 Task: Open Card Homelessness Review in Board Employee Recognition and Rewards Programs to Workspace Accounting and Bookkeeping Services and add a team member Softage.2@softage.net, a label Blue, a checklist Motivational Speaking, an attachment from your google drive, a color Blue and finally, add a card description 'Plan and execute company team-building retreat with a focus on stress management and resilience' and a comment 'Let us approach this task with a sense of enthusiasm and passion, embracing the challenge and the opportunity it presents.'. Add a start date 'Jan 02, 1900' with a due date 'Jan 09, 1900'
Action: Mouse moved to (435, 266)
Screenshot: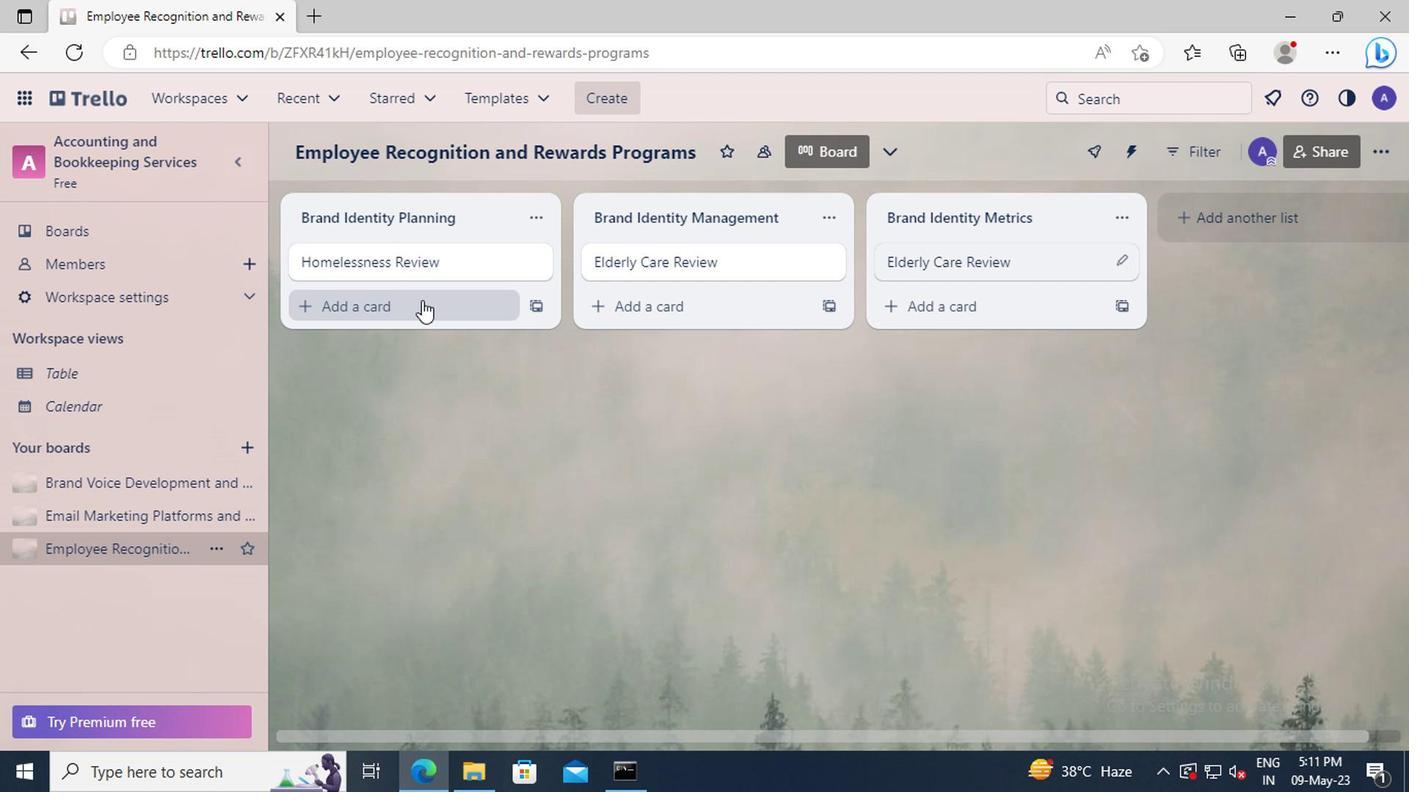 
Action: Mouse pressed left at (435, 266)
Screenshot: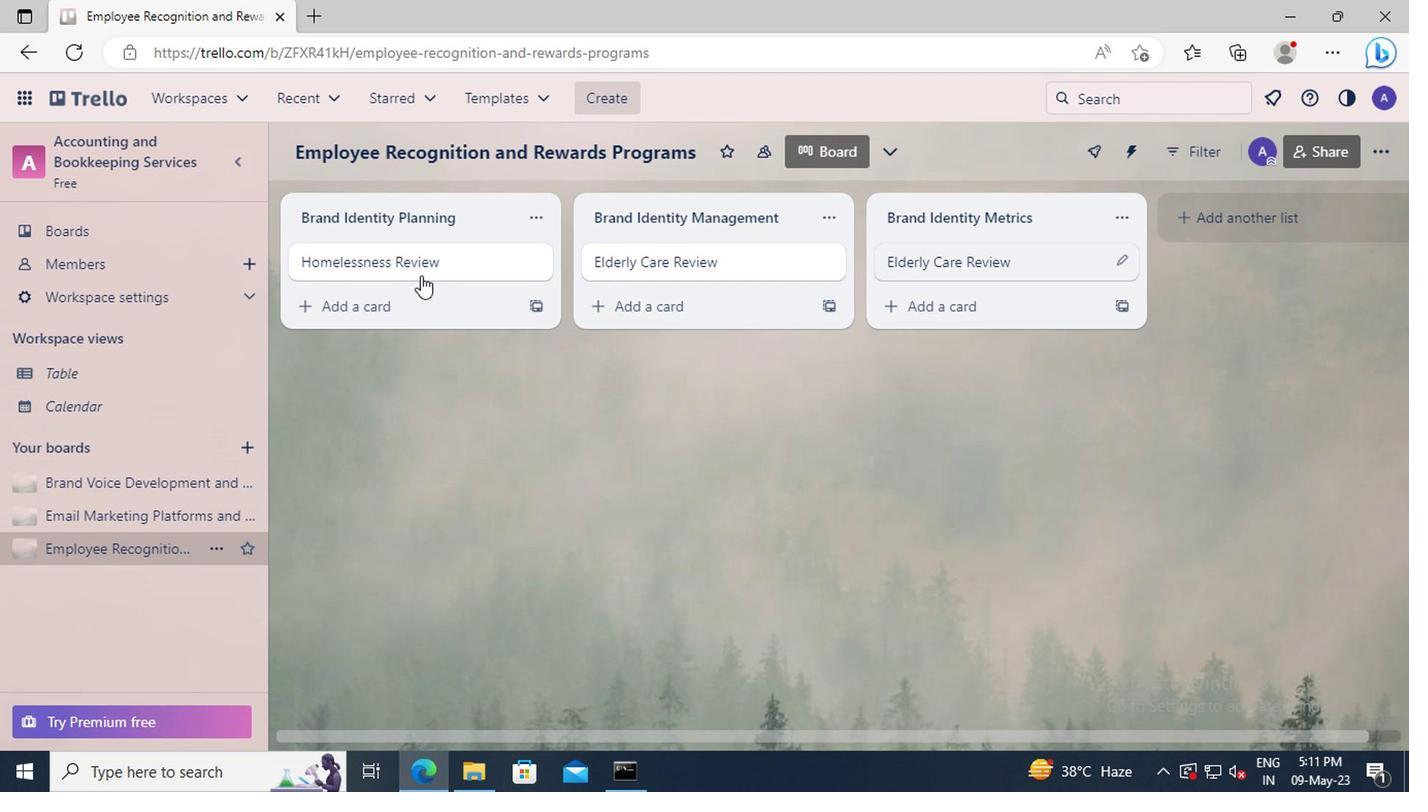 
Action: Mouse moved to (960, 261)
Screenshot: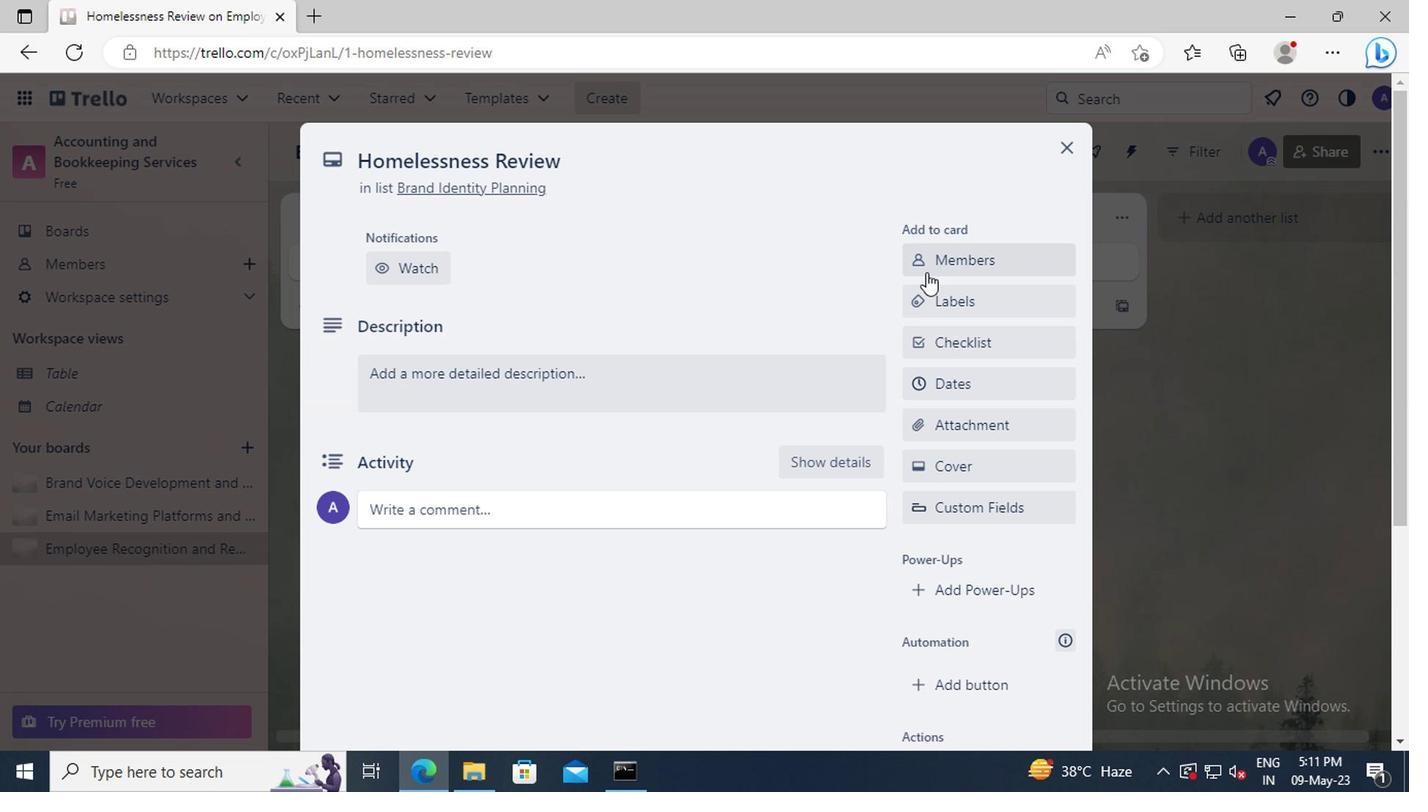 
Action: Mouse pressed left at (960, 261)
Screenshot: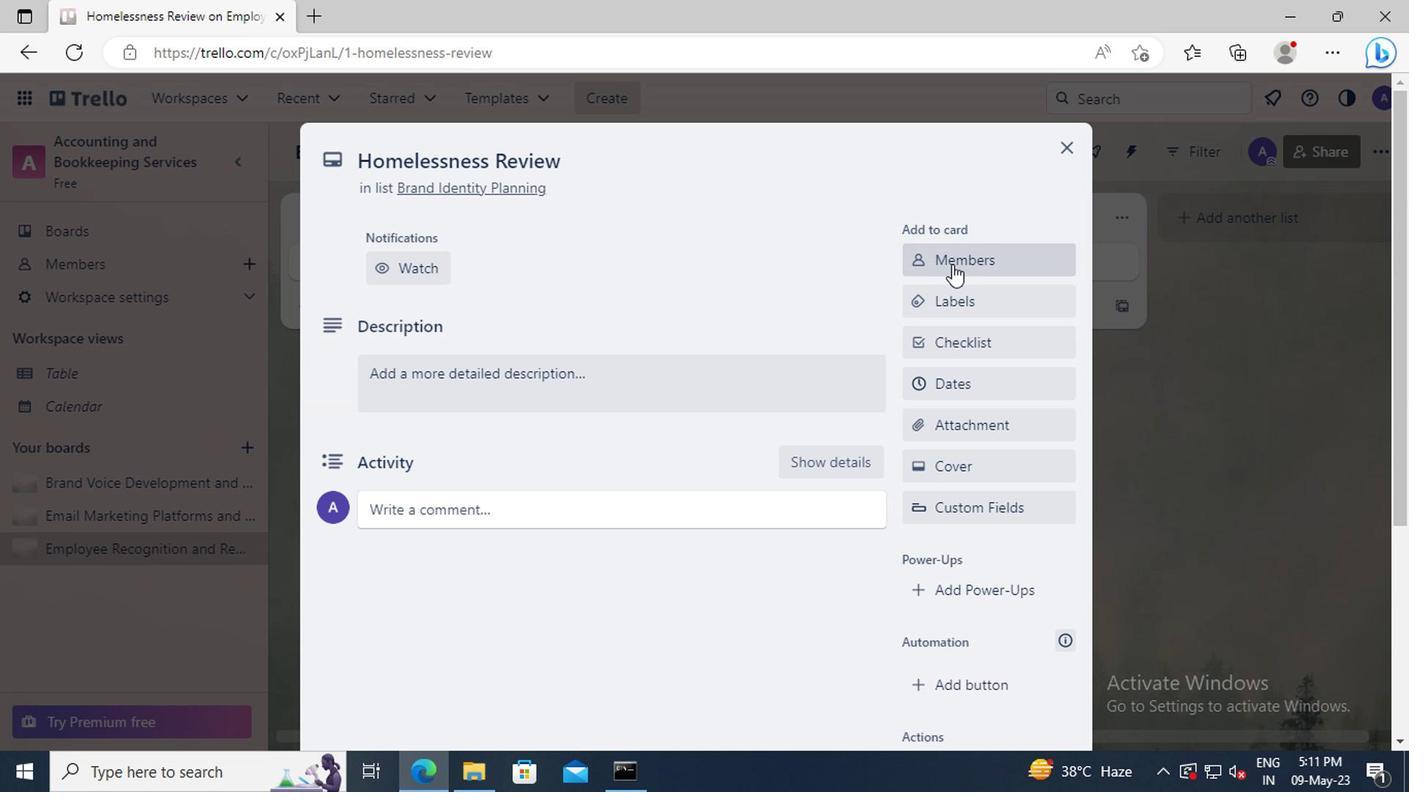
Action: Mouse moved to (967, 361)
Screenshot: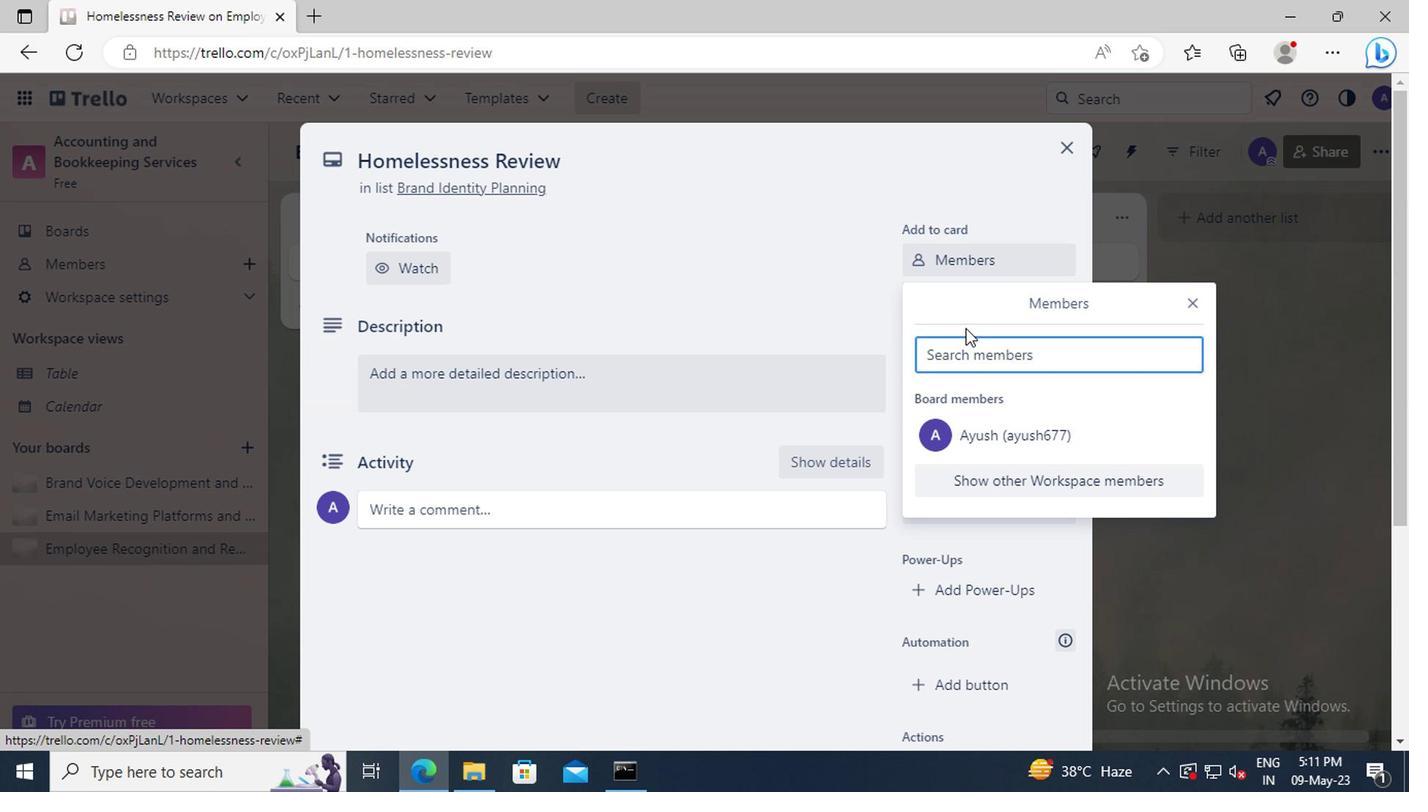 
Action: Mouse pressed left at (967, 361)
Screenshot: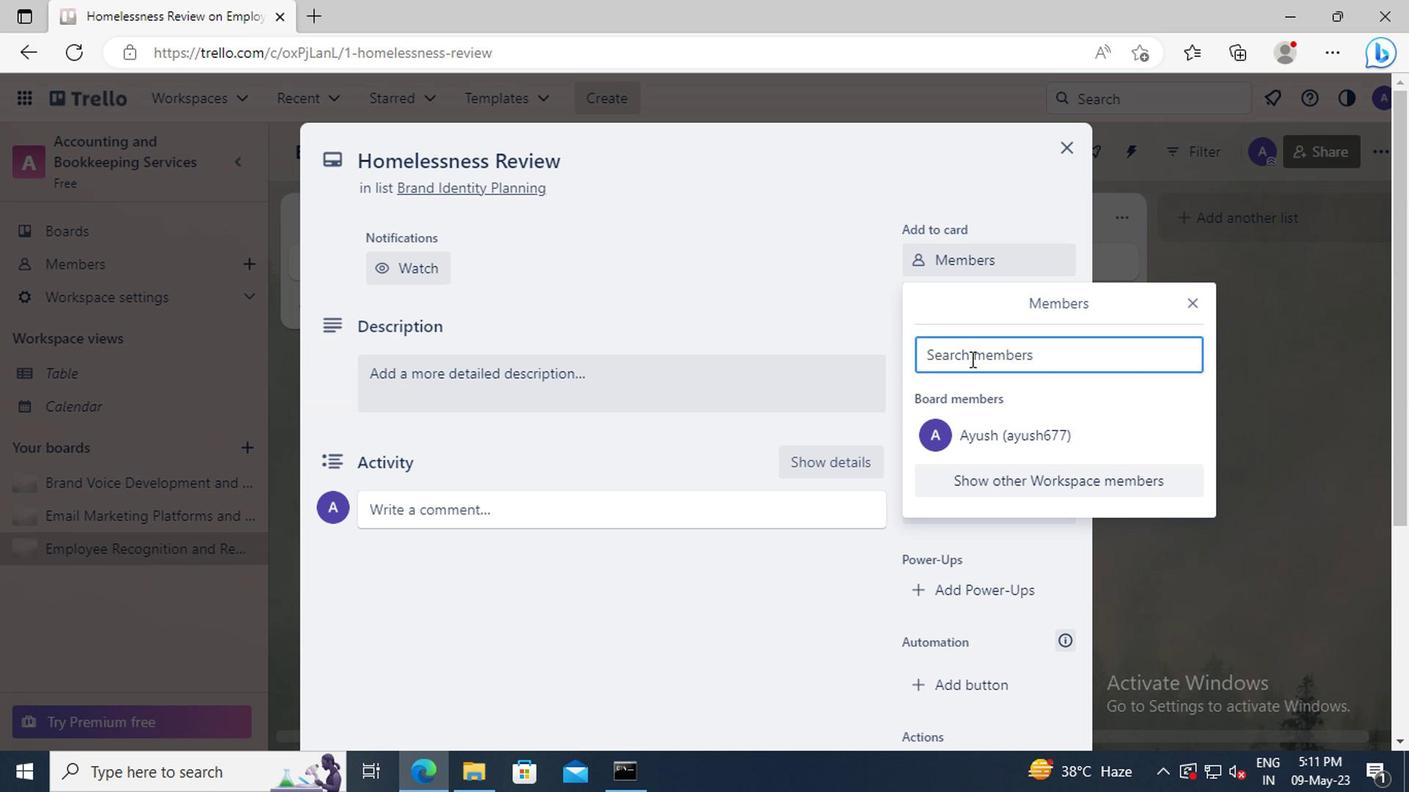 
Action: Key pressed <Key.shift>SOFTAGE.2
Screenshot: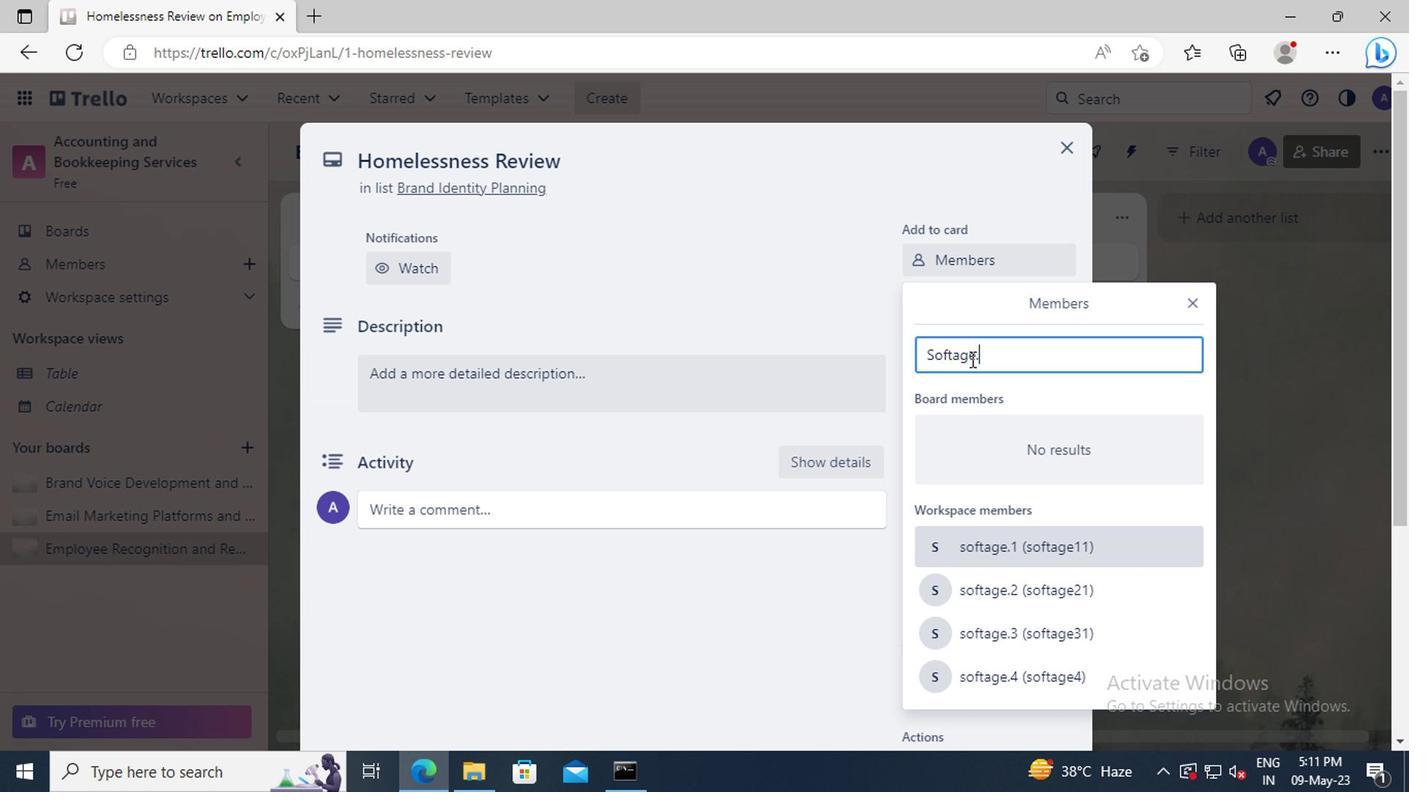 
Action: Mouse moved to (996, 548)
Screenshot: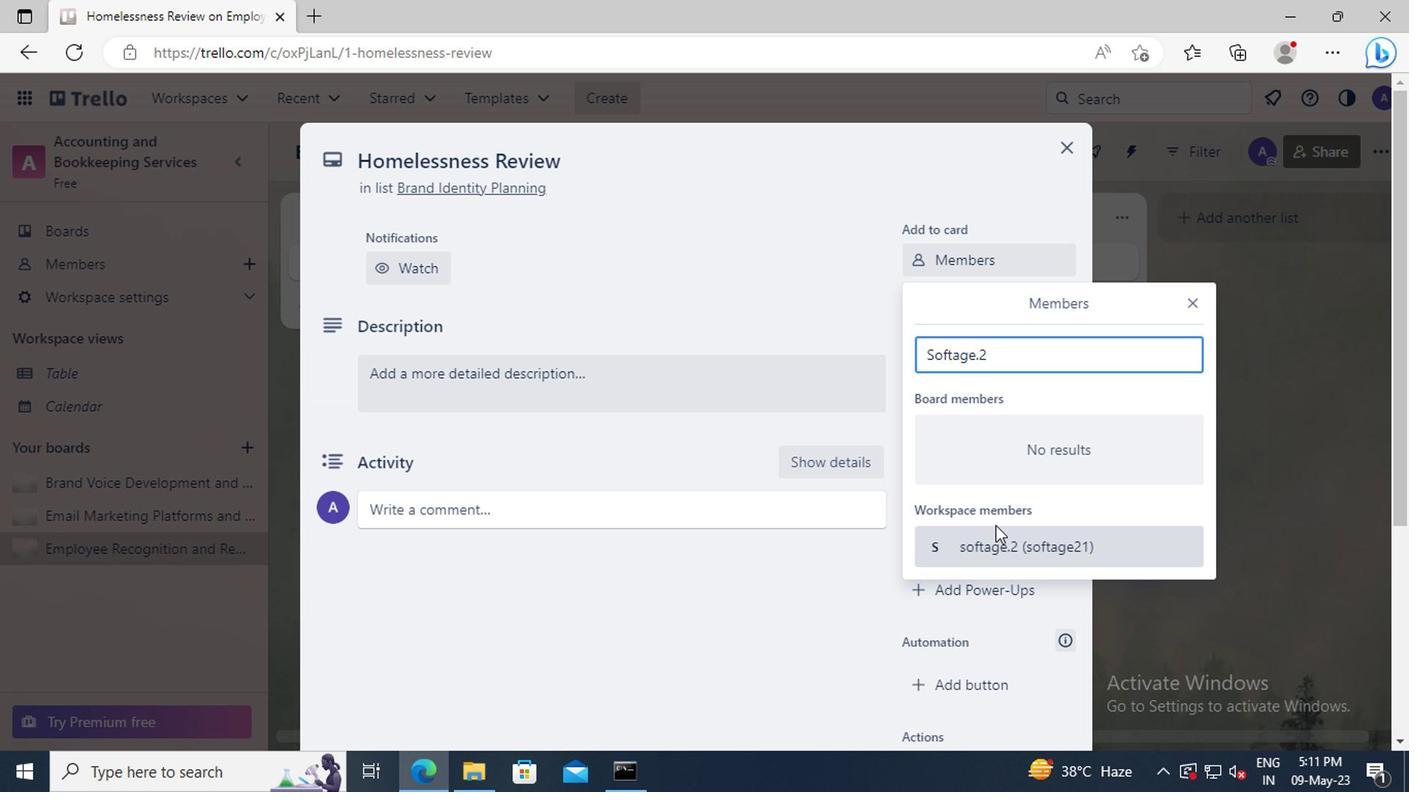 
Action: Mouse pressed left at (996, 548)
Screenshot: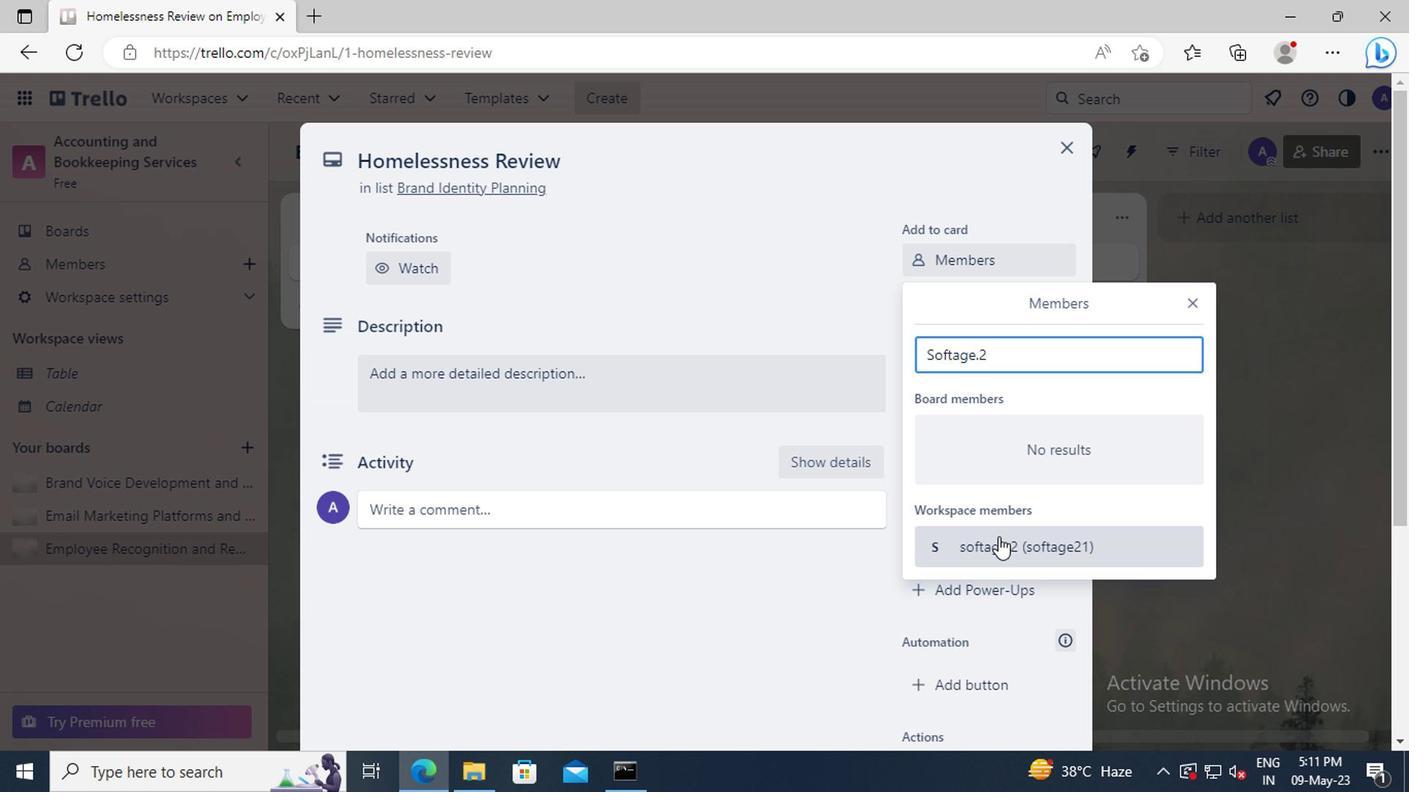 
Action: Mouse moved to (1177, 303)
Screenshot: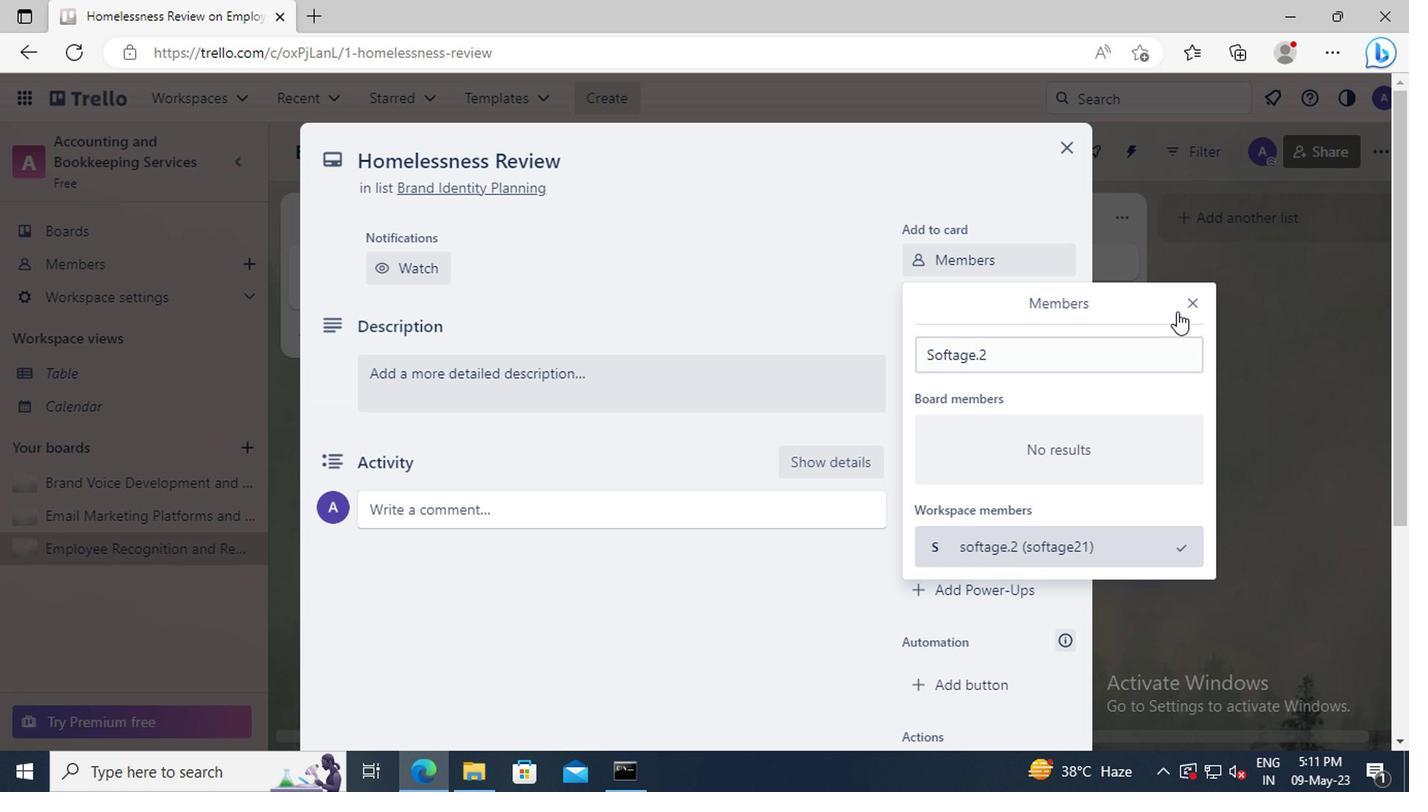 
Action: Mouse pressed left at (1177, 303)
Screenshot: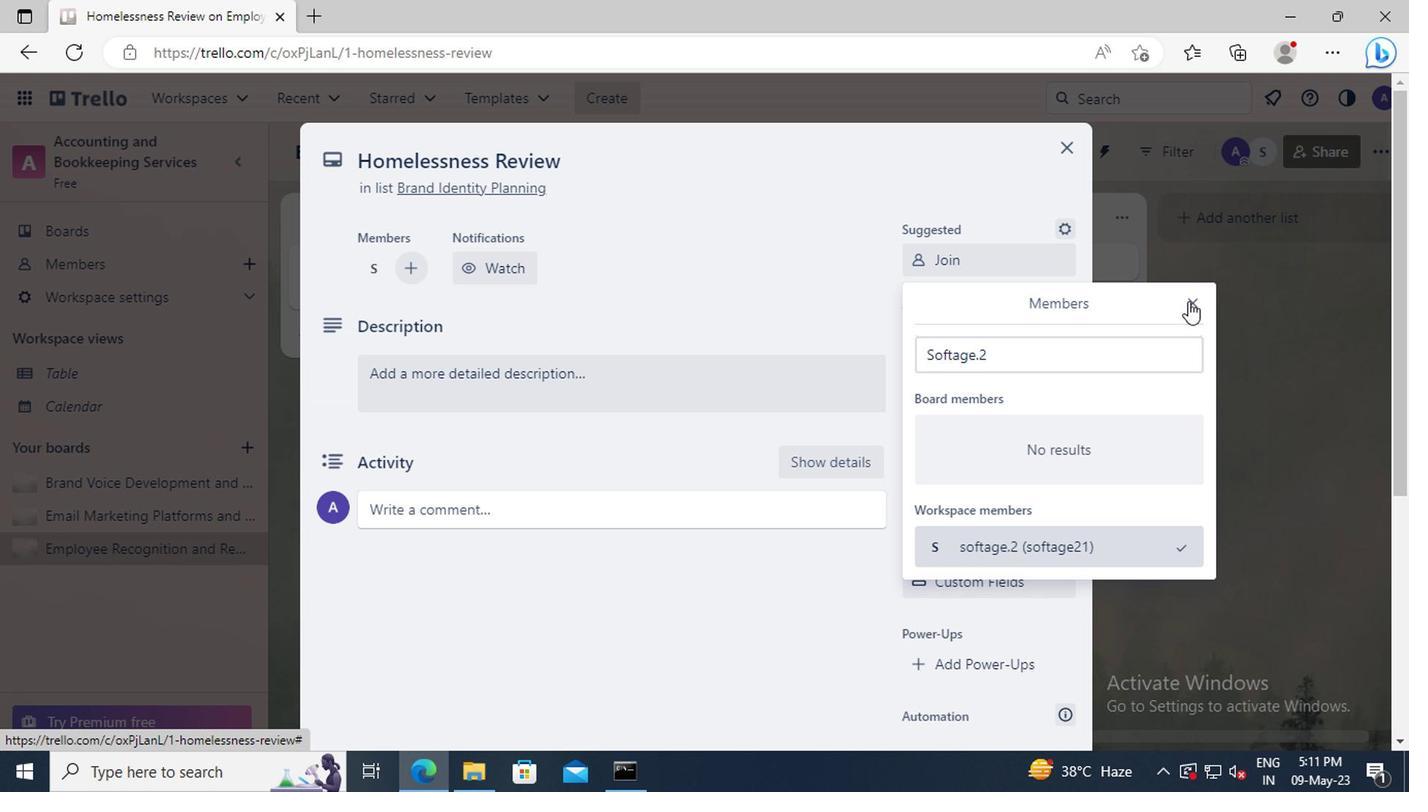 
Action: Mouse moved to (1007, 383)
Screenshot: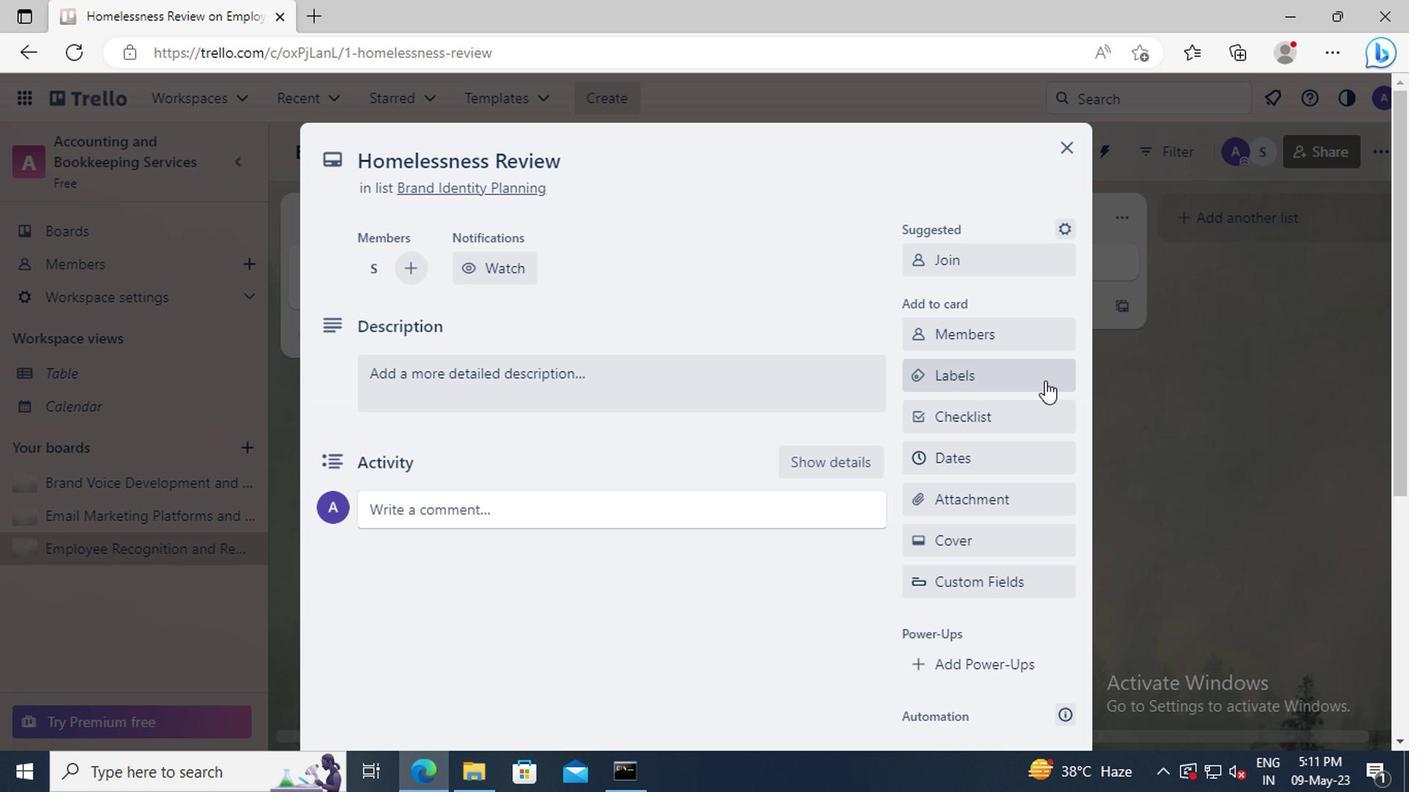 
Action: Mouse pressed left at (1007, 383)
Screenshot: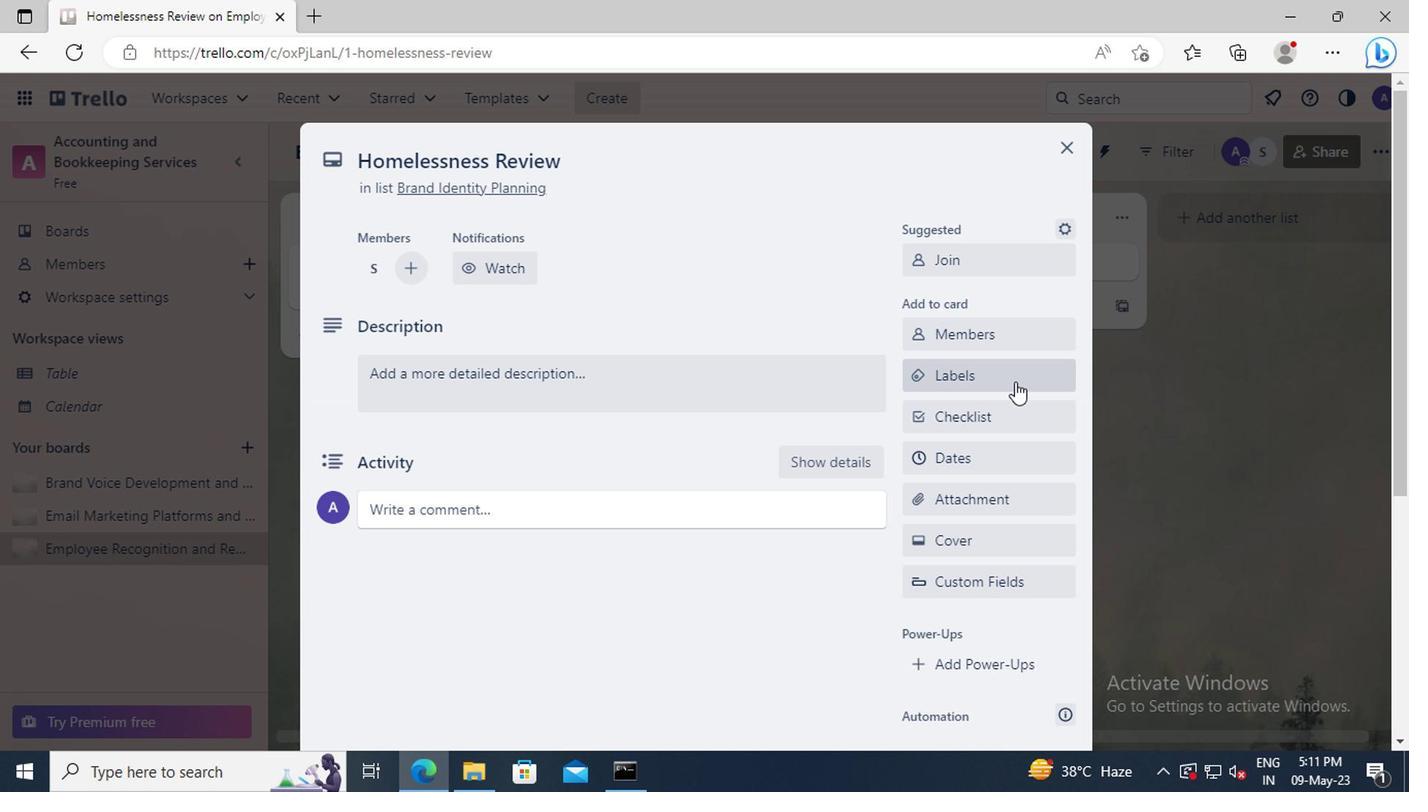 
Action: Mouse moved to (1037, 513)
Screenshot: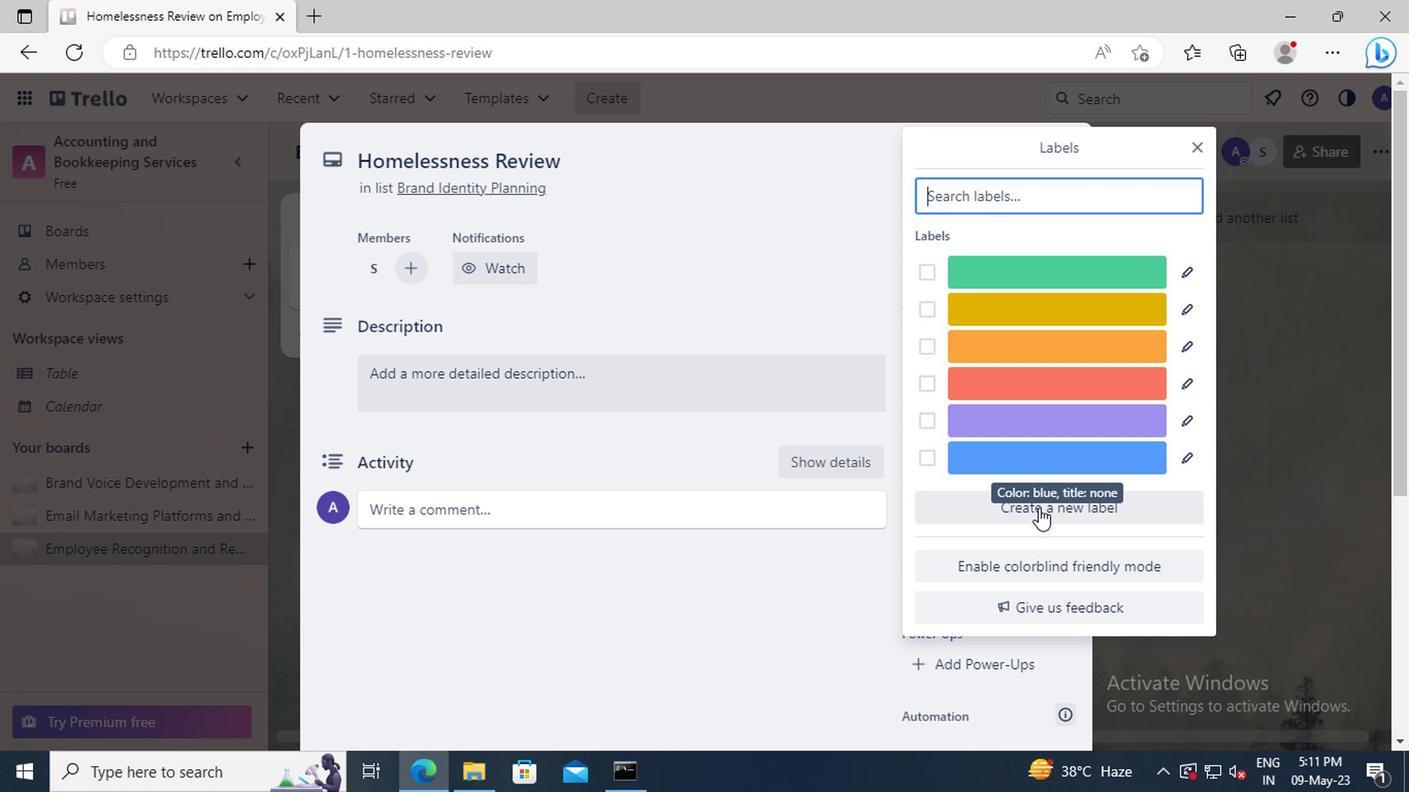 
Action: Mouse pressed left at (1037, 513)
Screenshot: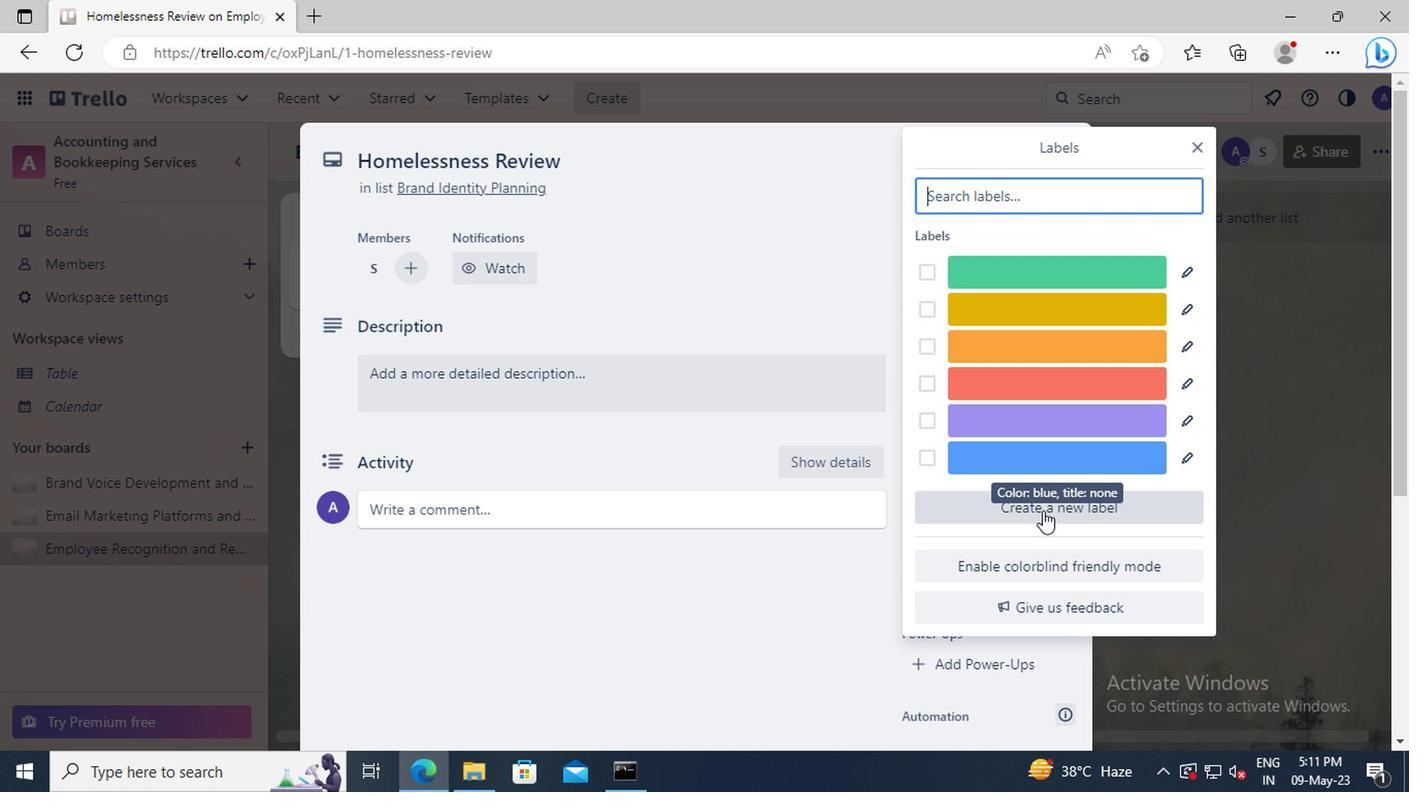 
Action: Mouse moved to (946, 560)
Screenshot: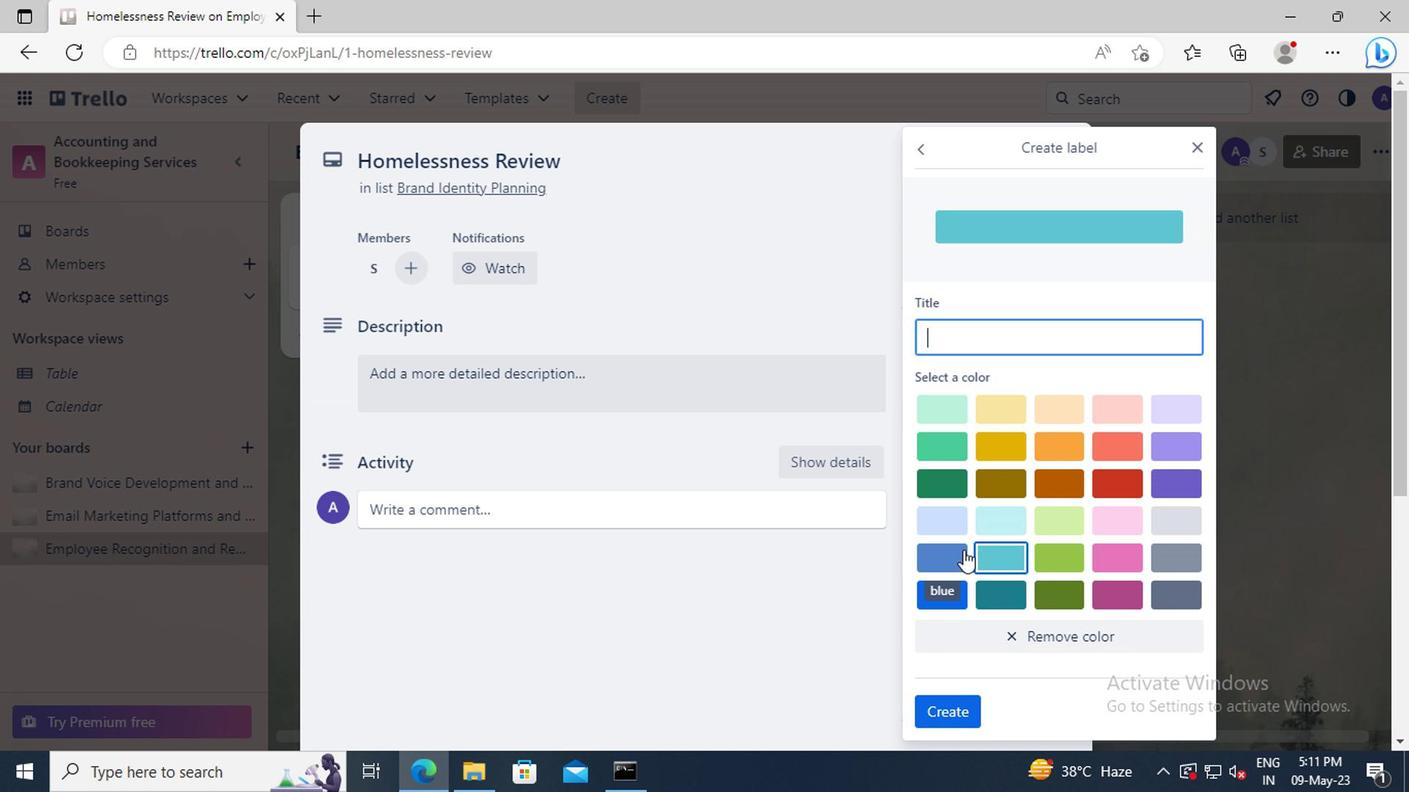 
Action: Mouse pressed left at (946, 560)
Screenshot: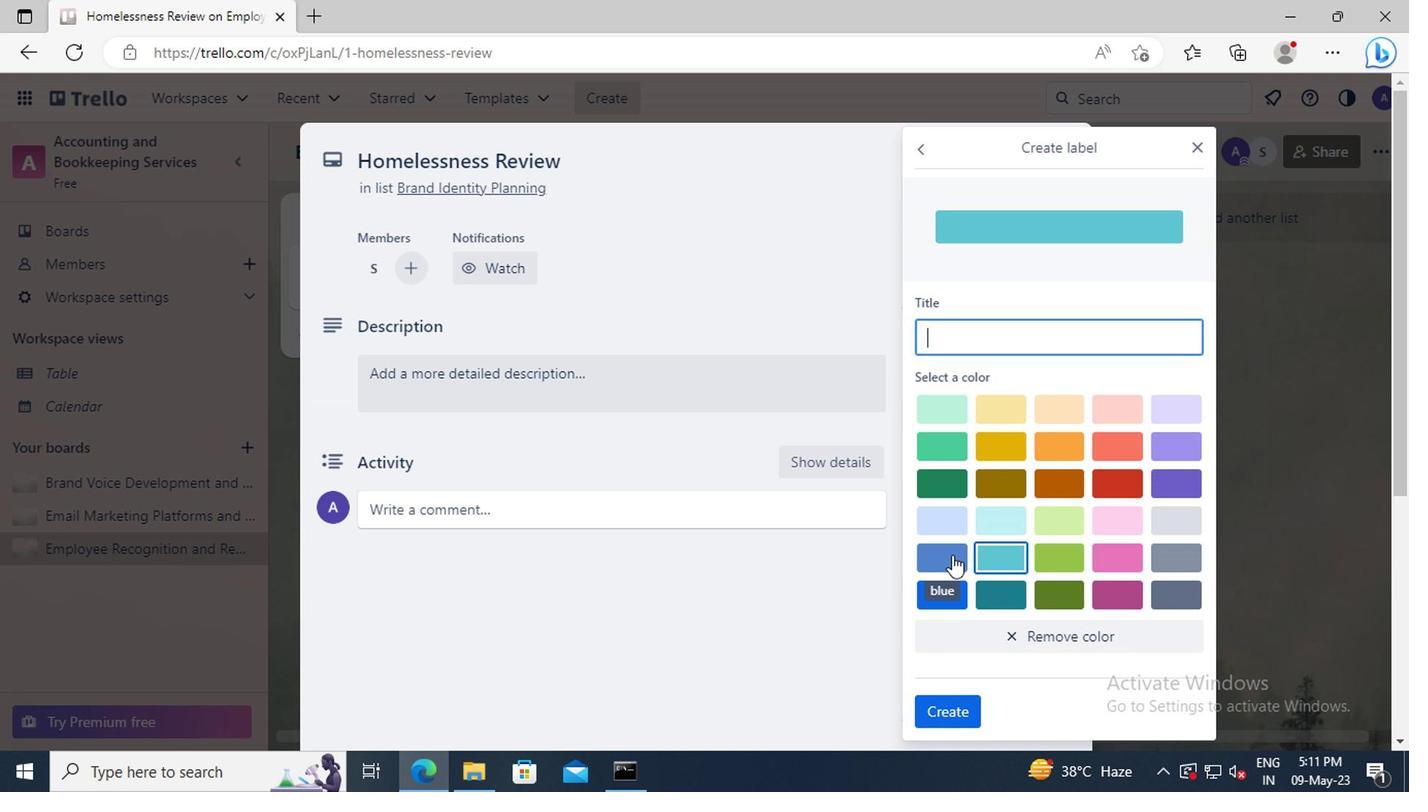 
Action: Mouse moved to (962, 711)
Screenshot: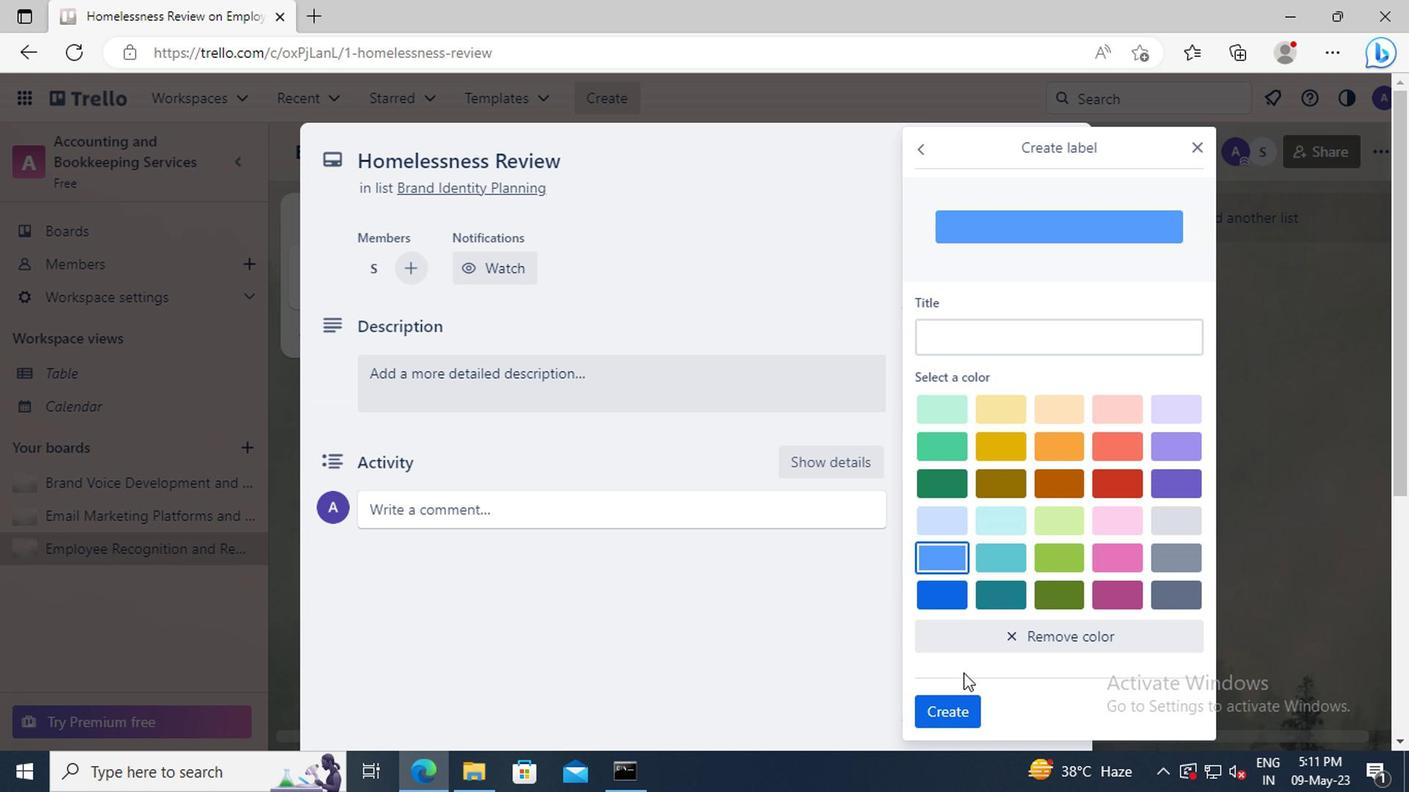 
Action: Mouse pressed left at (962, 711)
Screenshot: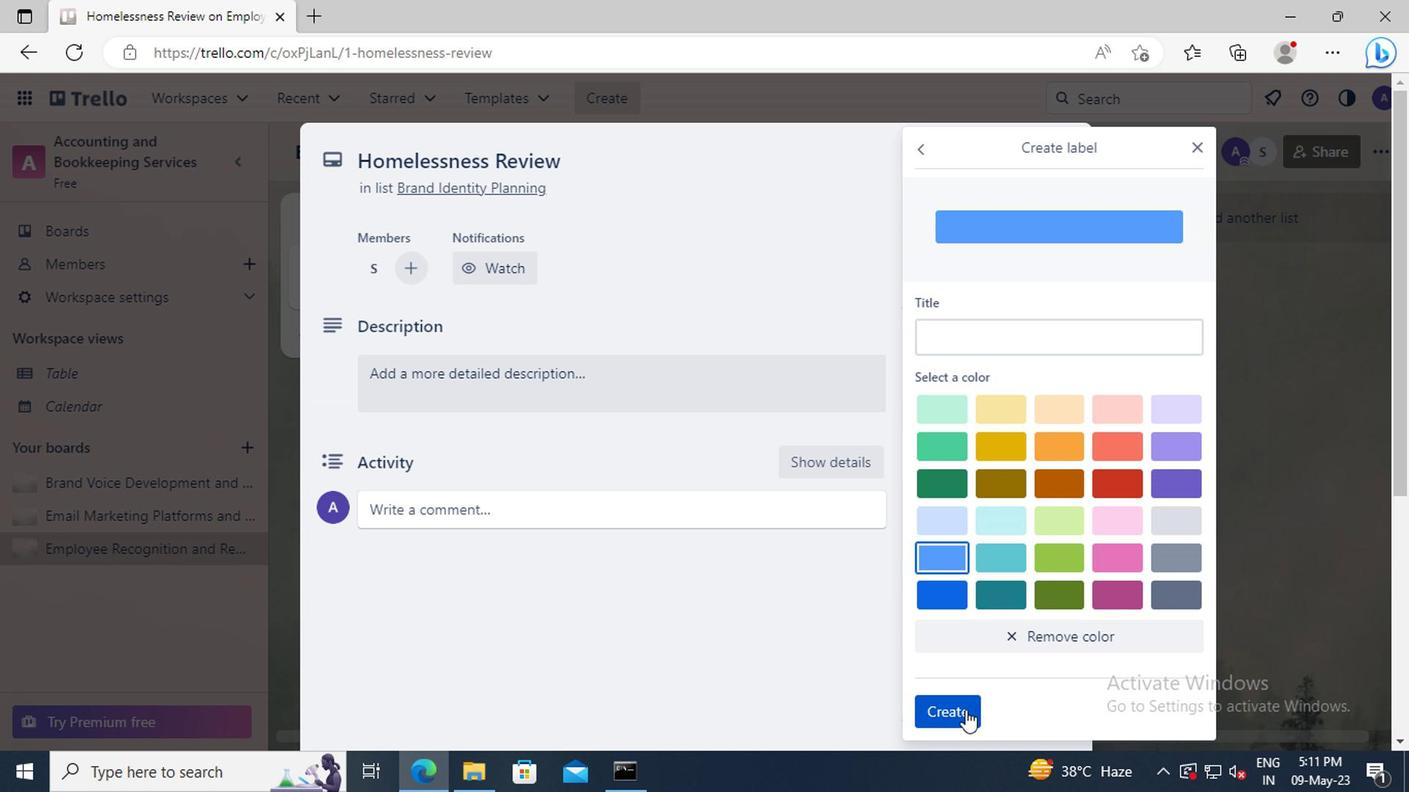 
Action: Mouse moved to (1184, 153)
Screenshot: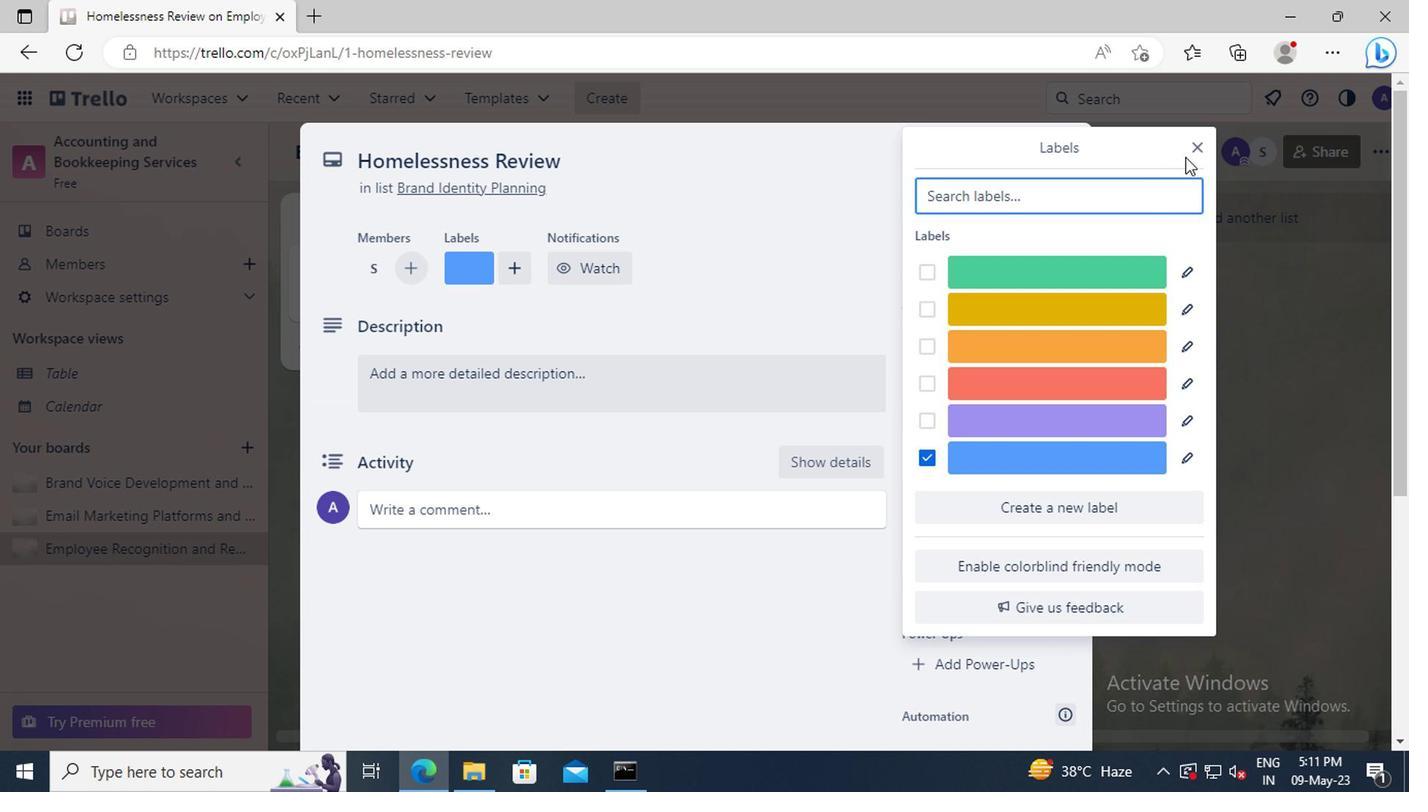
Action: Mouse pressed left at (1184, 153)
Screenshot: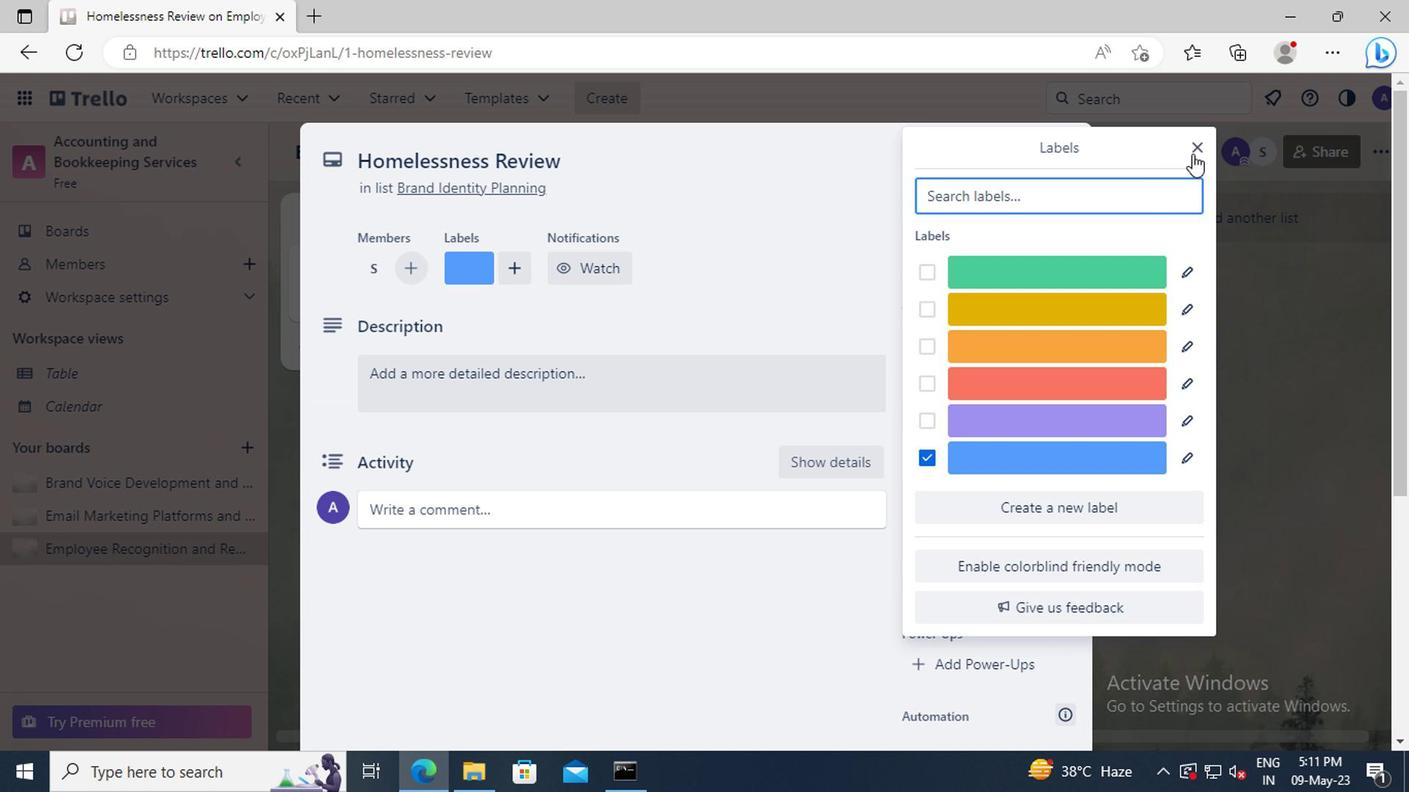 
Action: Mouse moved to (1001, 416)
Screenshot: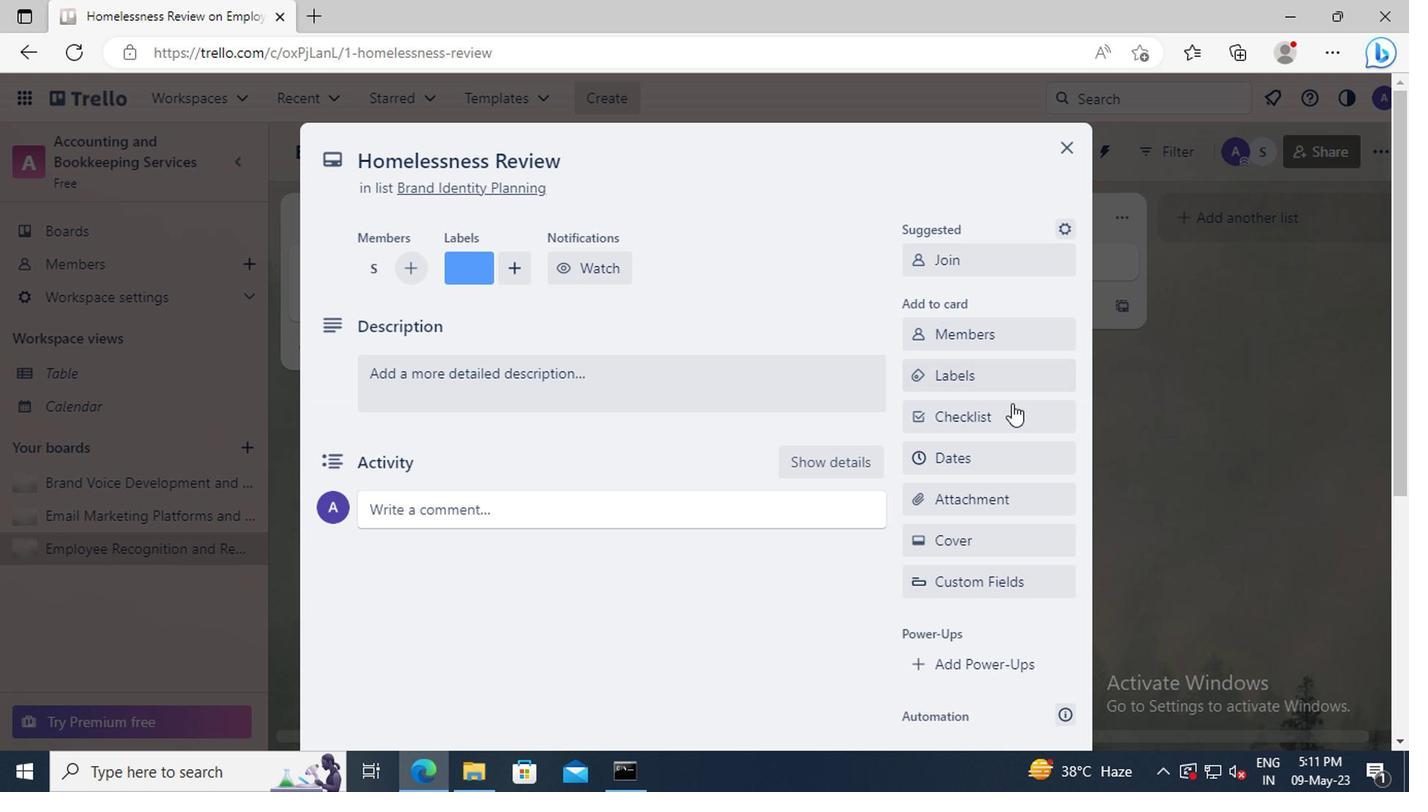 
Action: Mouse pressed left at (1001, 416)
Screenshot: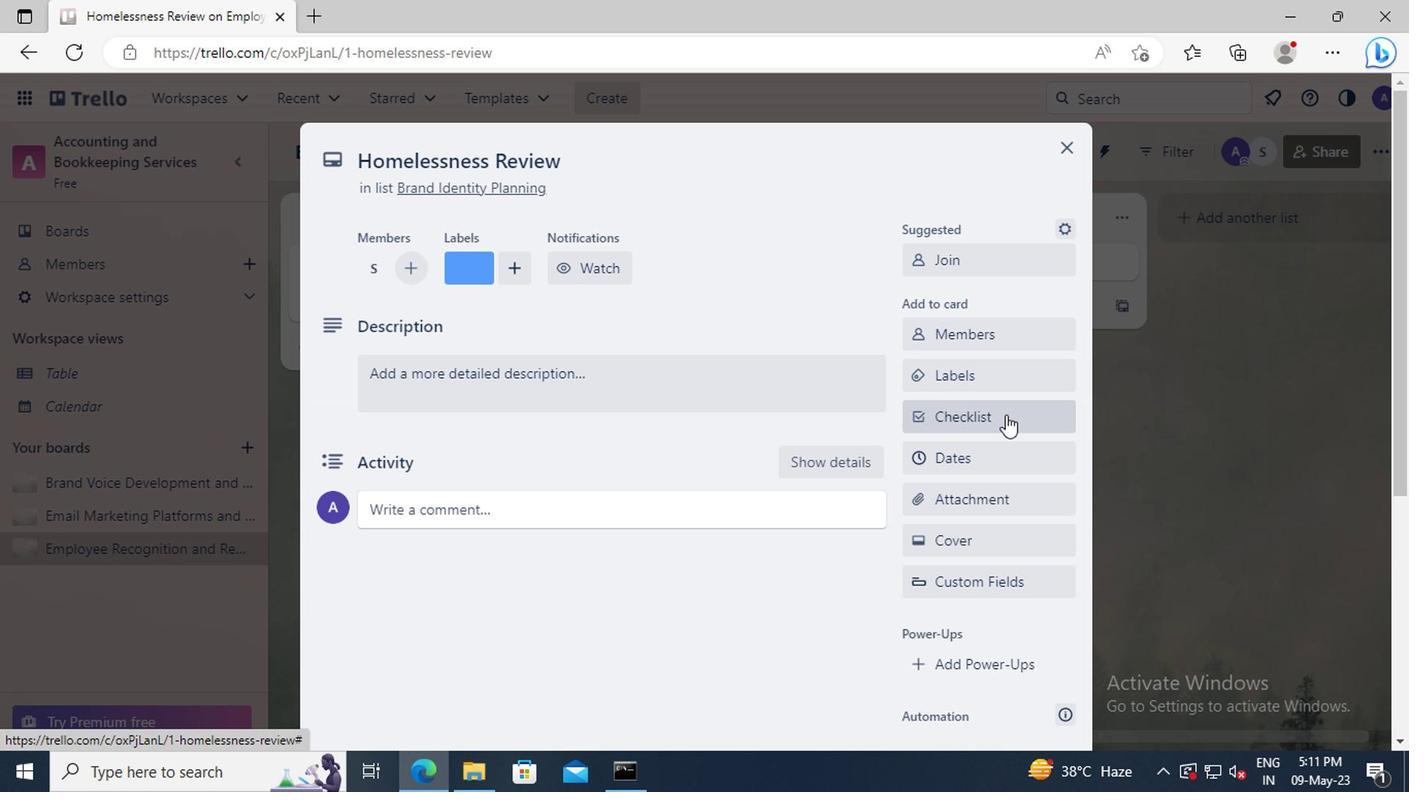 
Action: Key pressed <Key.shift>MOTIVATIONAL<Key.space><Key.shift>SPEAKING
Screenshot: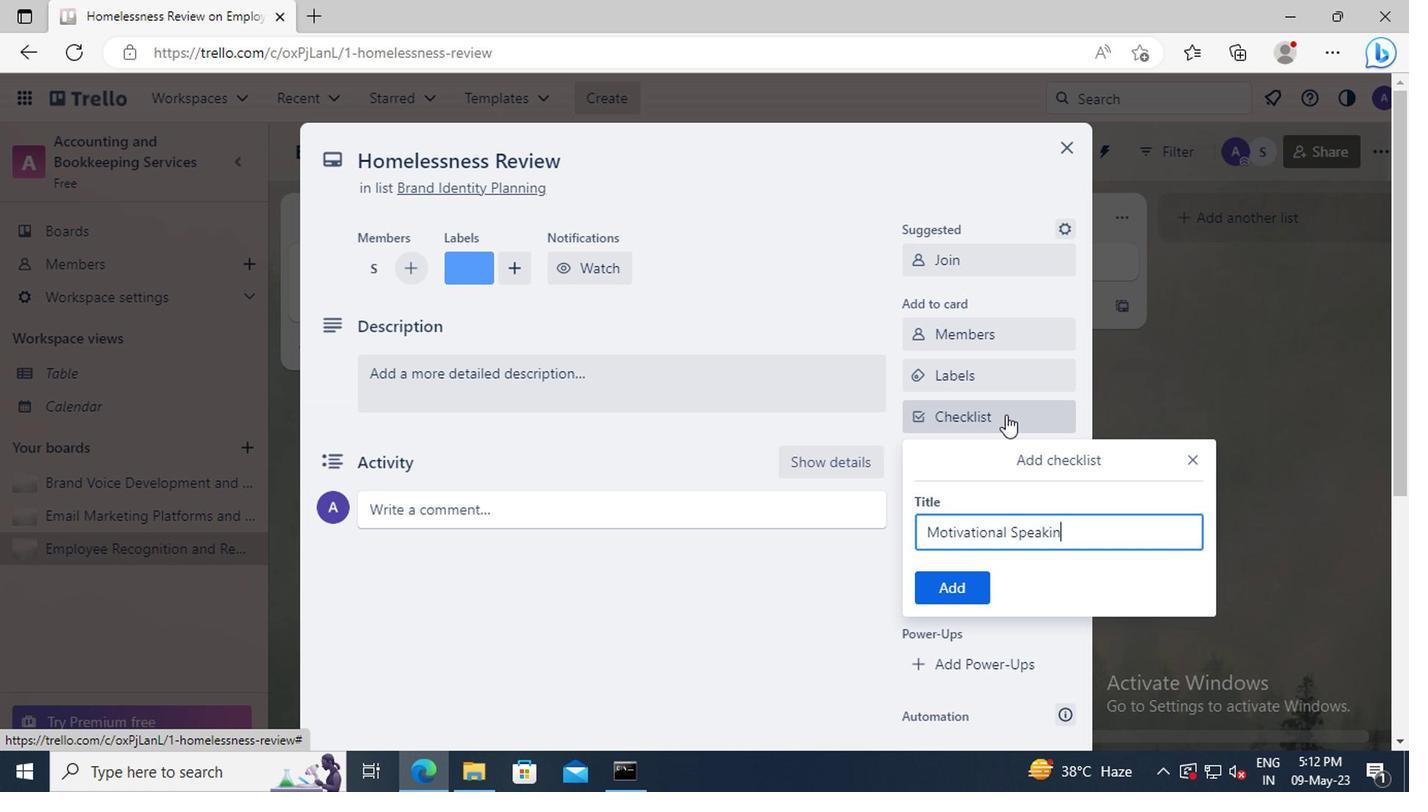 
Action: Mouse moved to (966, 579)
Screenshot: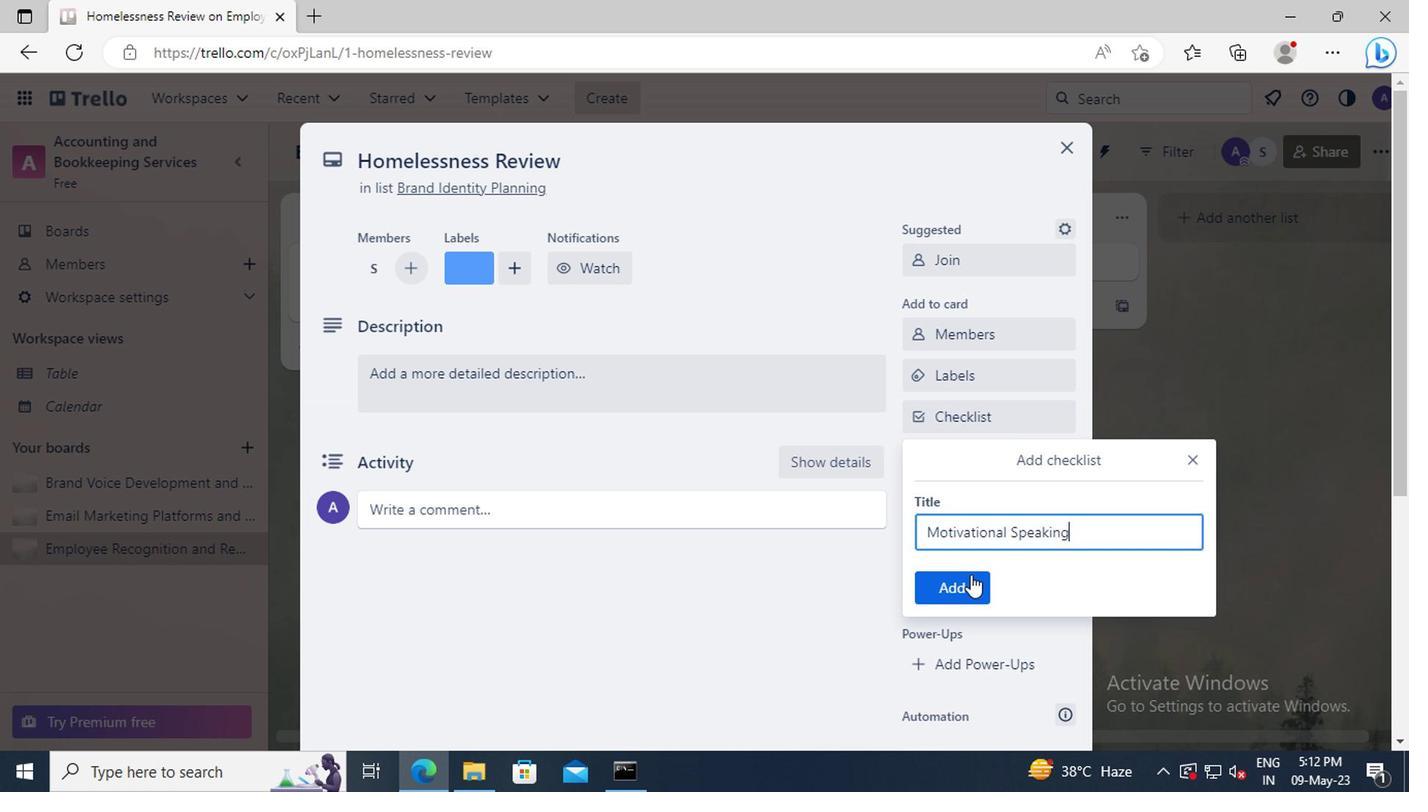 
Action: Mouse pressed left at (966, 579)
Screenshot: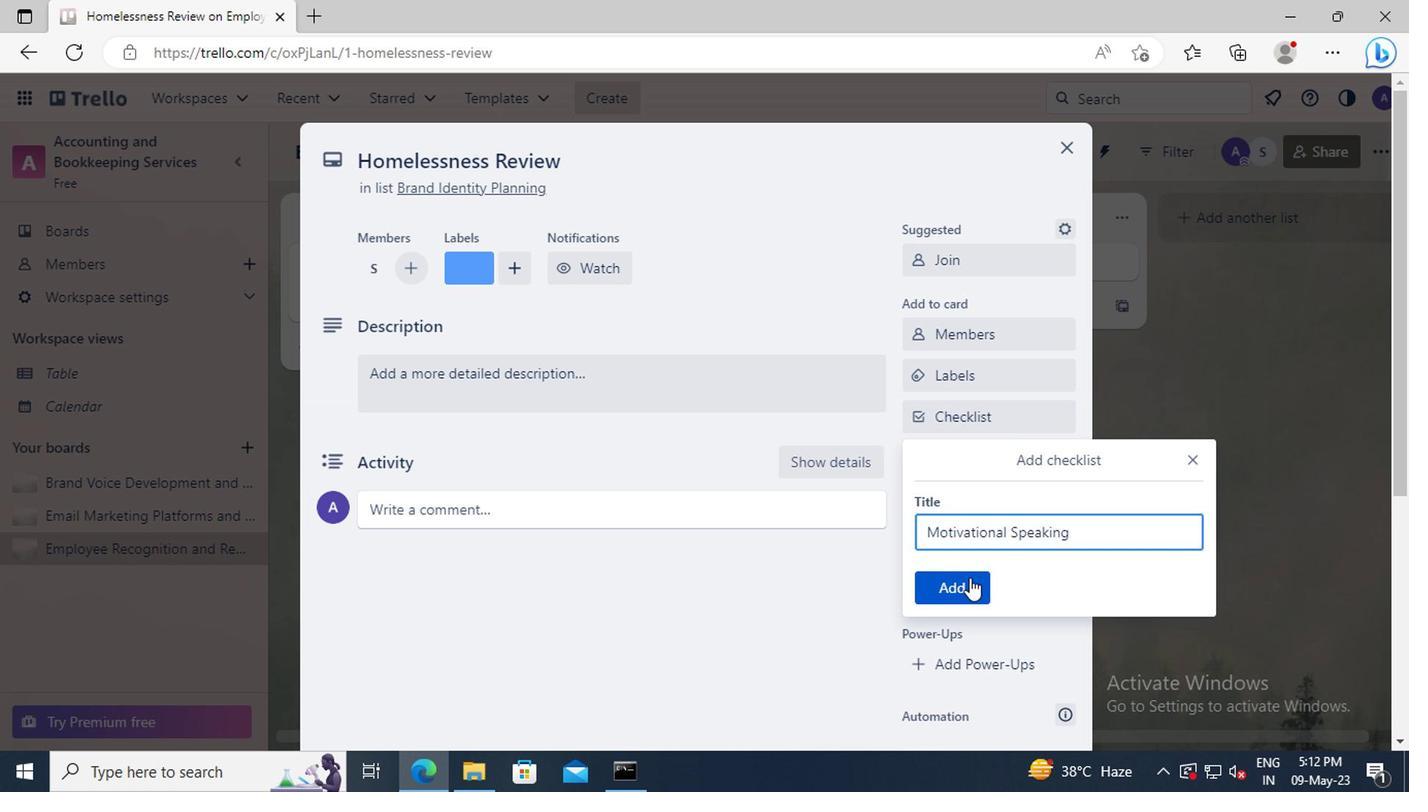 
Action: Mouse moved to (966, 509)
Screenshot: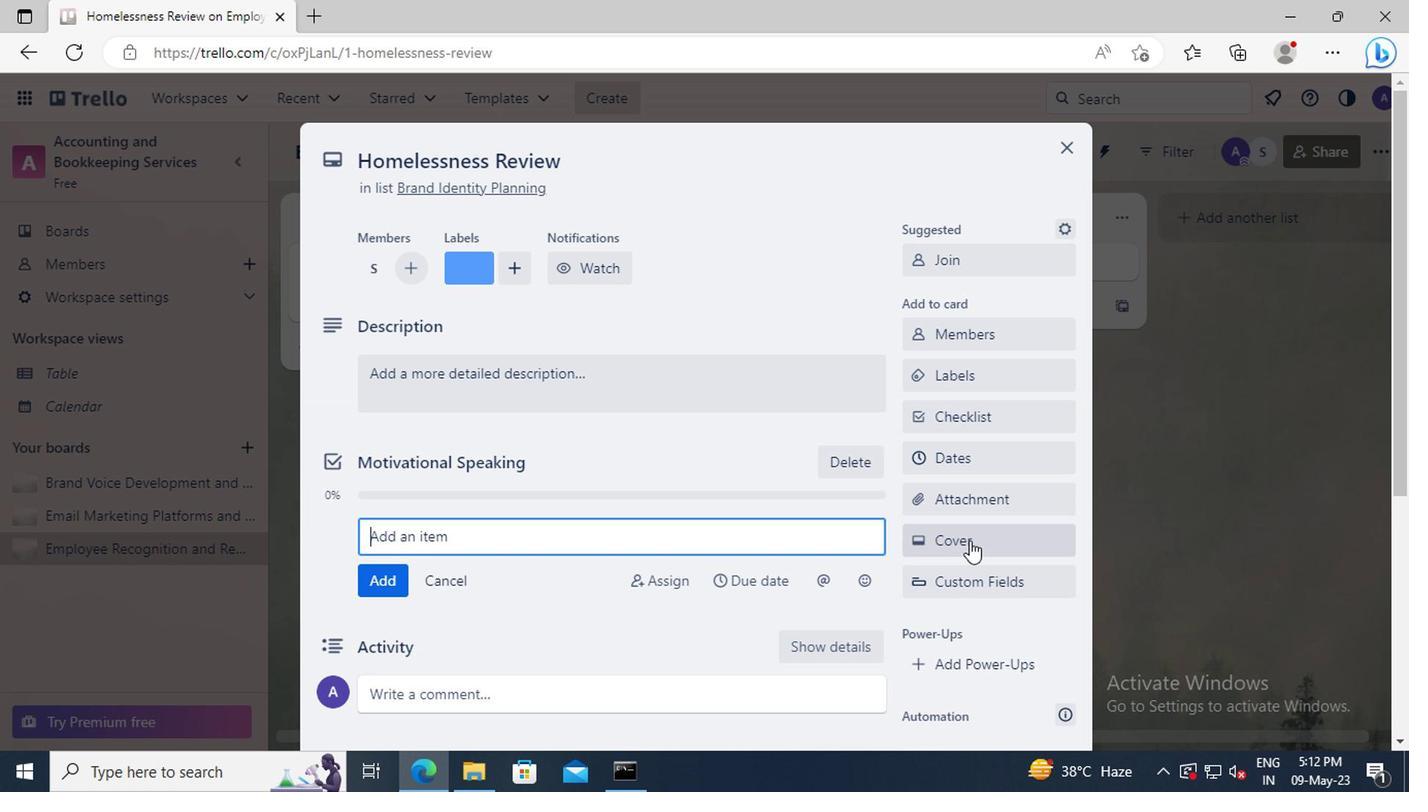 
Action: Mouse pressed left at (966, 509)
Screenshot: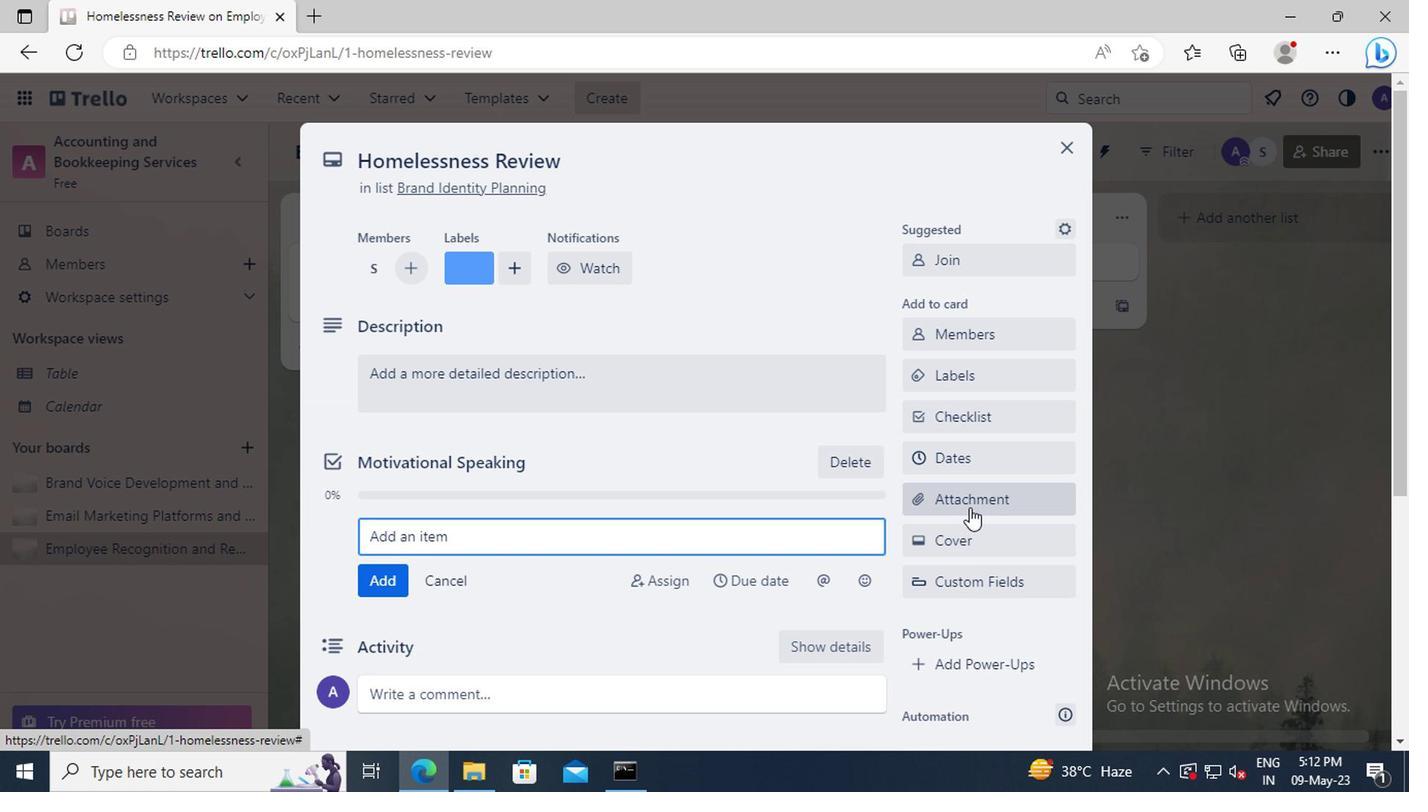 
Action: Mouse moved to (960, 258)
Screenshot: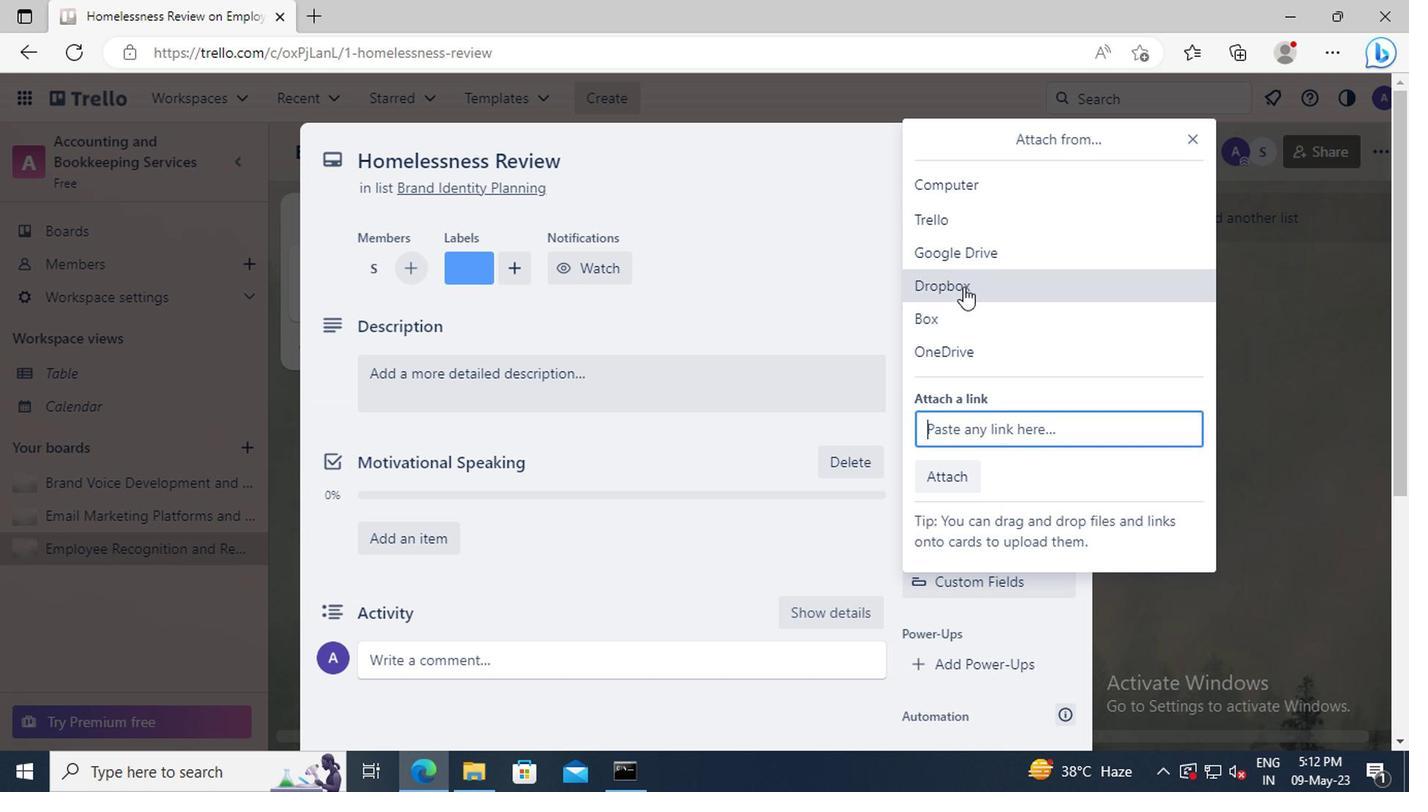 
Action: Mouse pressed left at (960, 258)
Screenshot: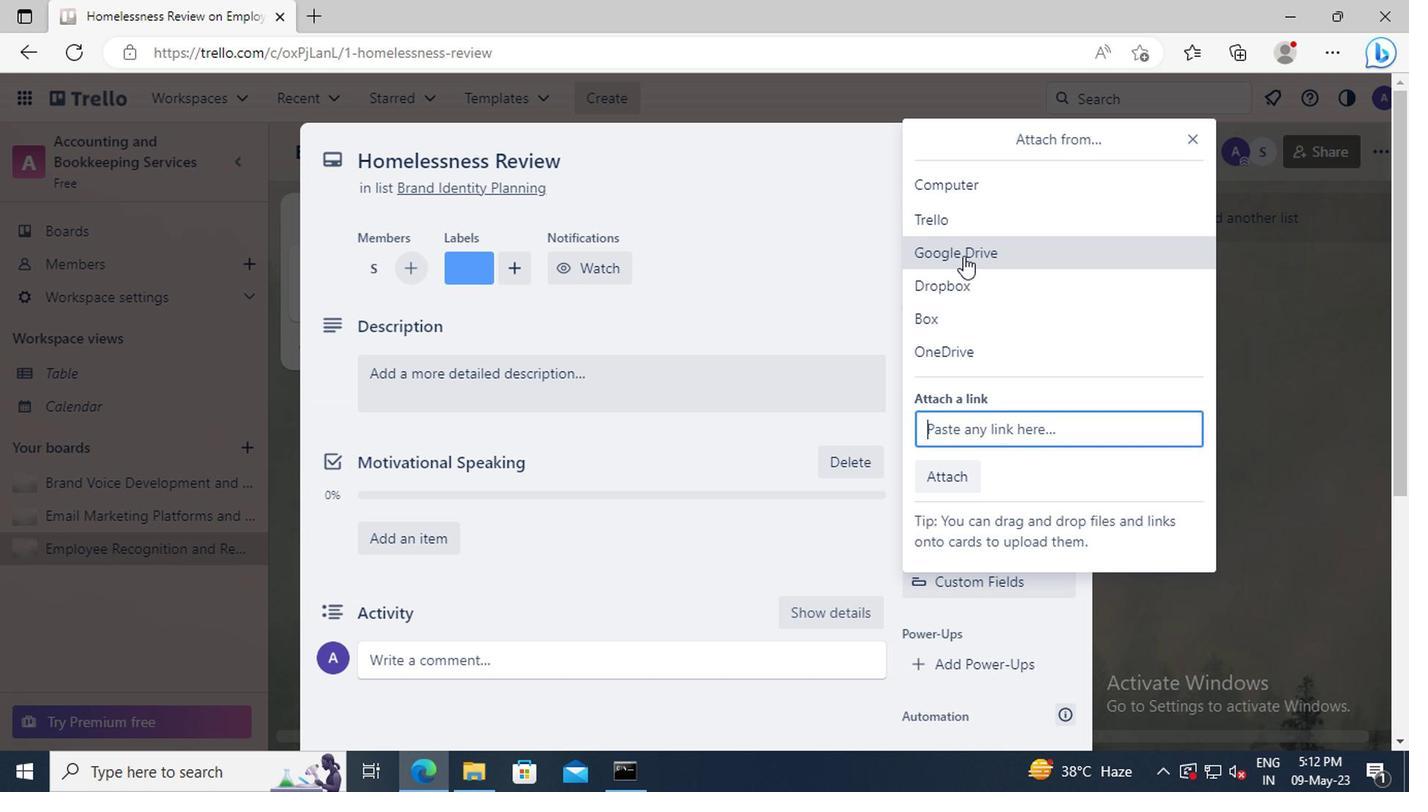 
Action: Mouse moved to (433, 472)
Screenshot: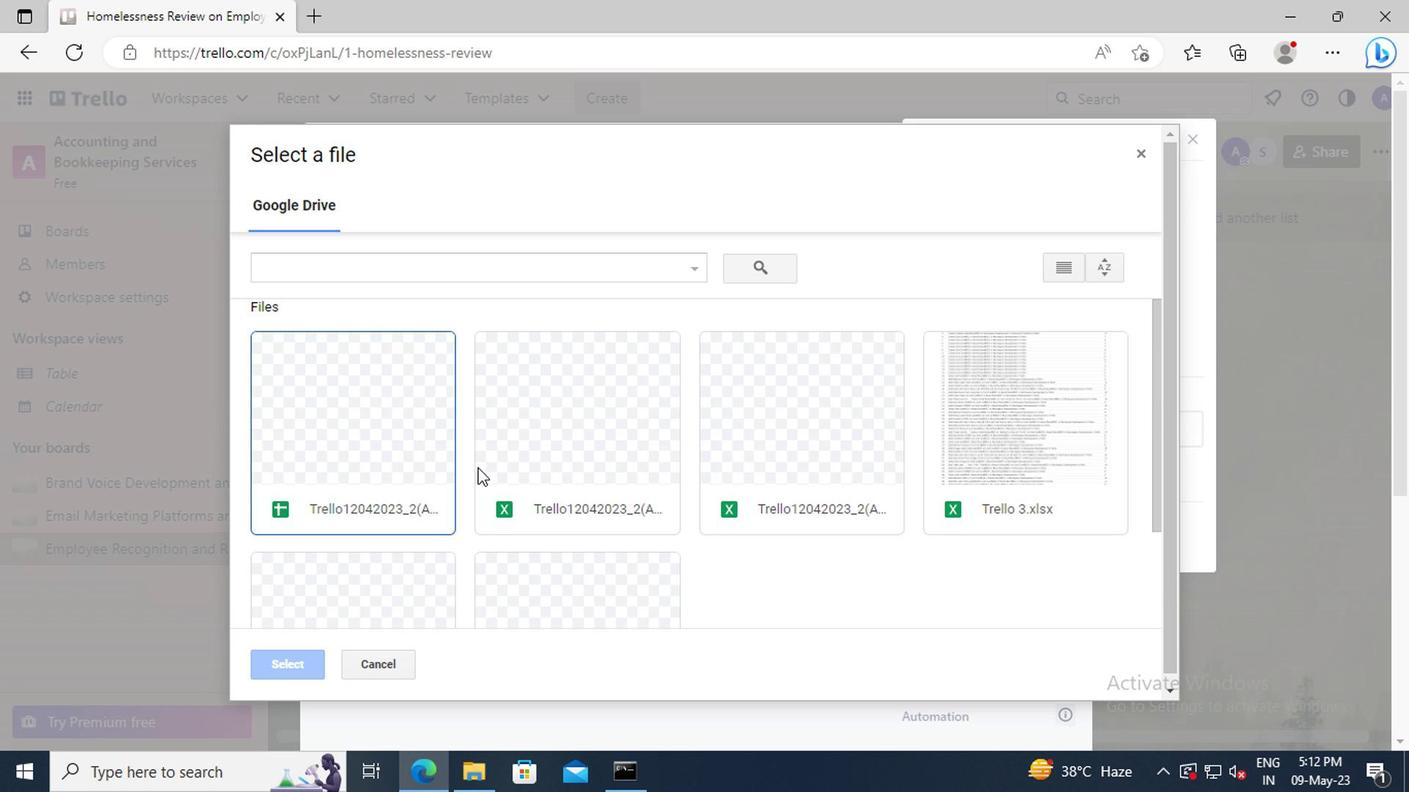 
Action: Mouse pressed left at (433, 472)
Screenshot: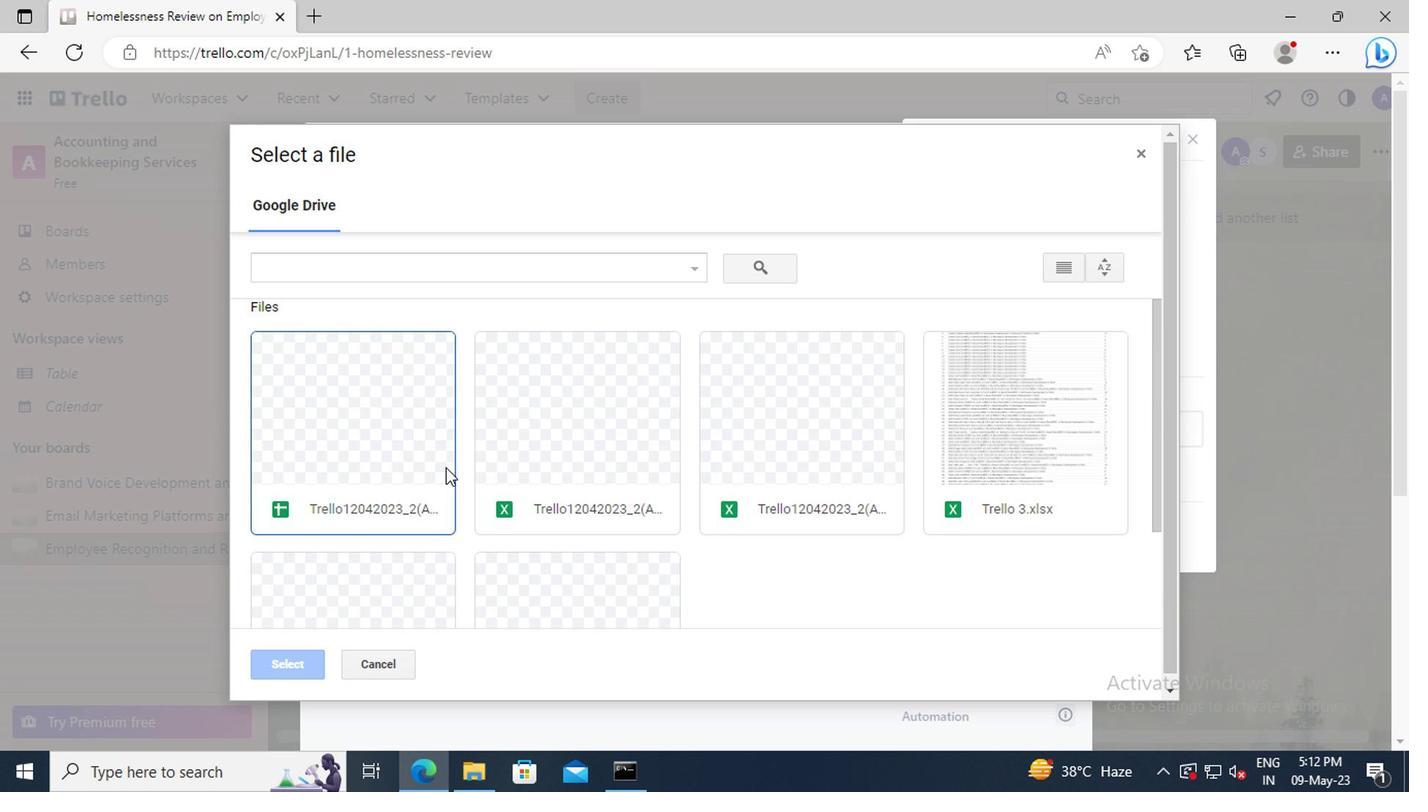 
Action: Mouse moved to (319, 676)
Screenshot: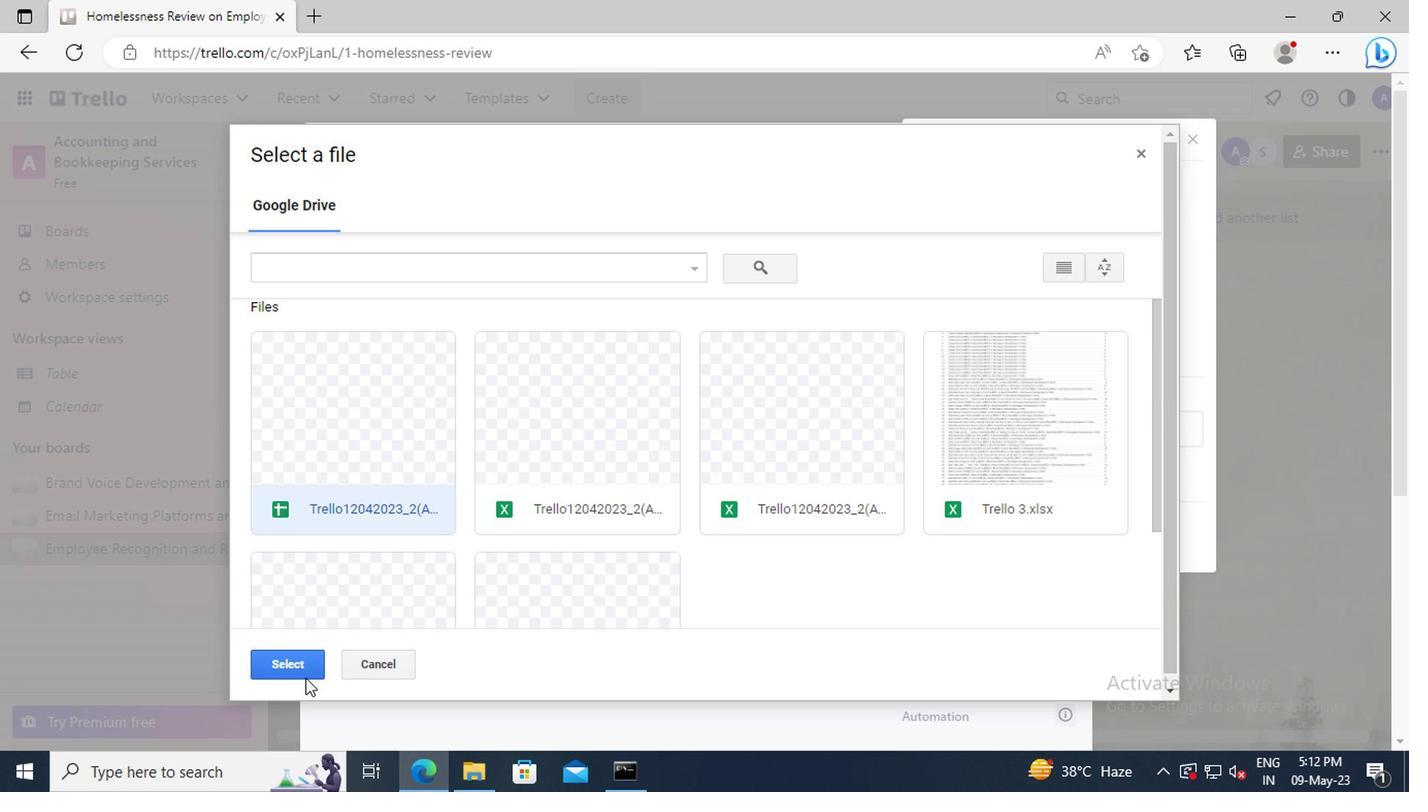 
Action: Mouse pressed left at (319, 676)
Screenshot: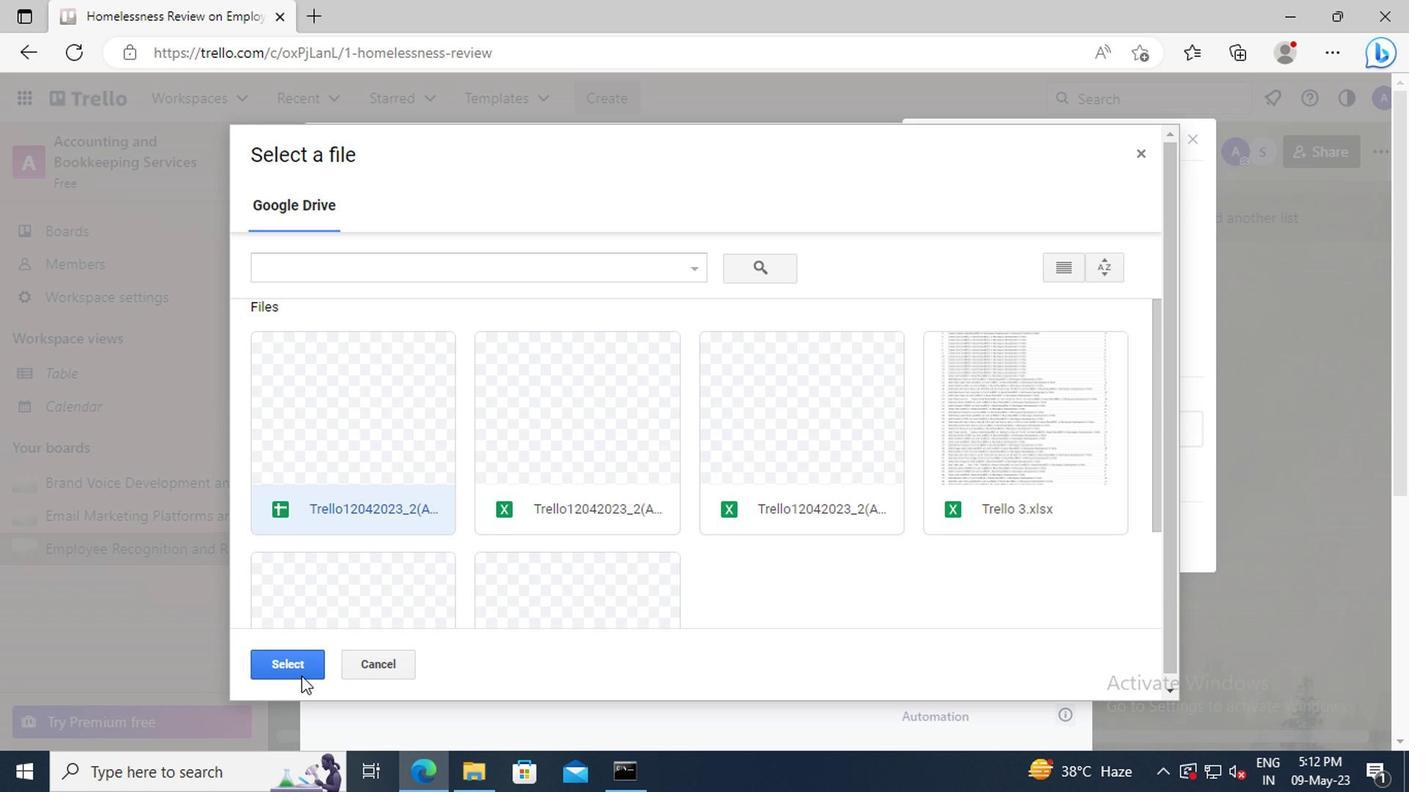 
Action: Mouse moved to (957, 548)
Screenshot: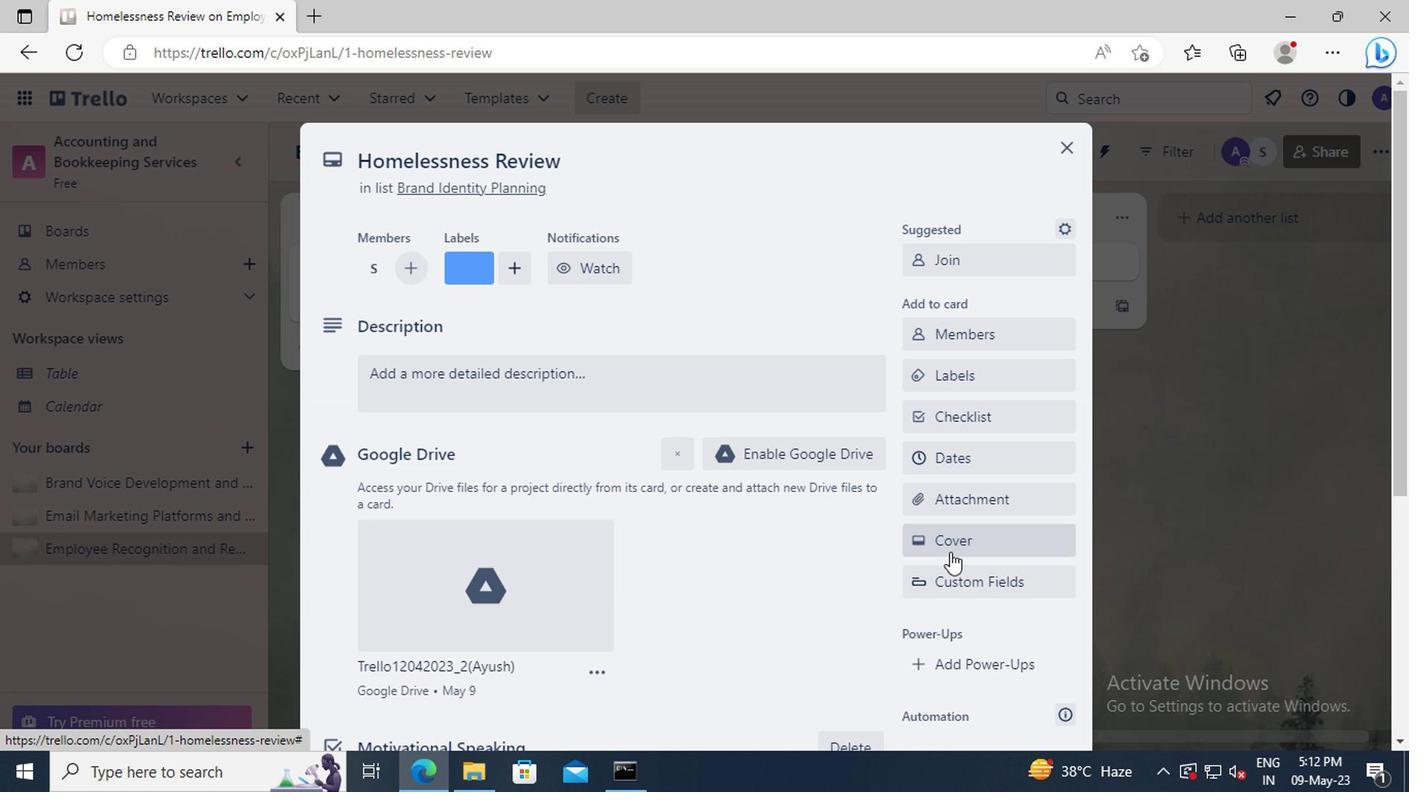 
Action: Mouse pressed left at (957, 548)
Screenshot: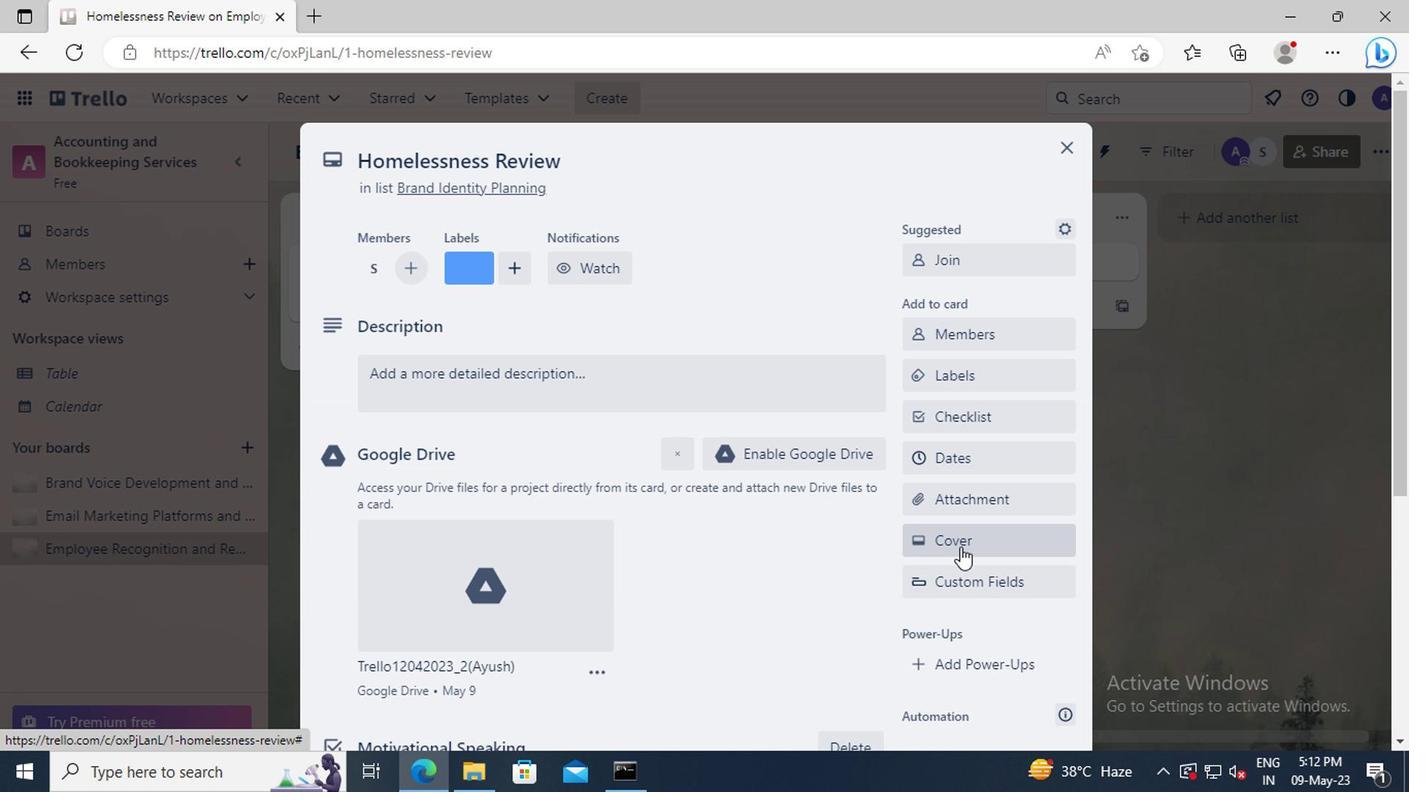 
Action: Mouse moved to (946, 391)
Screenshot: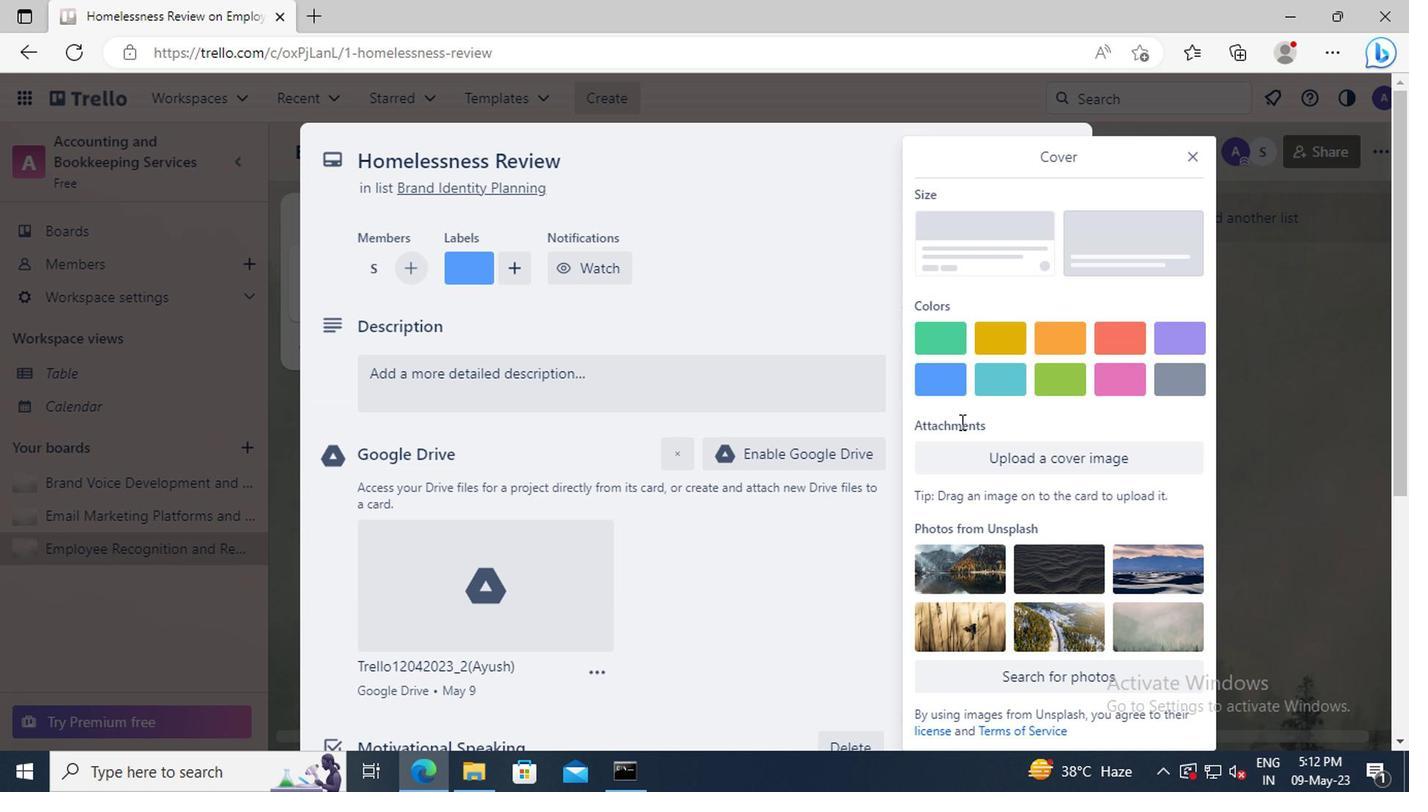 
Action: Mouse pressed left at (946, 391)
Screenshot: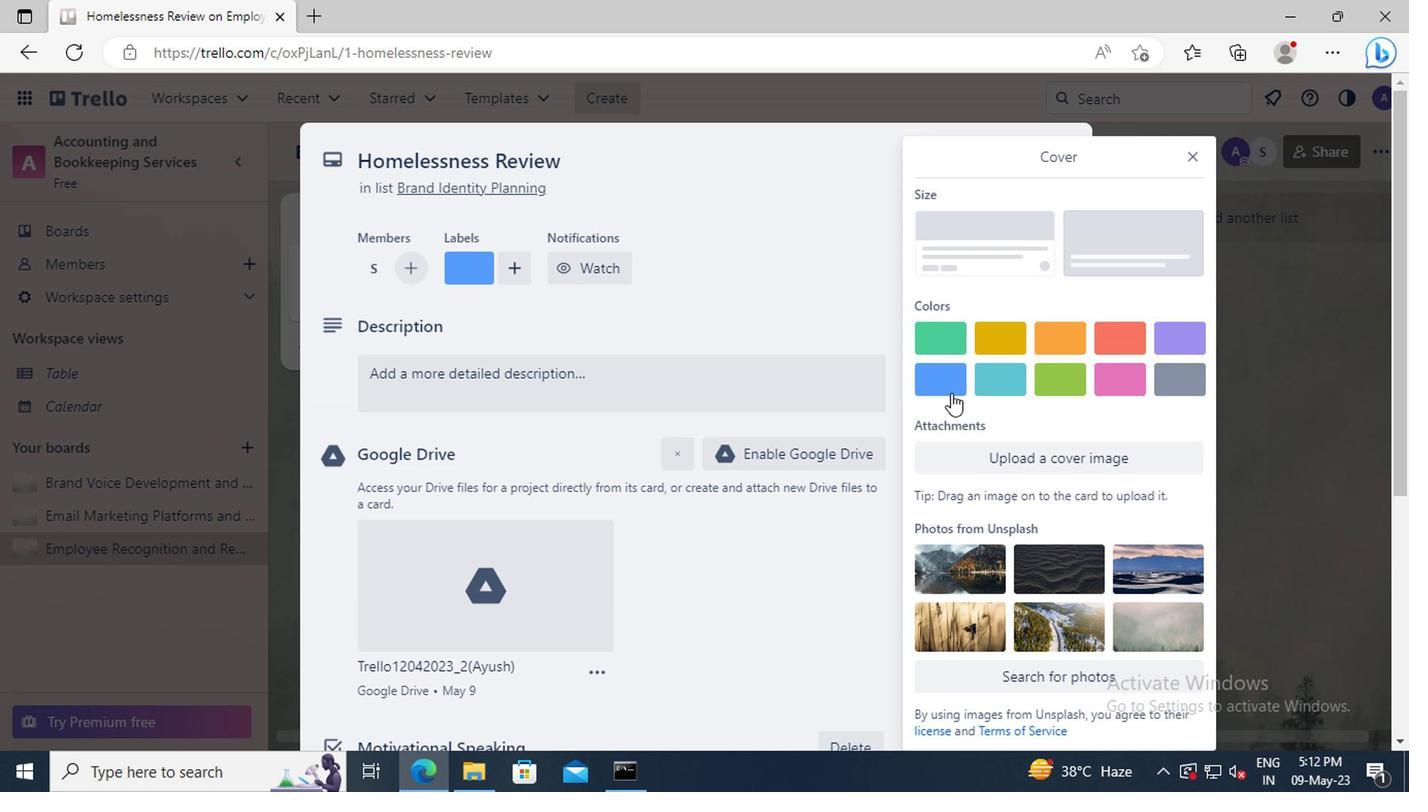 
Action: Mouse moved to (1181, 149)
Screenshot: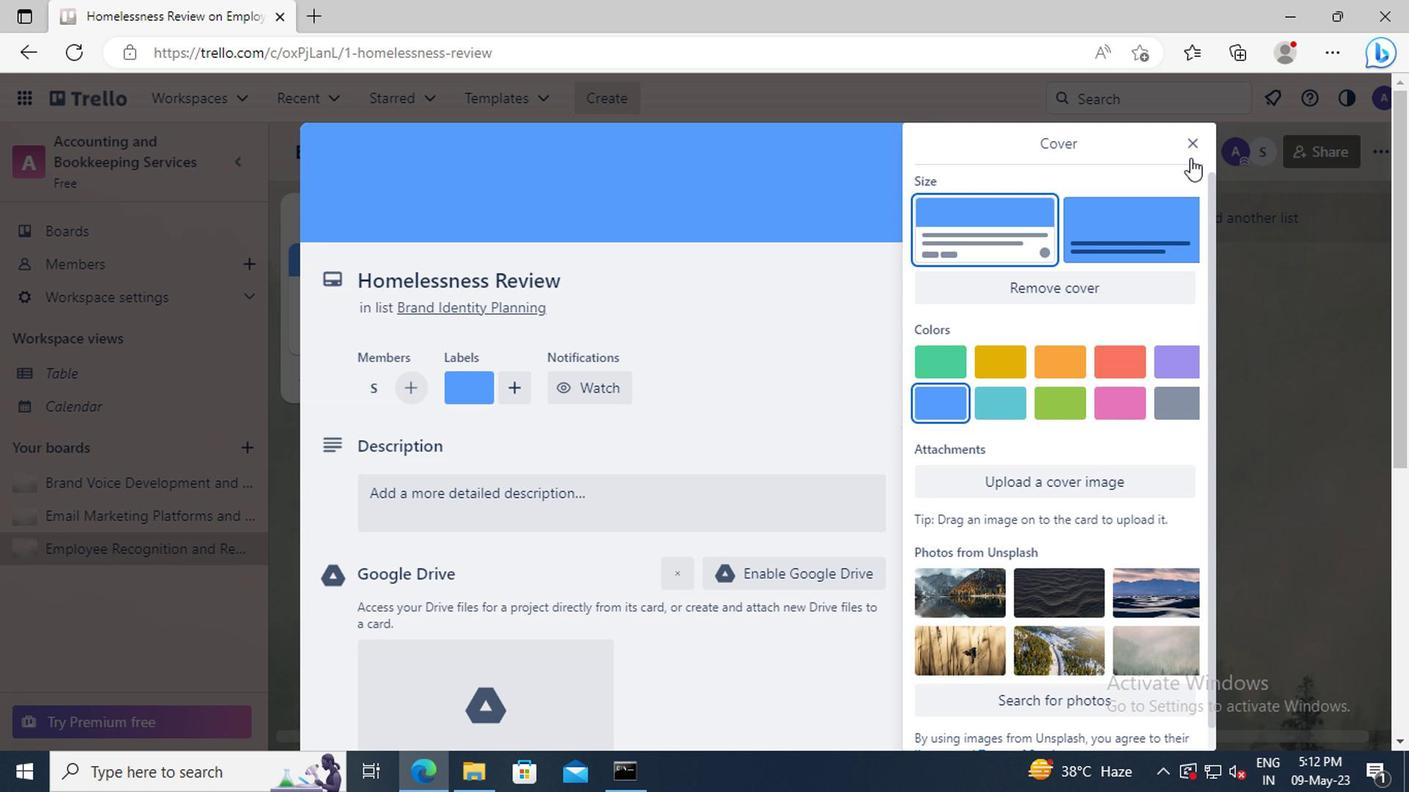 
Action: Mouse pressed left at (1181, 149)
Screenshot: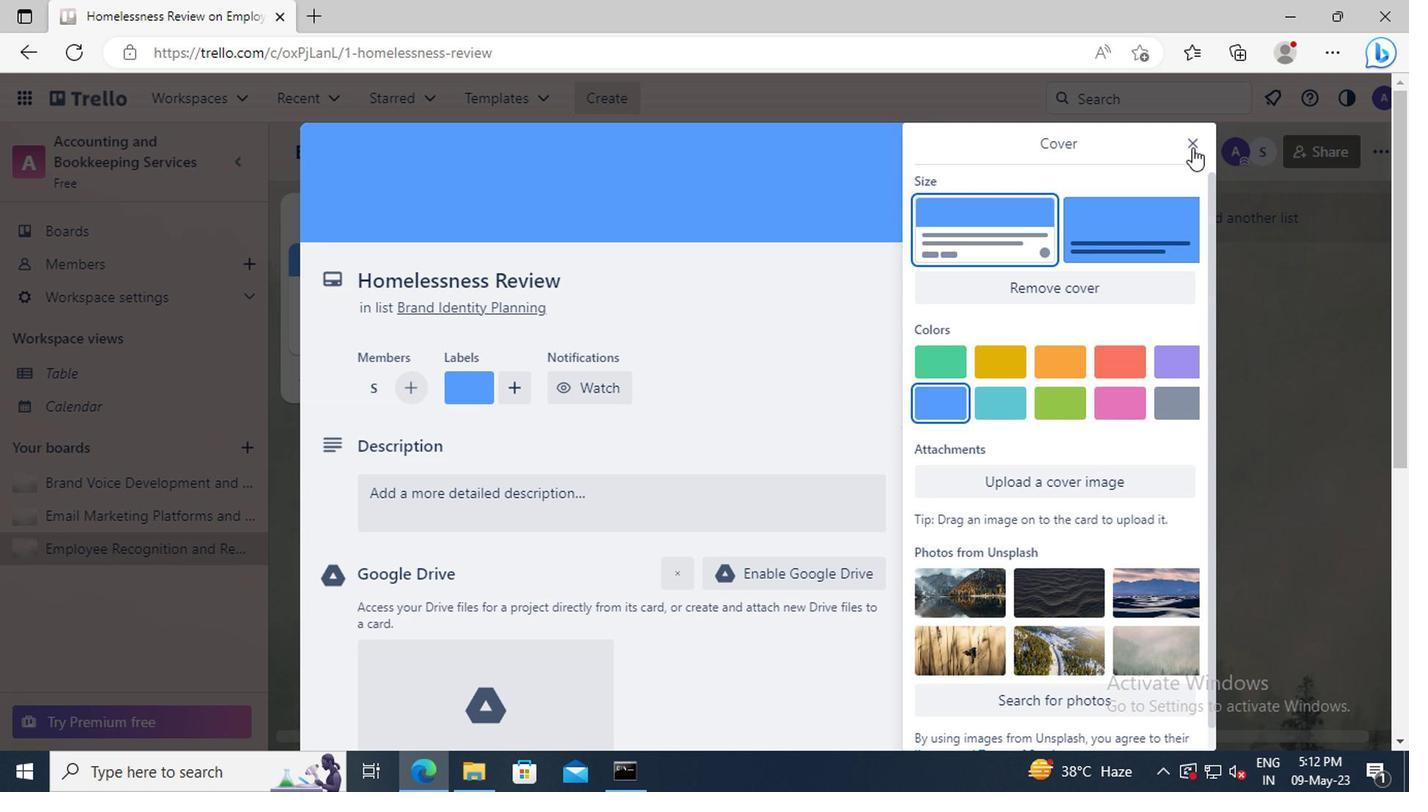
Action: Mouse moved to (488, 504)
Screenshot: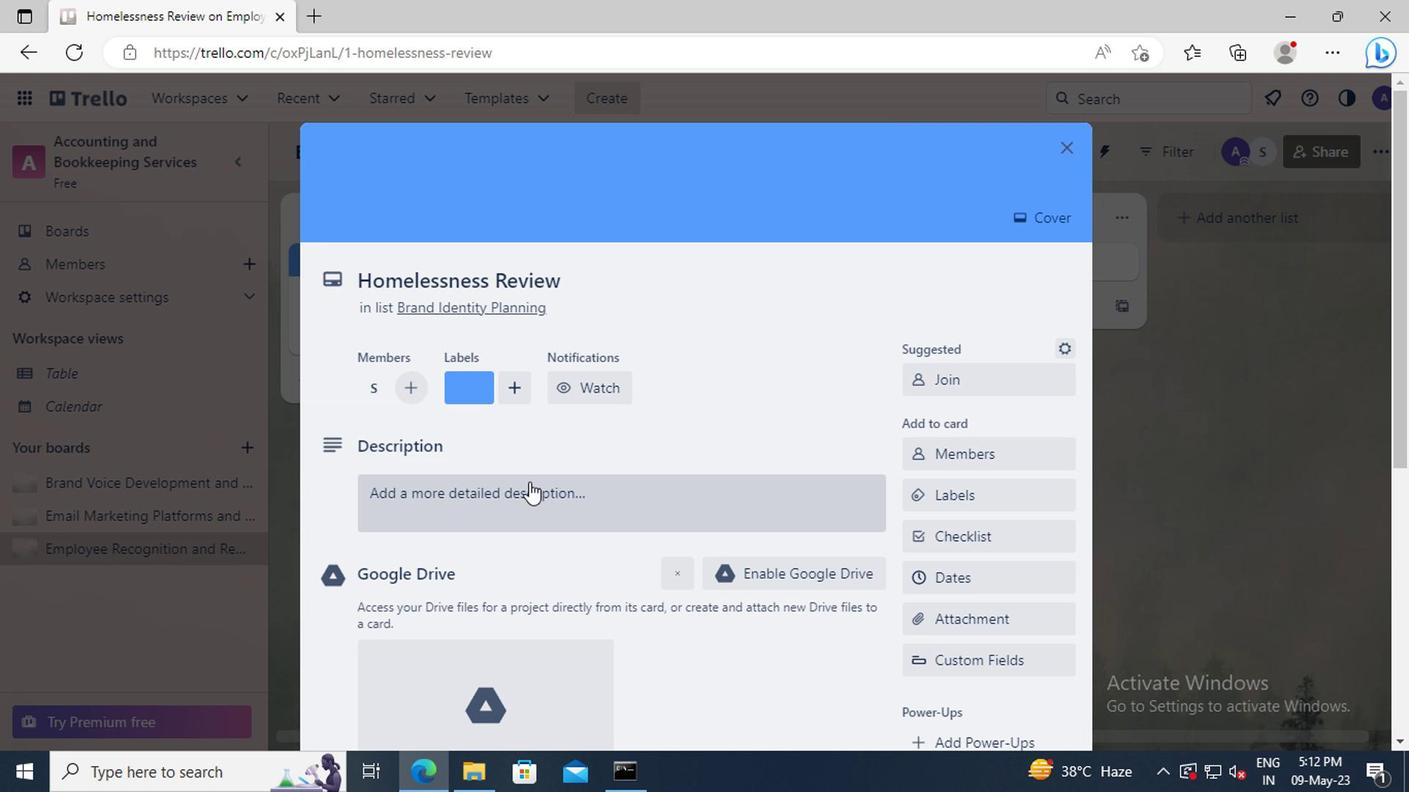
Action: Mouse pressed left at (488, 504)
Screenshot: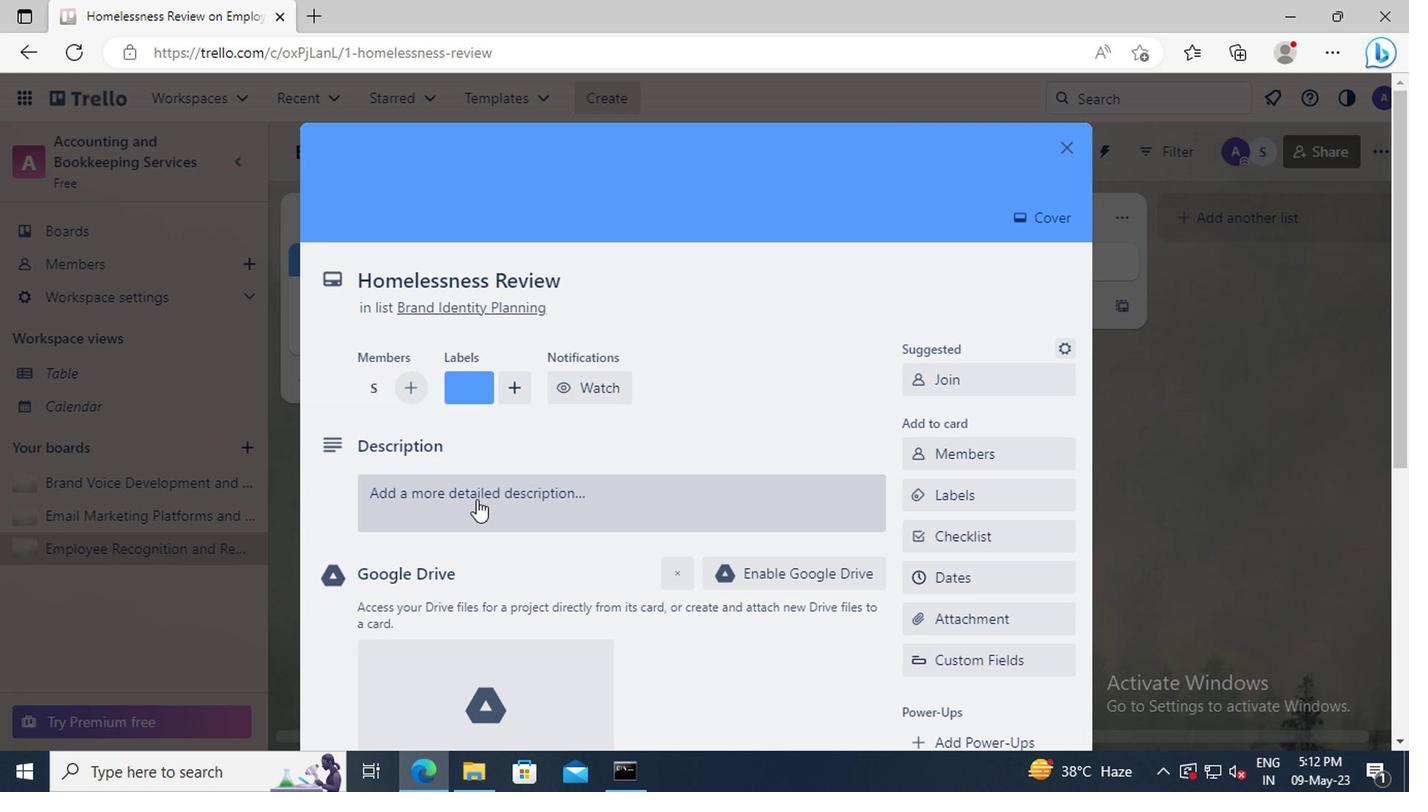 
Action: Key pressed <Key.shift>PLAN<Key.space>AND<Key.space>EXECUTE<Key.space>COMPANY<Key.space>TEAM-BUILDING<Key.space>RETREAT<Key.space>WITH<Key.space>A<Key.space>FOCUS<Key.space>ON<Key.space>STRESS<Key.space>MANAGEMENT<Key.space>RESILIENCE
Screenshot: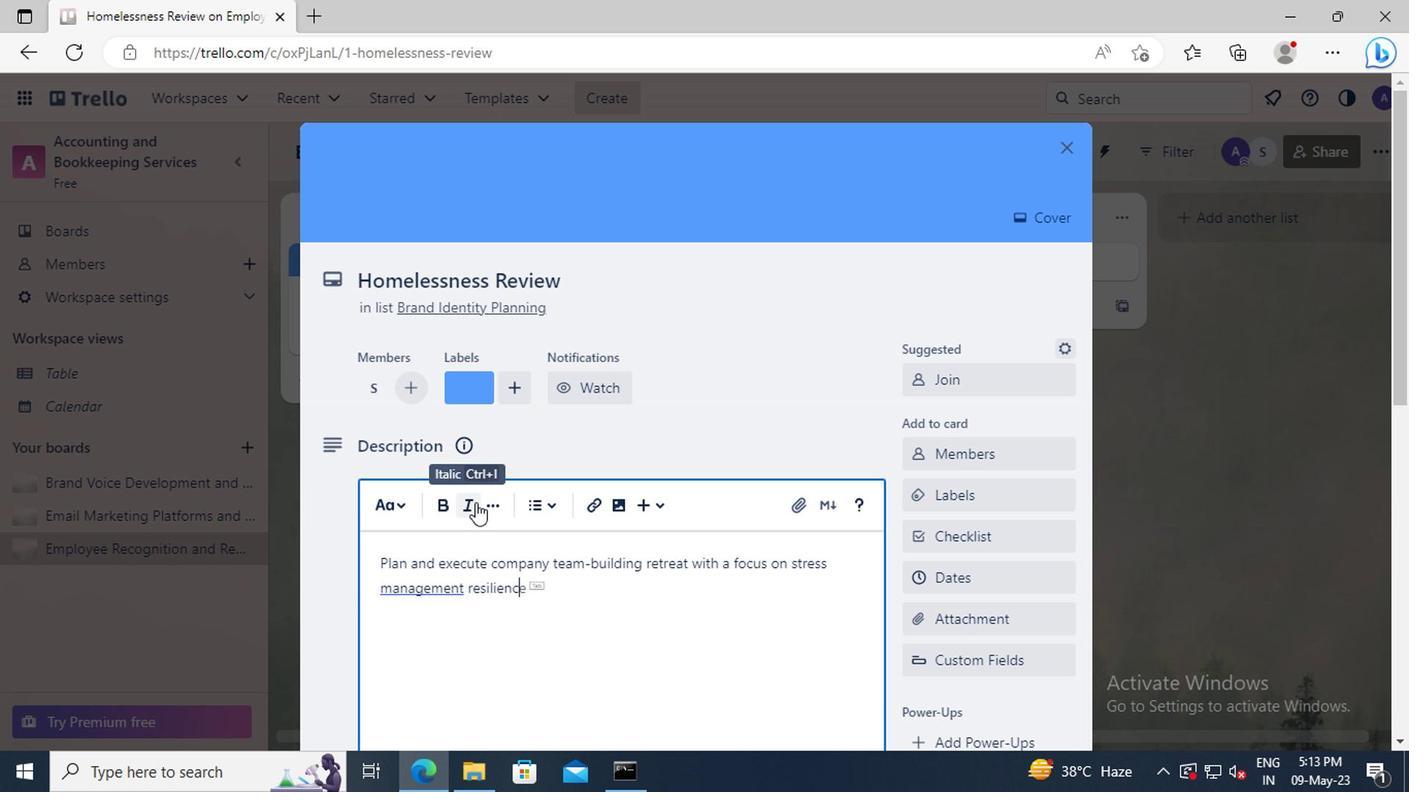 
Action: Mouse scrolled (488, 502) with delta (0, -1)
Screenshot: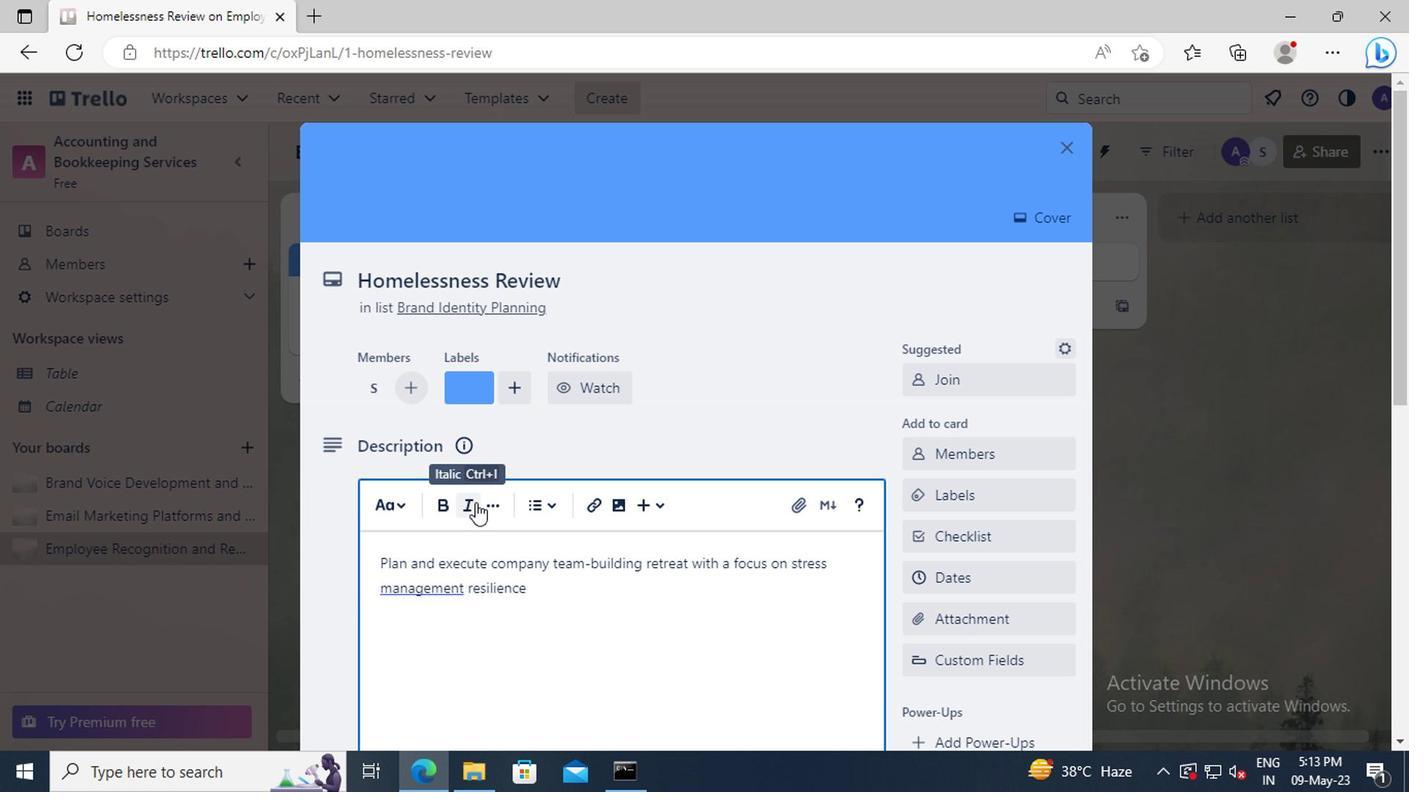 
Action: Mouse scrolled (488, 502) with delta (0, -1)
Screenshot: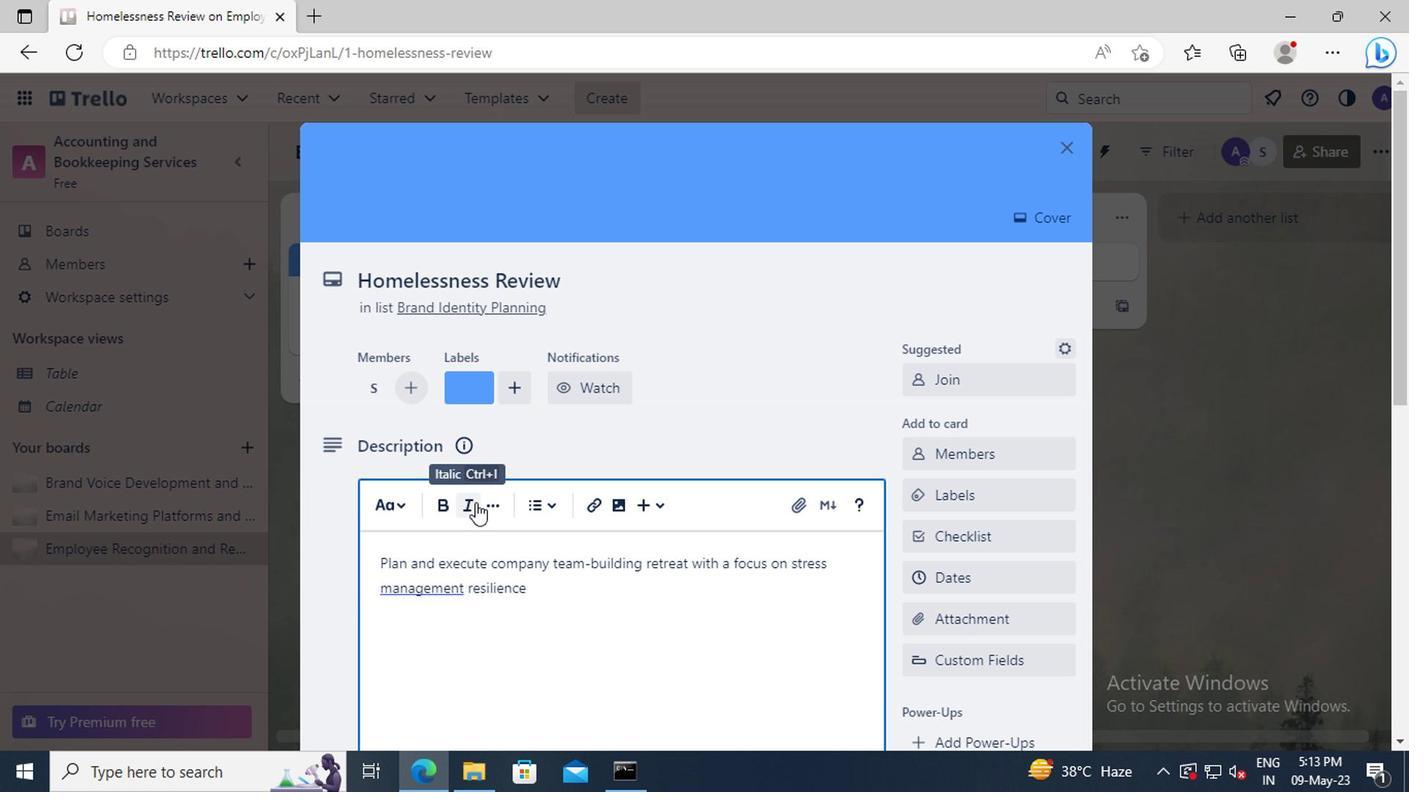 
Action: Mouse scrolled (488, 502) with delta (0, -1)
Screenshot: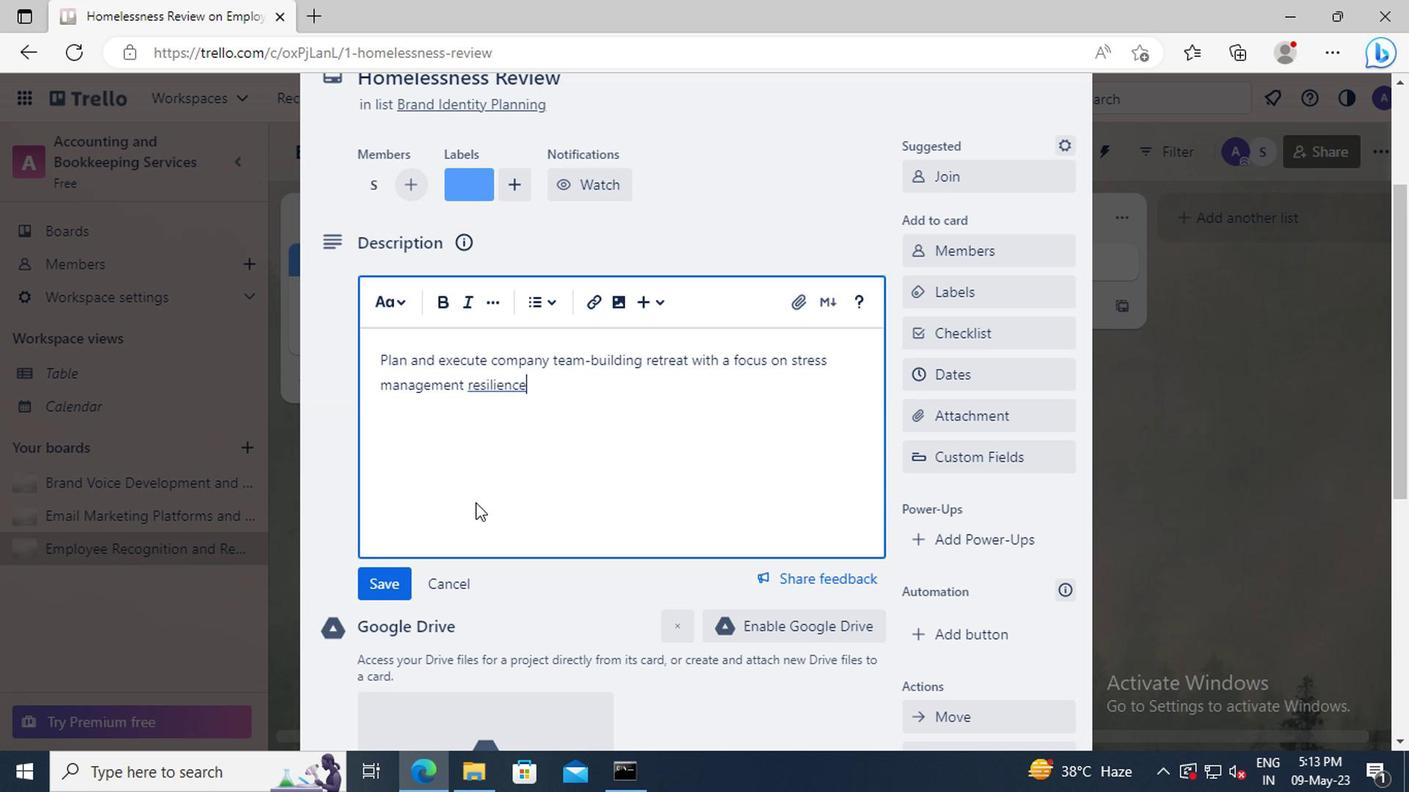 
Action: Mouse moved to (410, 491)
Screenshot: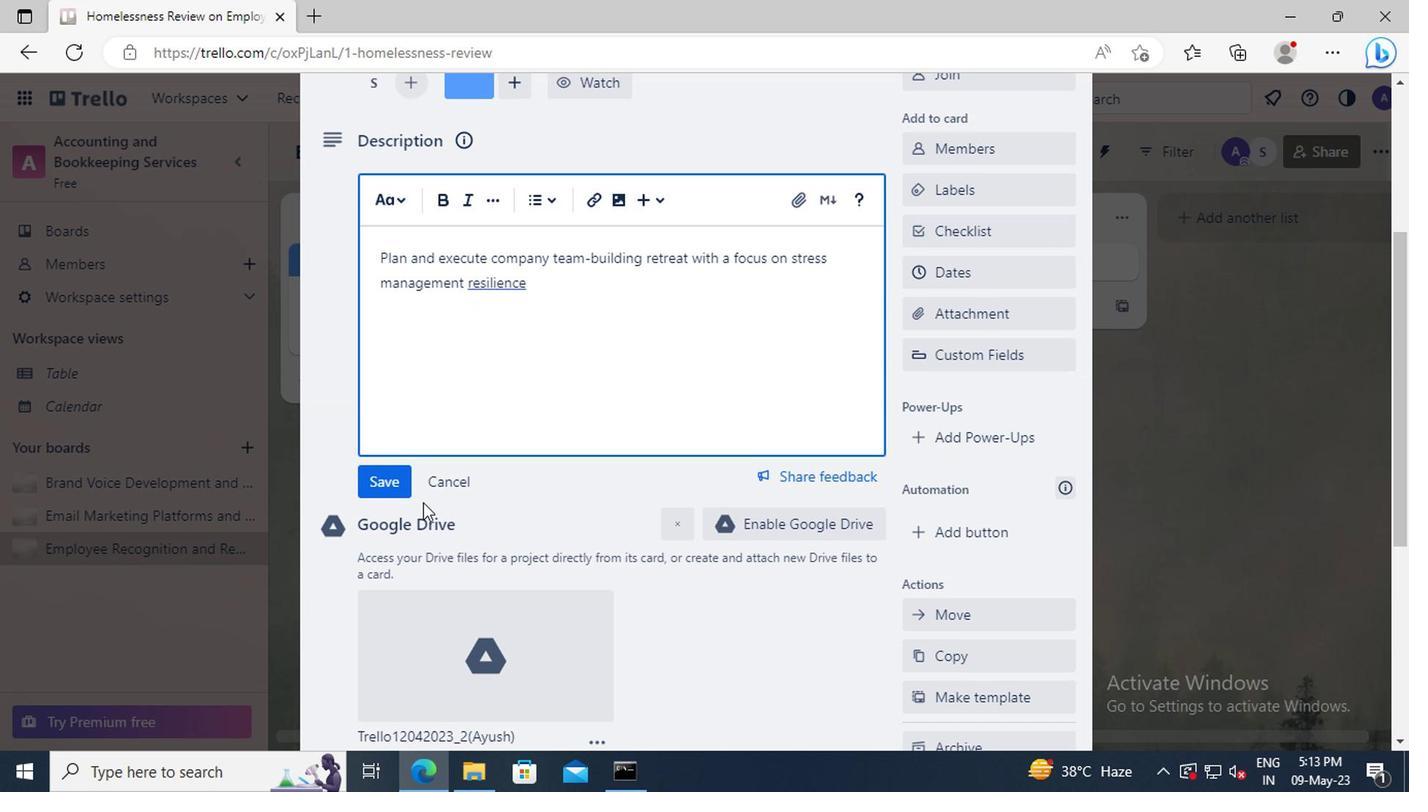 
Action: Mouse pressed left at (410, 491)
Screenshot: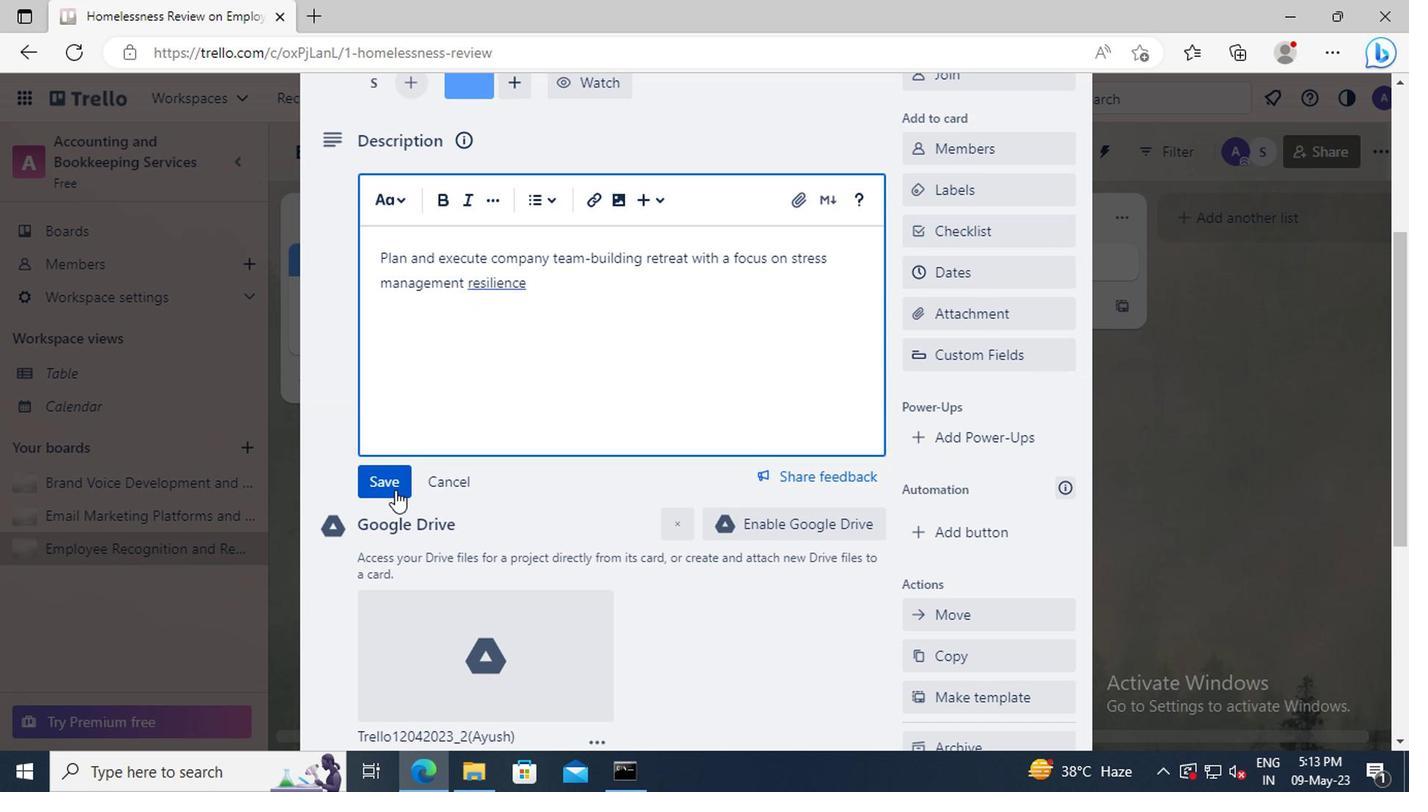 
Action: Mouse scrolled (410, 491) with delta (0, 0)
Screenshot: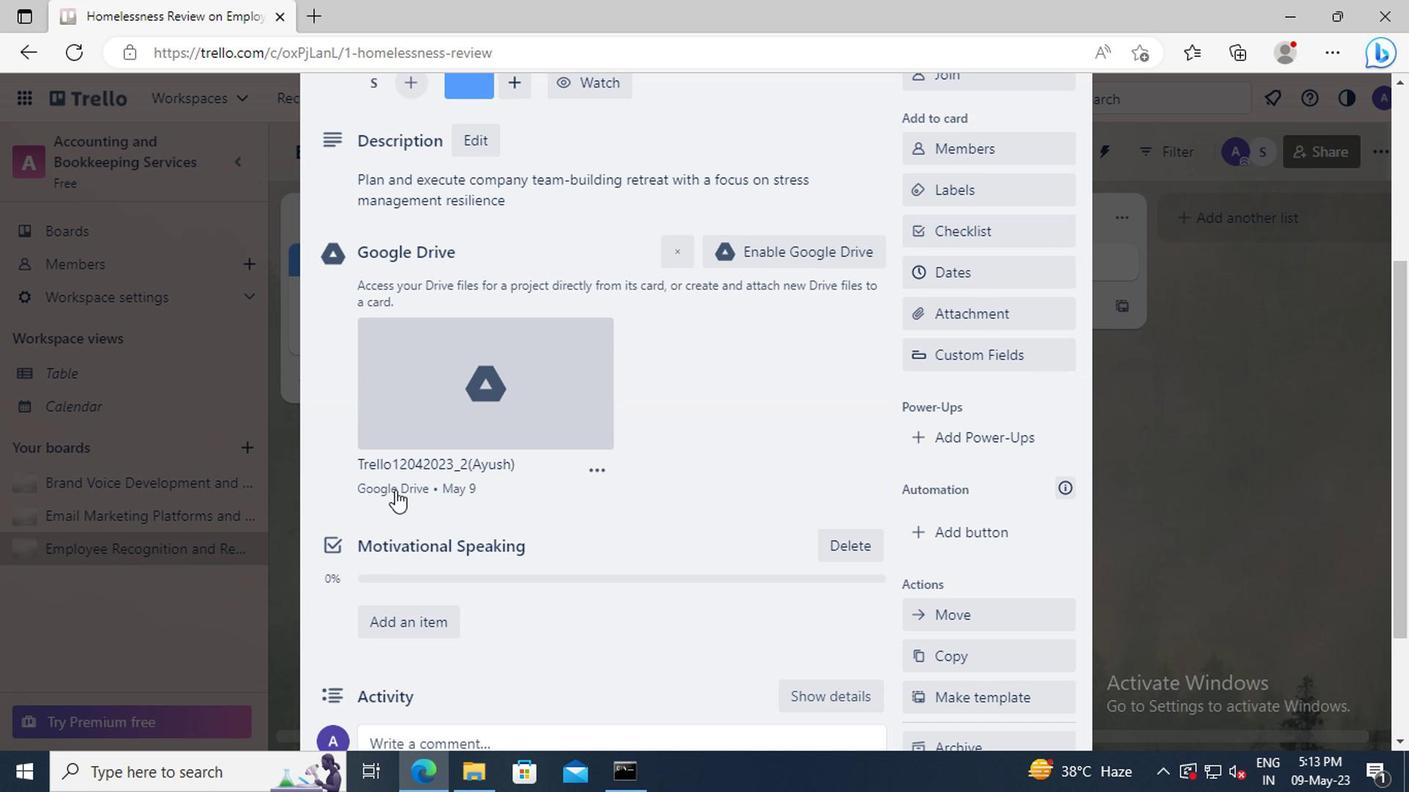 
Action: Mouse scrolled (410, 491) with delta (0, 0)
Screenshot: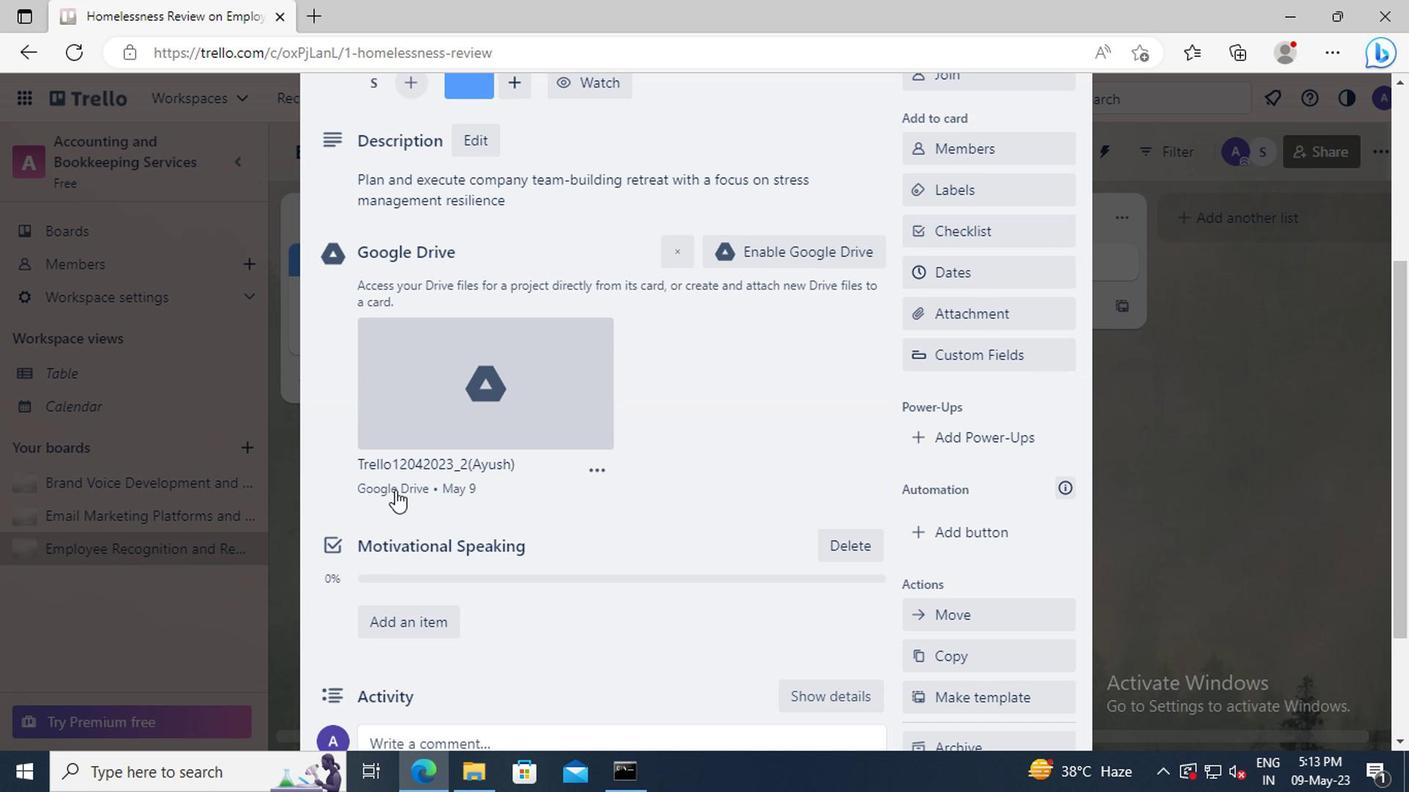 
Action: Mouse moved to (419, 585)
Screenshot: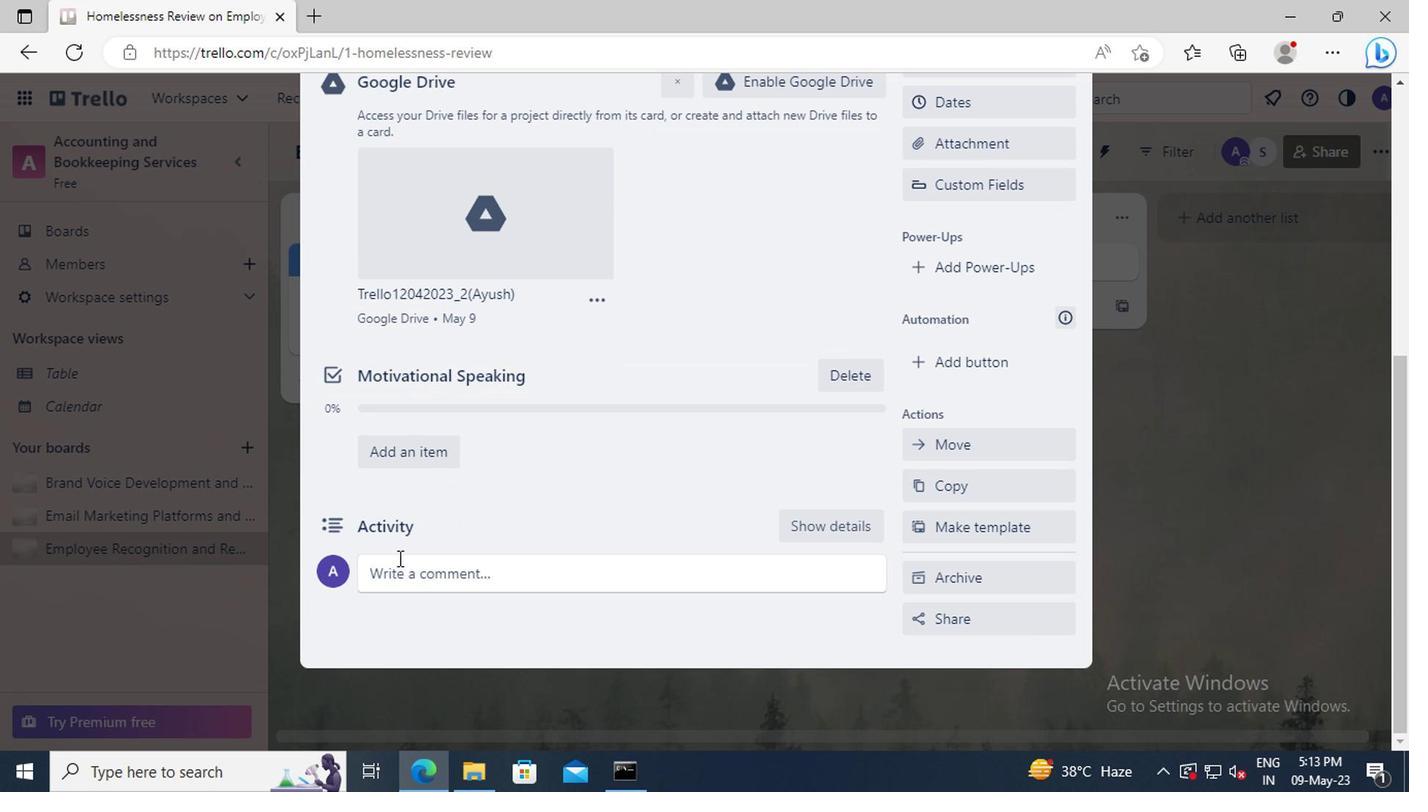
Action: Mouse pressed left at (419, 585)
Screenshot: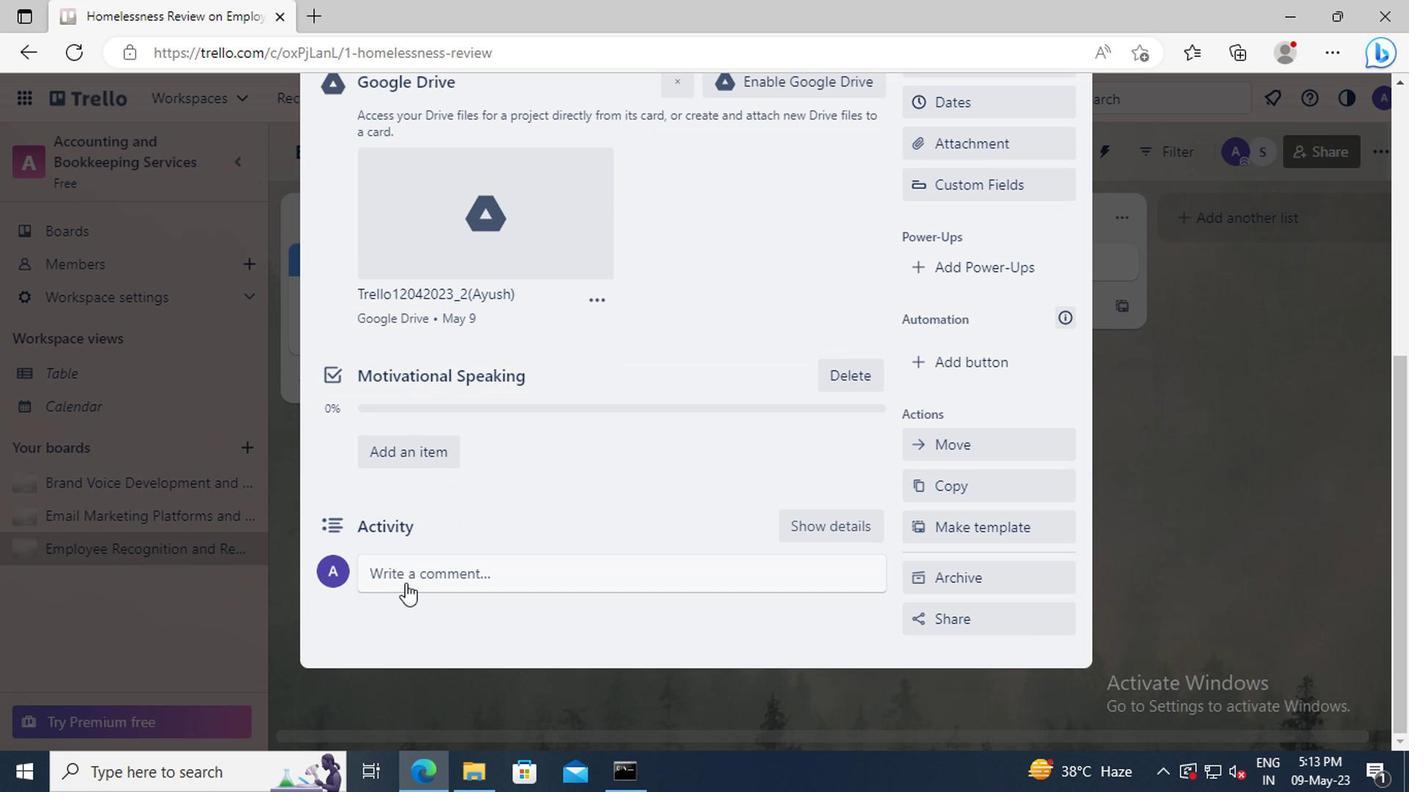 
Action: Mouse moved to (419, 586)
Screenshot: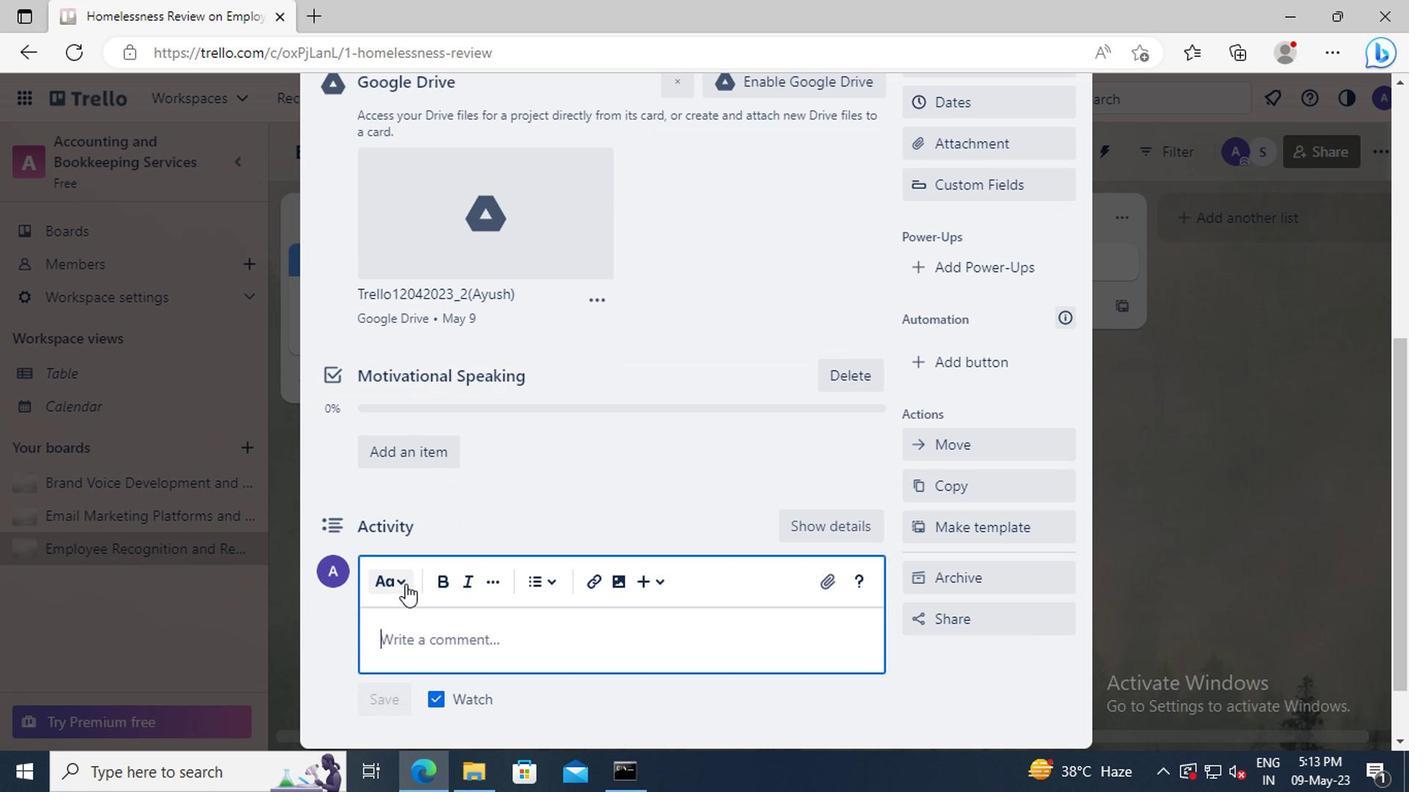 
Action: Key pressed <Key.shift>LET<Key.space>US<Key.space>APPROACH<Key.space>THI<Key.space><Key.backspace>S<Key.space>TASK<Key.space>WITH<Key.space>A<Key.space>SENSE<Key.space>OF<Key.space>ENTHUSIASM<Key.space>AND<Key.space>PASSION,<Key.space>EMBRACING<Key.space>THE<Key.space>CHALLENGE<Key.space>AND<Key.space>THE<Key.space>OPPORTUNITY<Key.space>IT<Key.space>PRESENTS
Screenshot: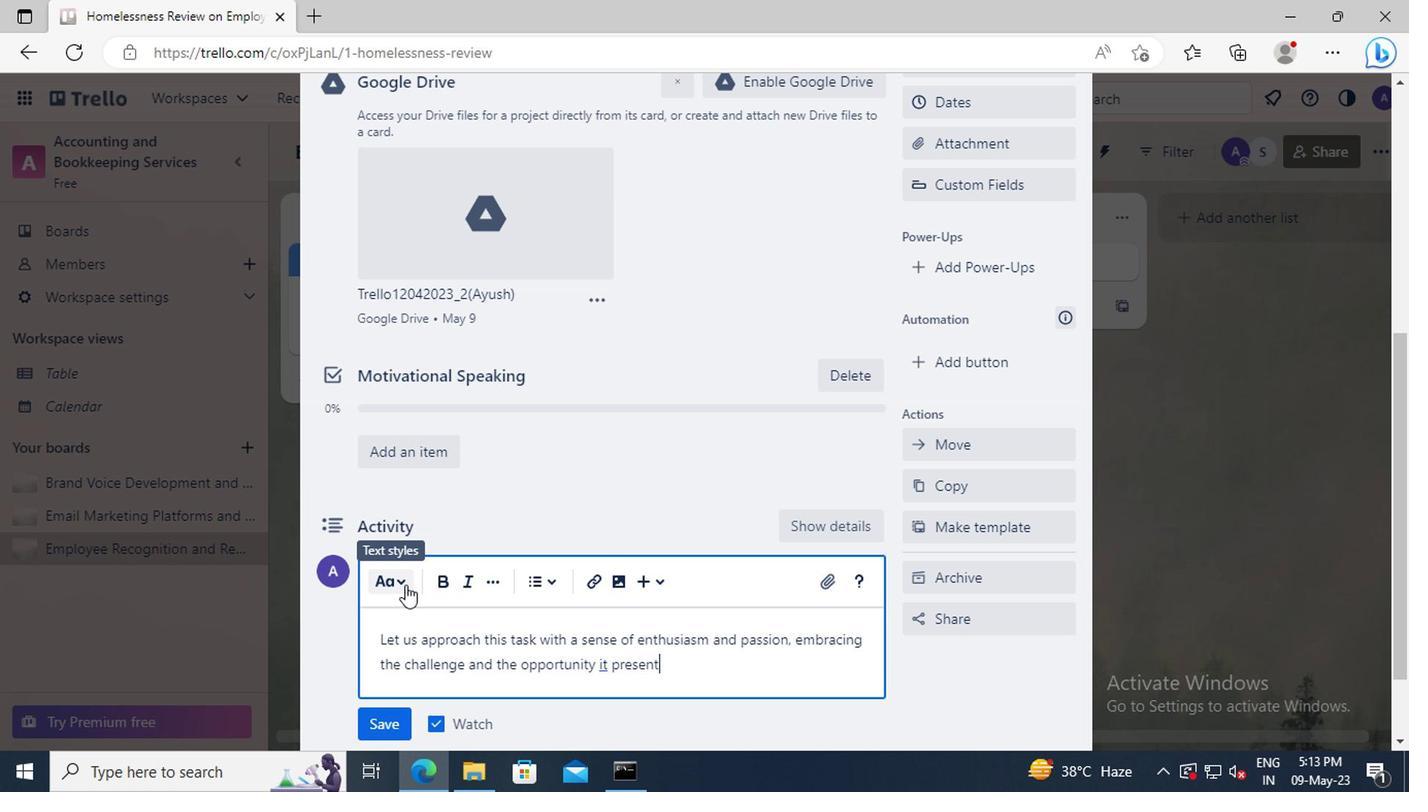 
Action: Mouse scrolled (419, 585) with delta (0, 0)
Screenshot: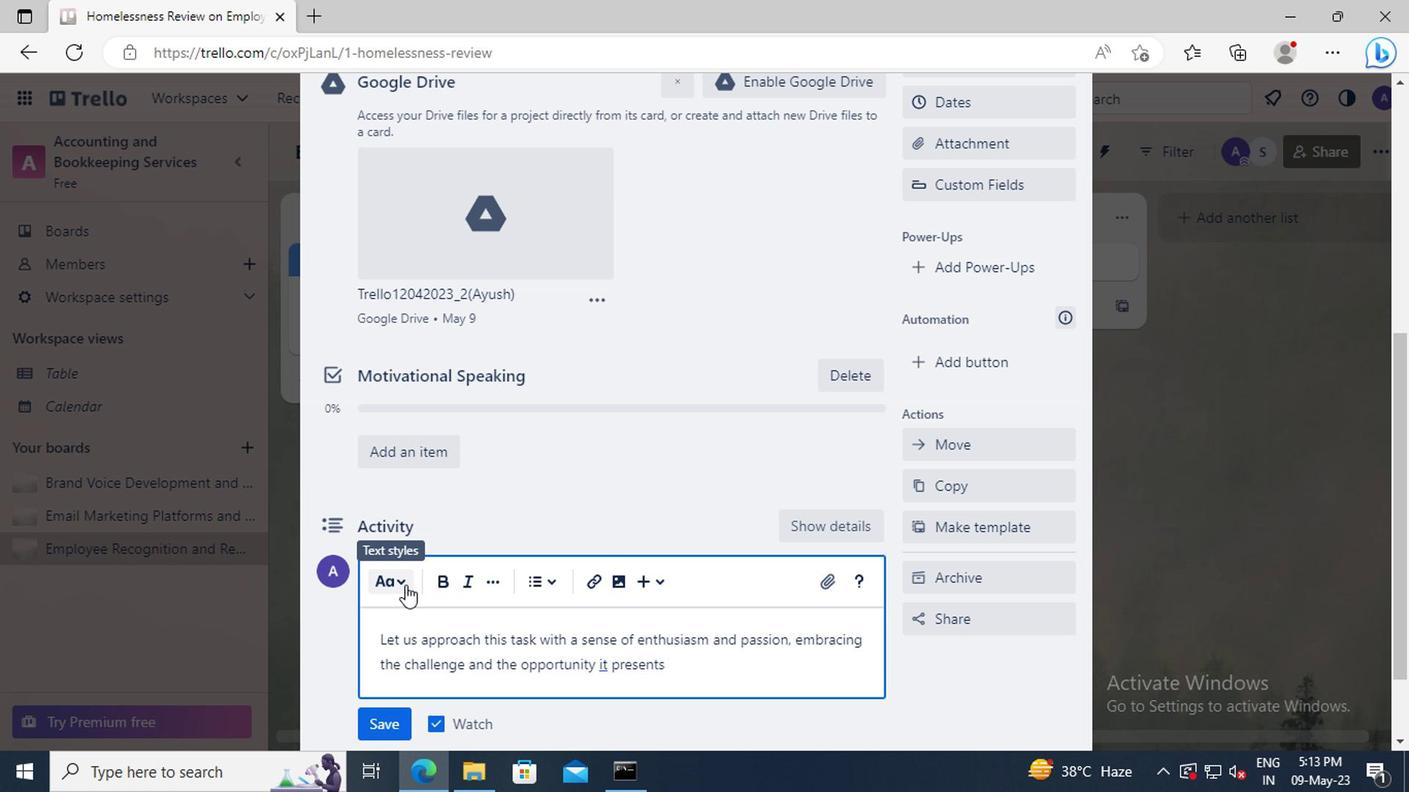 
Action: Mouse moved to (416, 618)
Screenshot: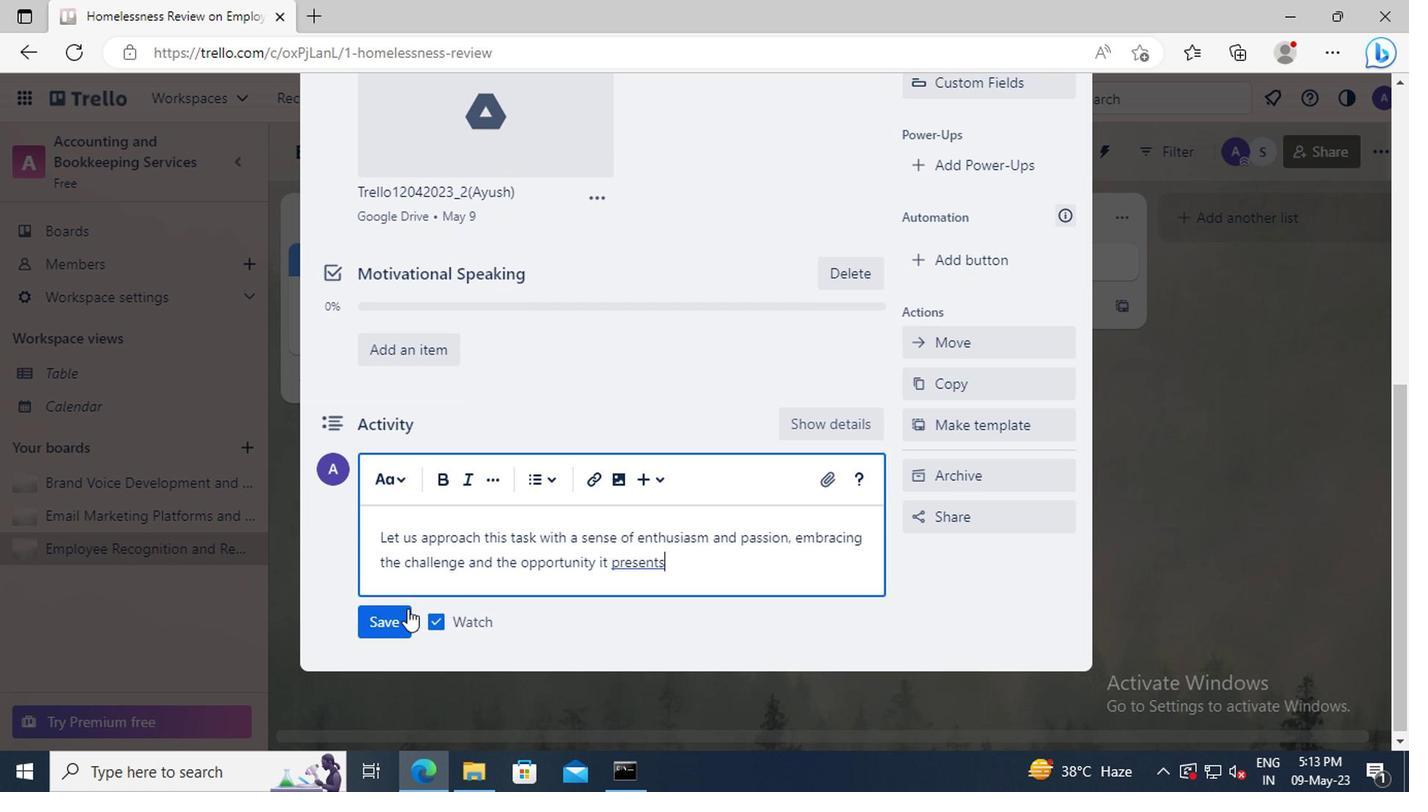 
Action: Mouse pressed left at (416, 618)
Screenshot: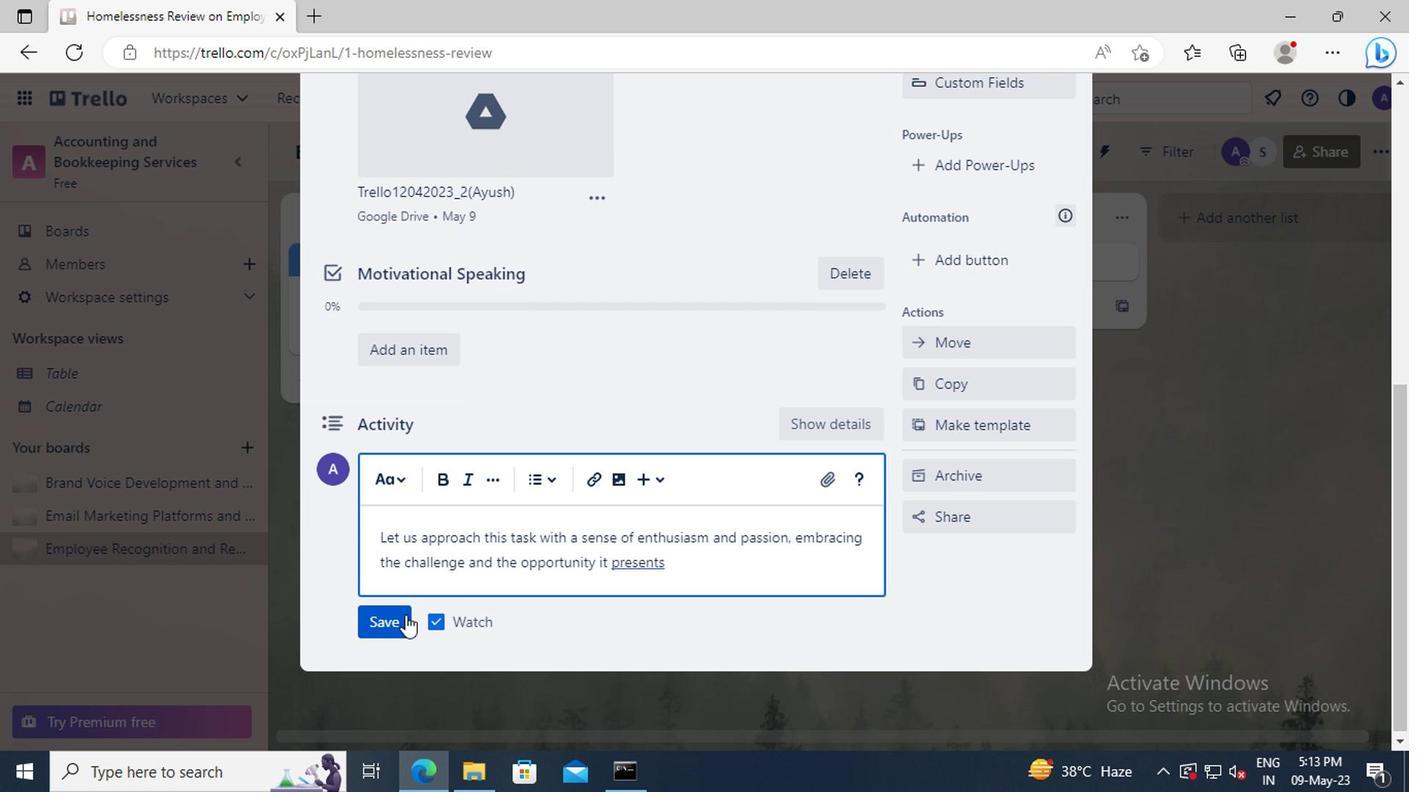 
Action: Mouse moved to (888, 466)
Screenshot: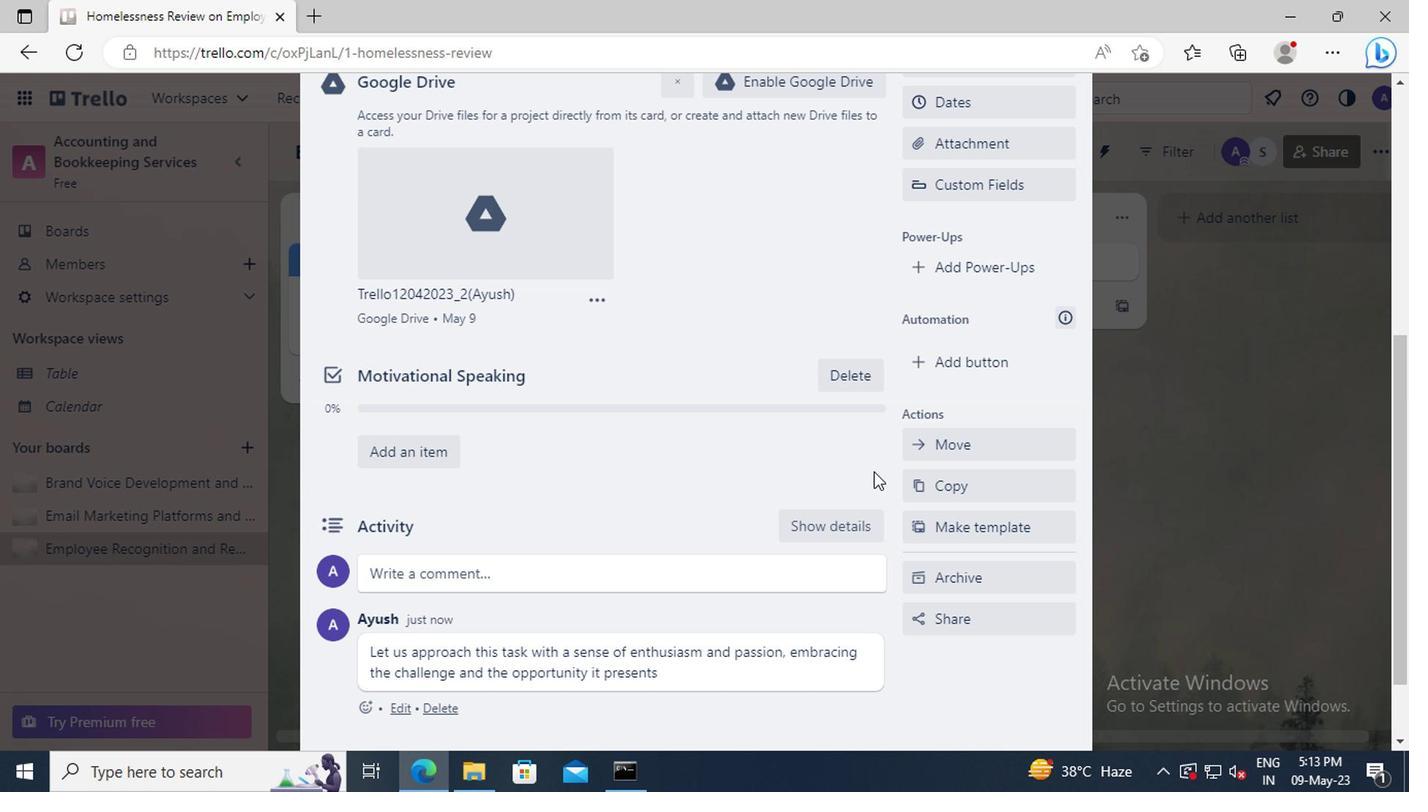 
Action: Mouse scrolled (888, 466) with delta (0, 0)
Screenshot: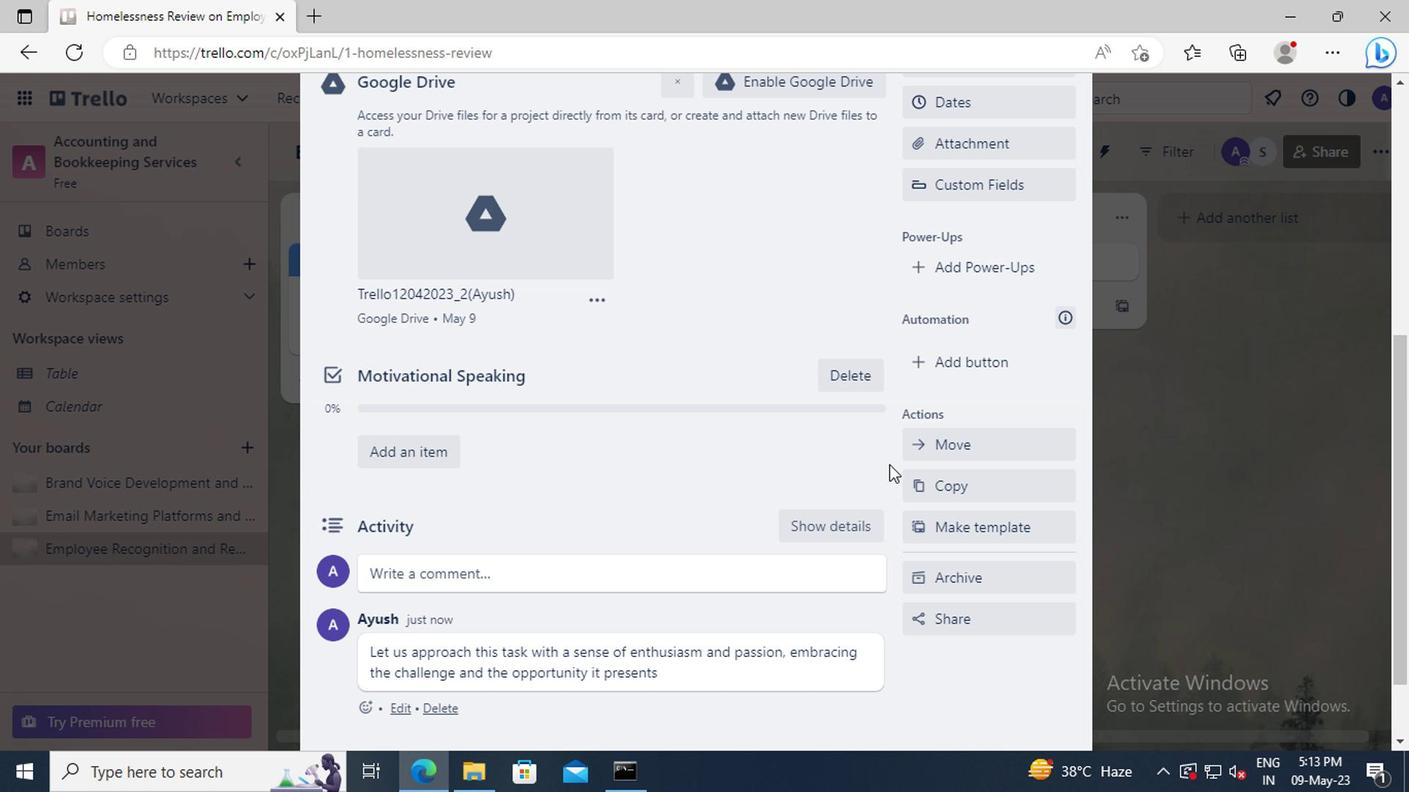 
Action: Mouse scrolled (888, 466) with delta (0, 0)
Screenshot: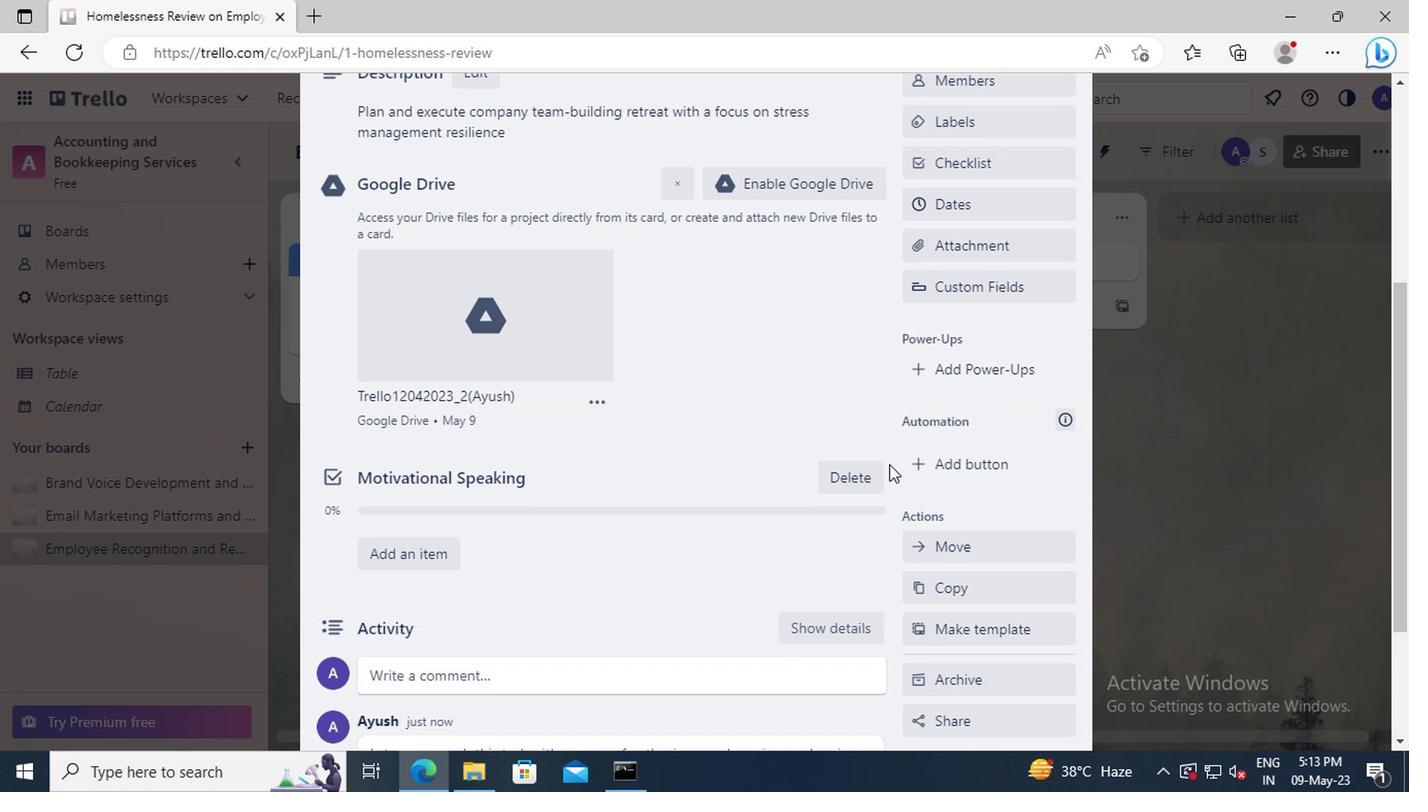 
Action: Mouse scrolled (888, 466) with delta (0, 0)
Screenshot: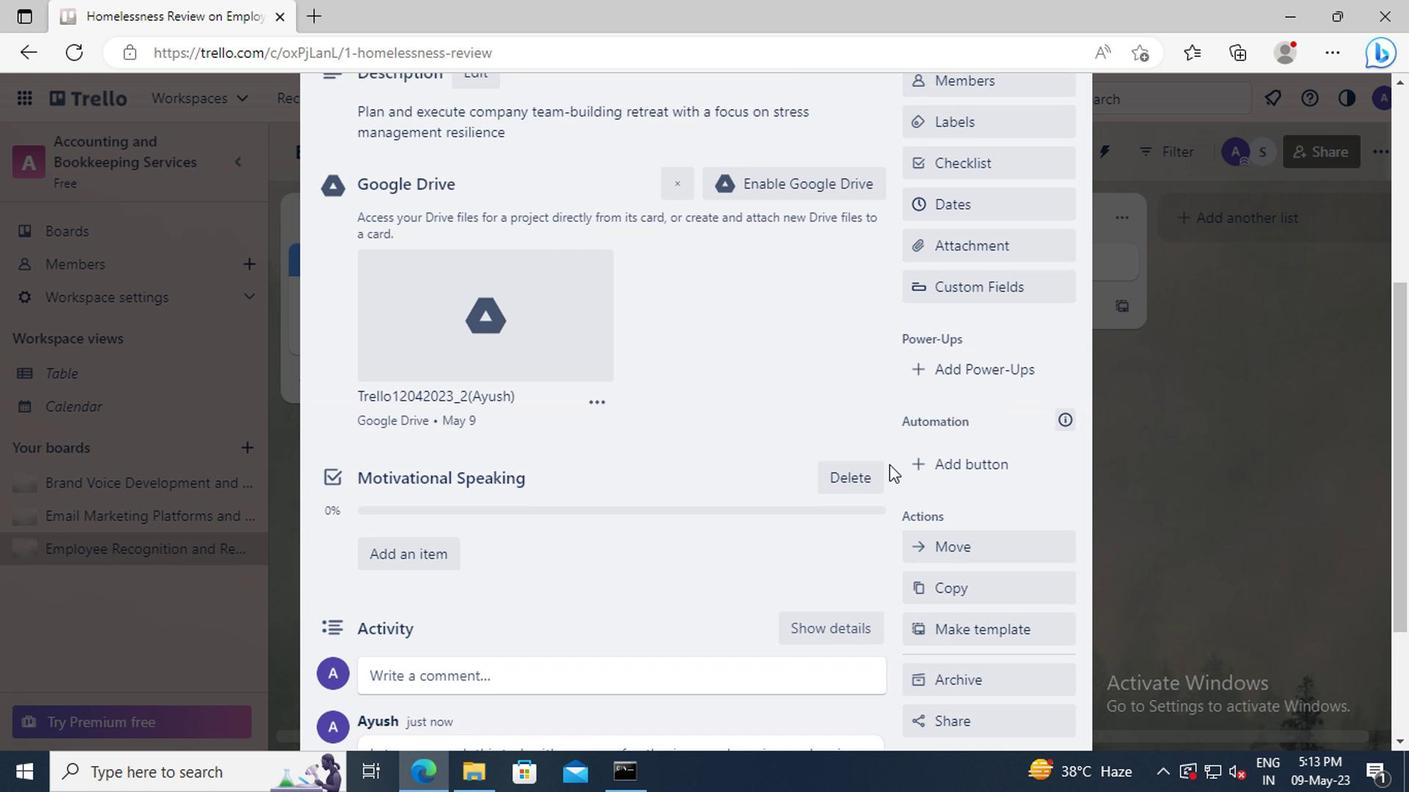 
Action: Mouse moved to (938, 416)
Screenshot: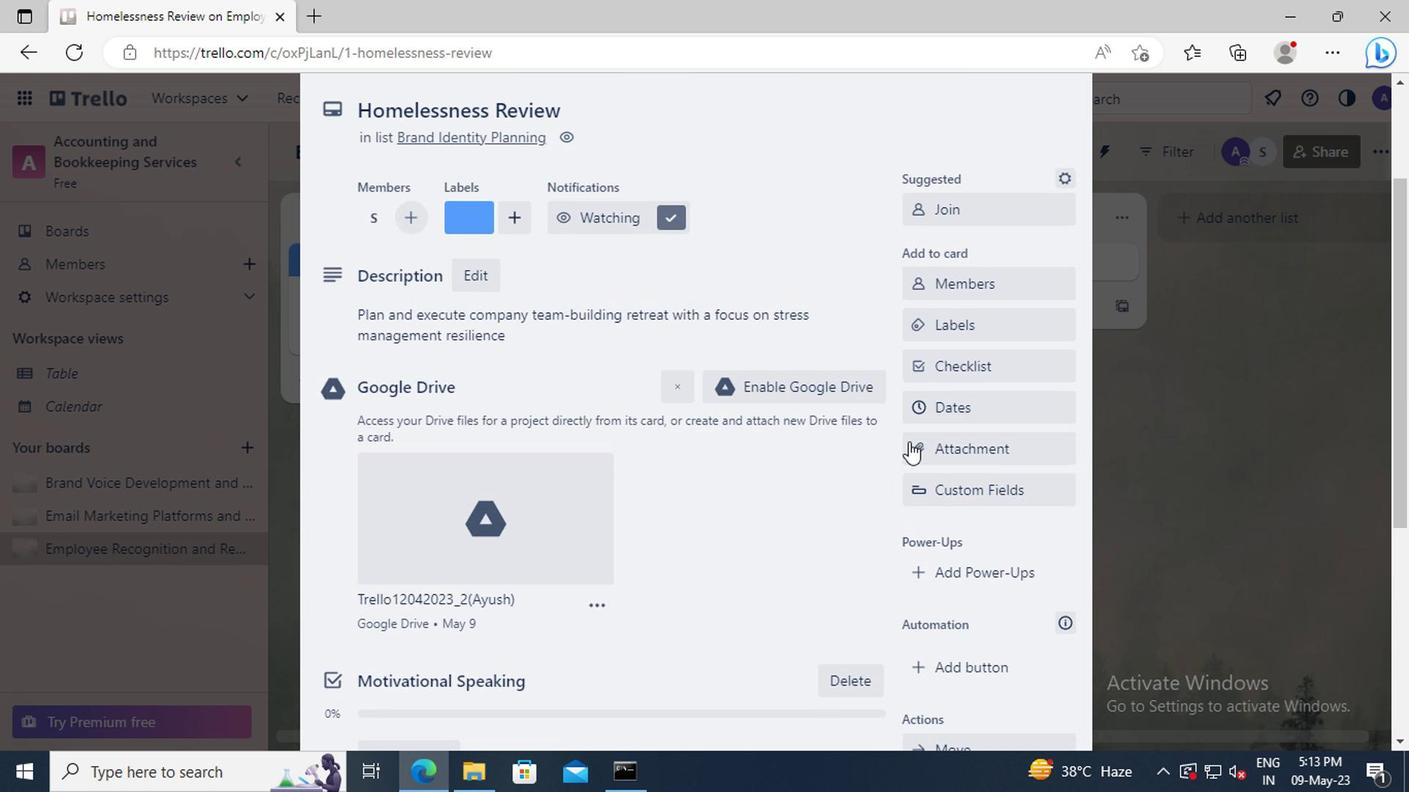 
Action: Mouse pressed left at (938, 416)
Screenshot: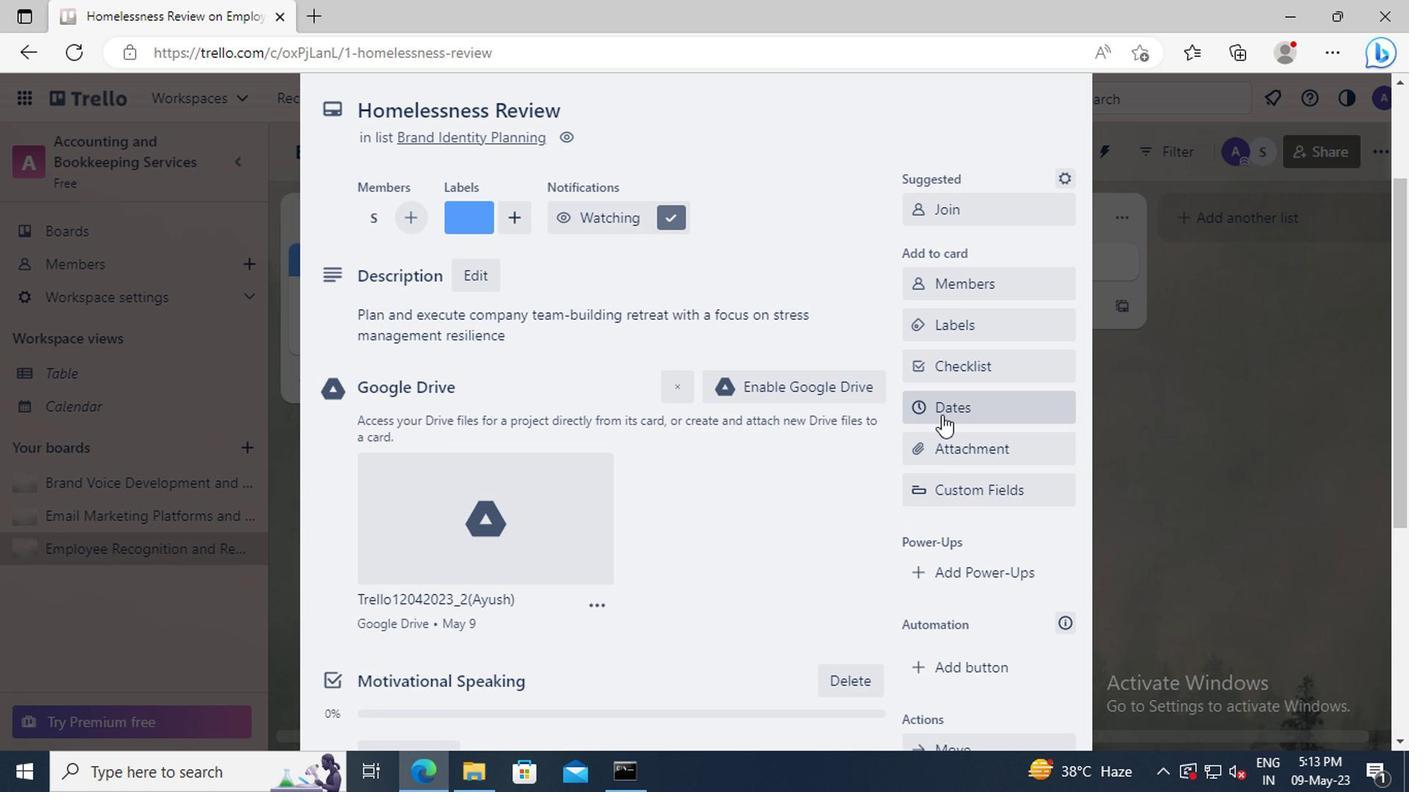 
Action: Mouse moved to (919, 525)
Screenshot: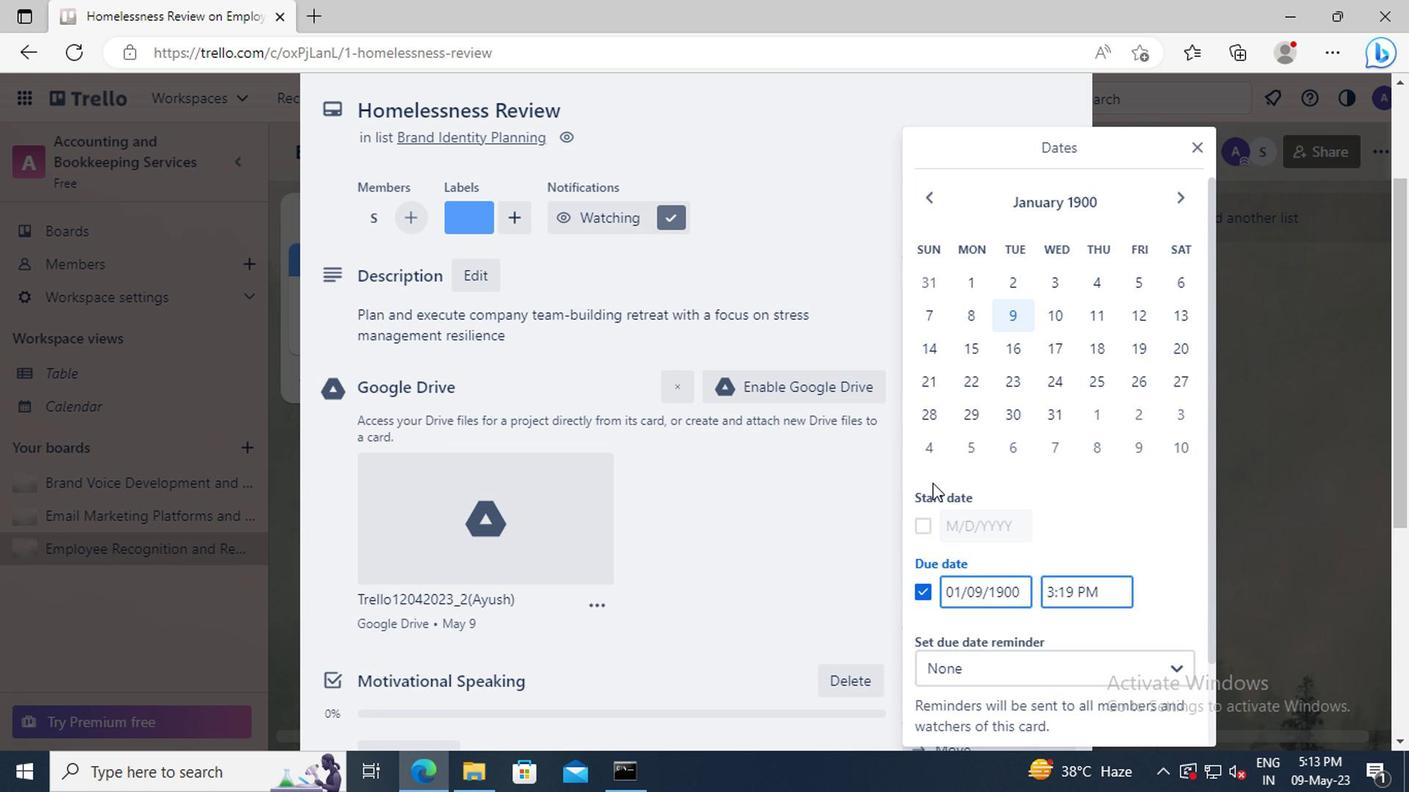 
Action: Mouse pressed left at (919, 525)
Screenshot: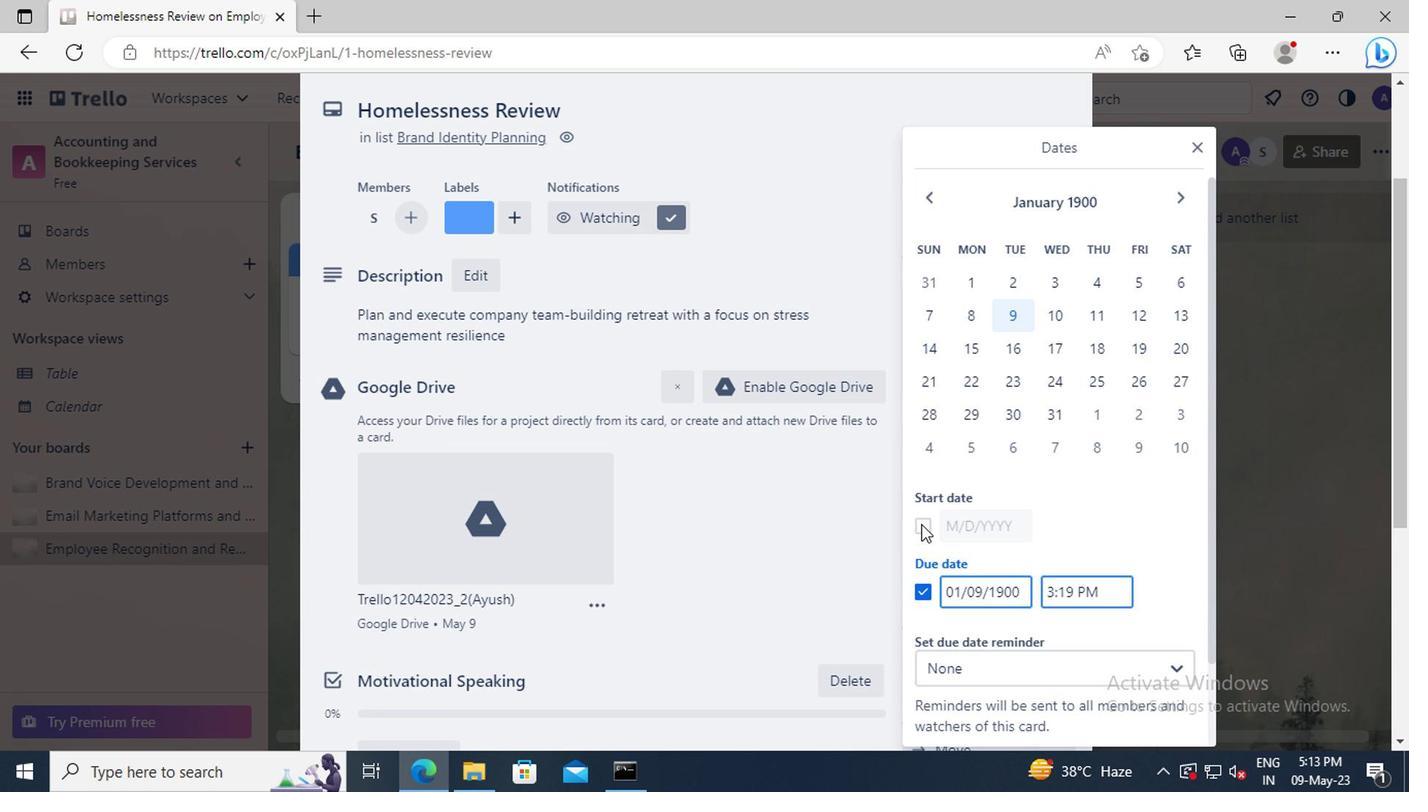 
Action: Mouse moved to (1013, 528)
Screenshot: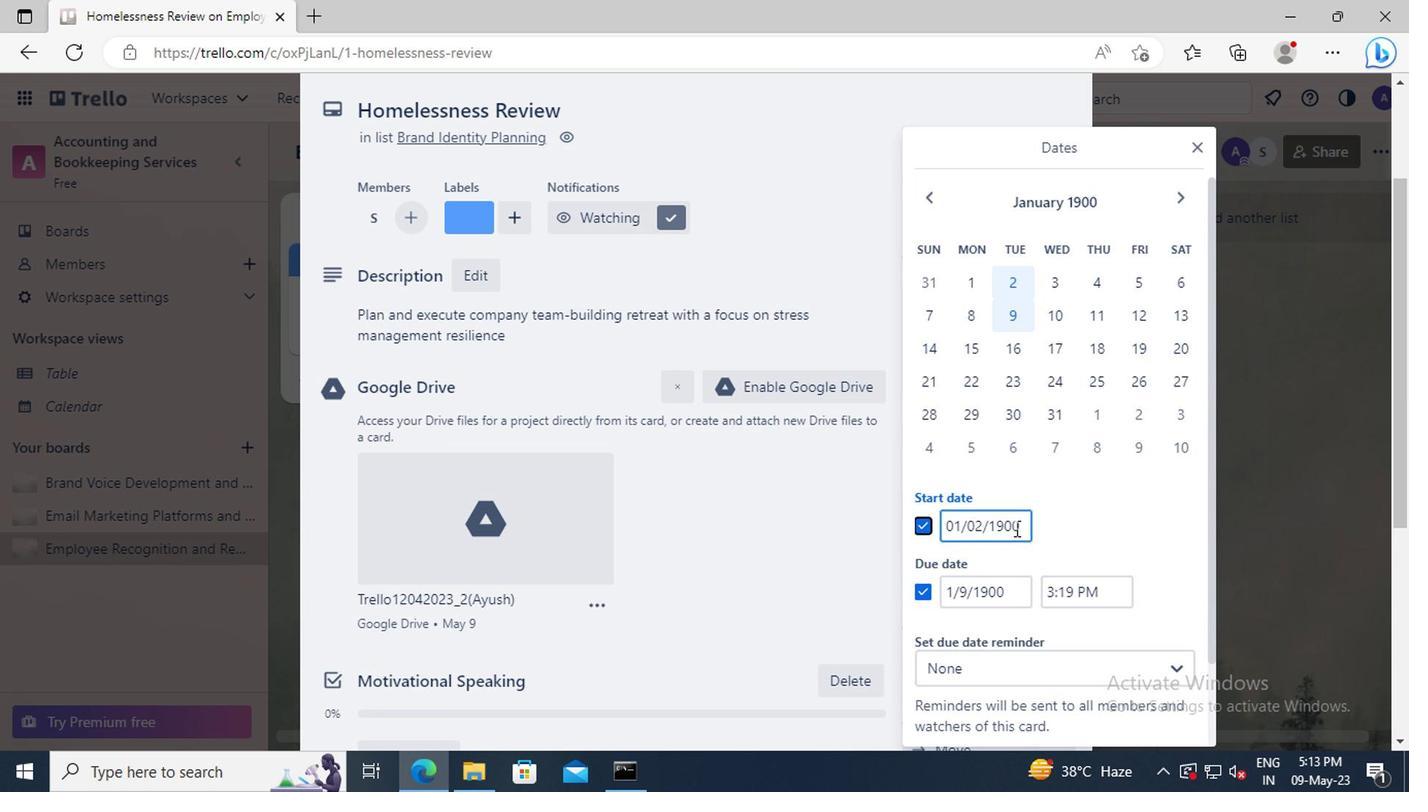 
Action: Mouse pressed left at (1013, 528)
Screenshot: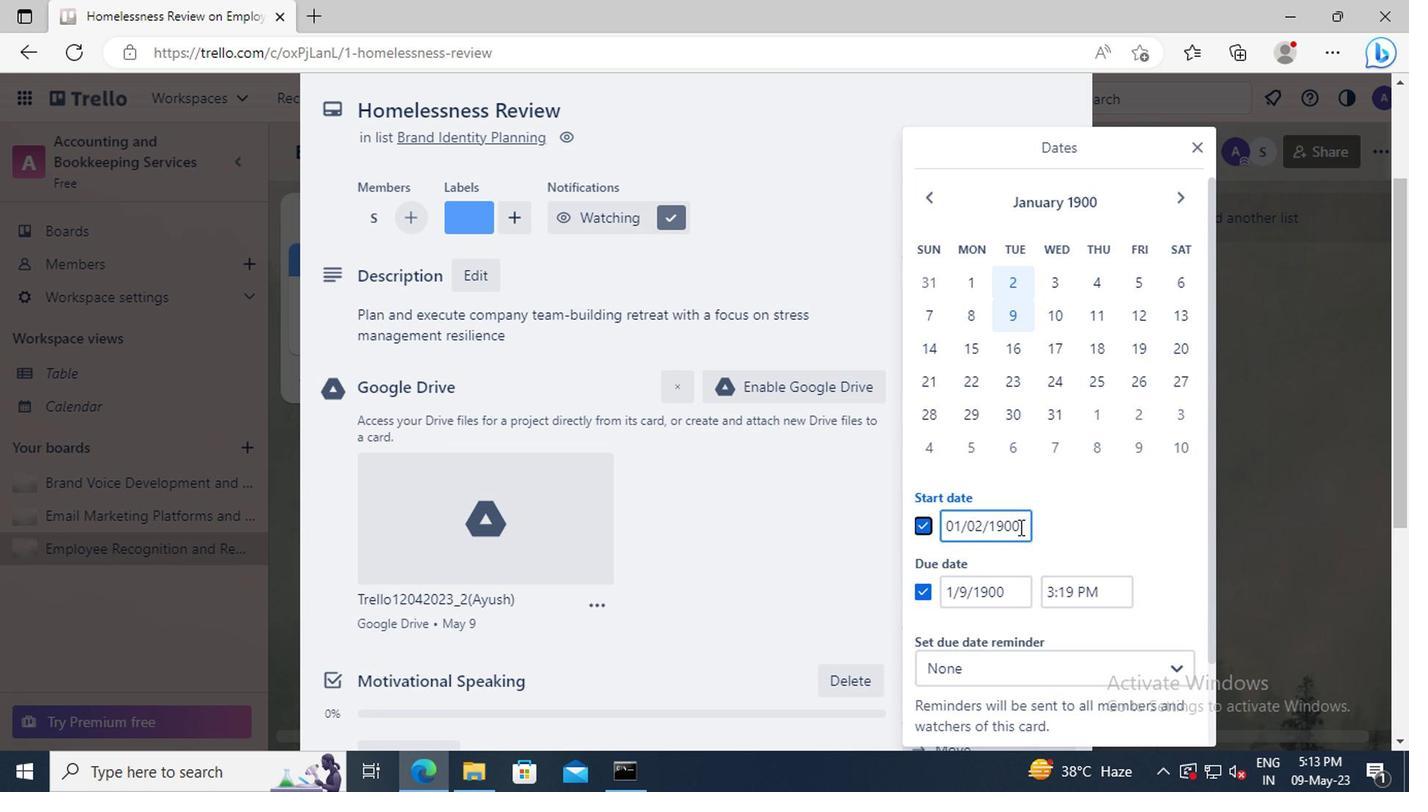 
Action: Mouse moved to (1013, 527)
Screenshot: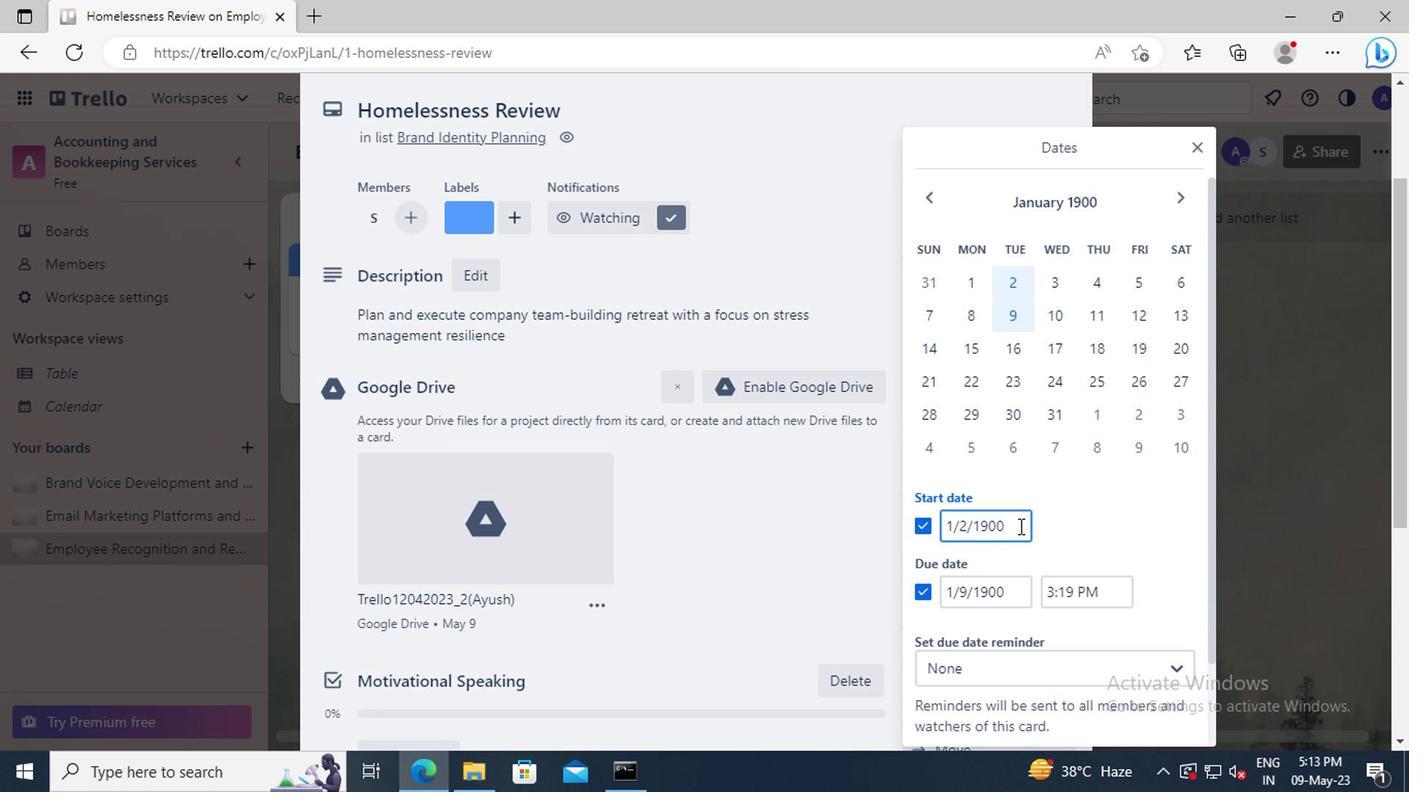 
Action: Key pressed <Key.left><Key.left><Key.left><Key.left><Key.left><Key.backspace>2
Screenshot: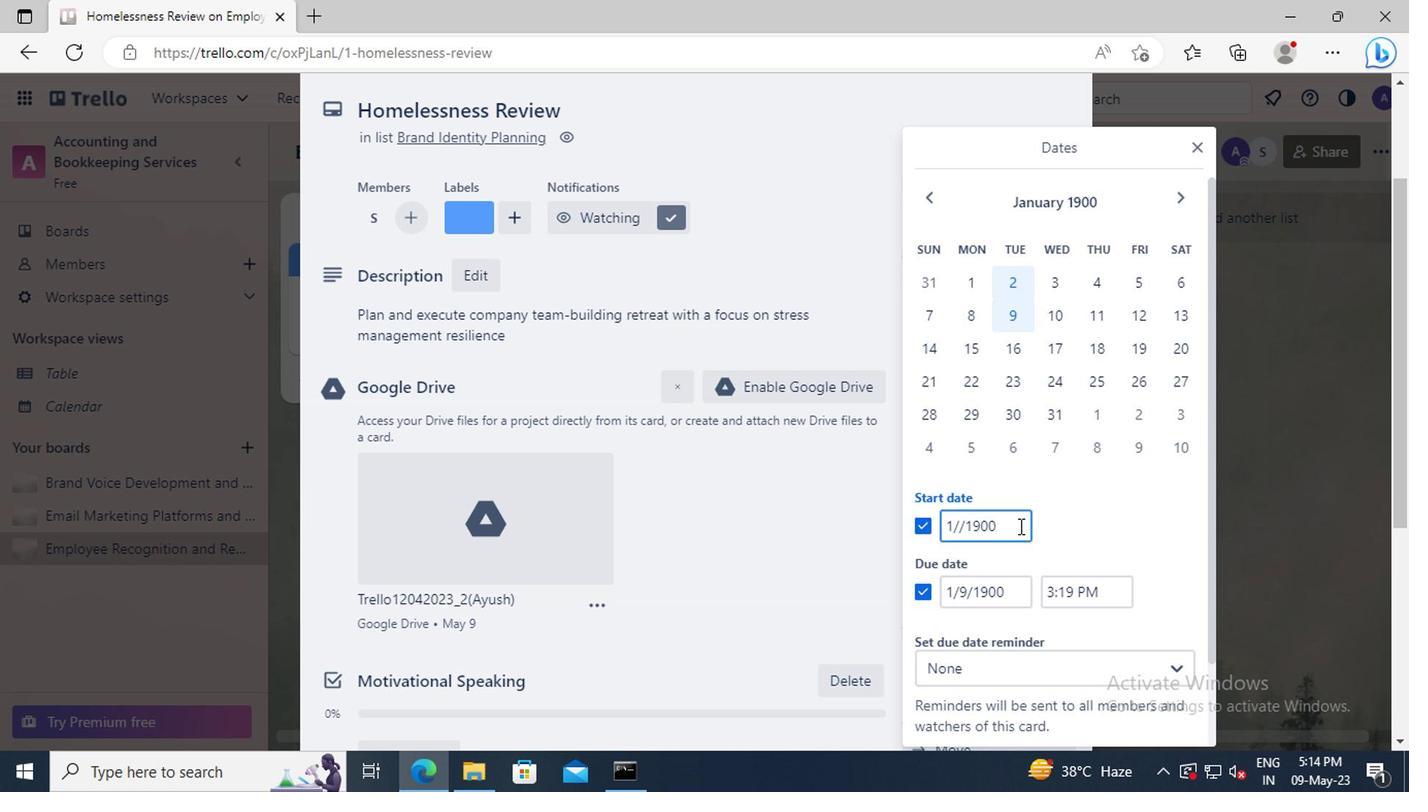 
Action: Mouse moved to (1013, 599)
Screenshot: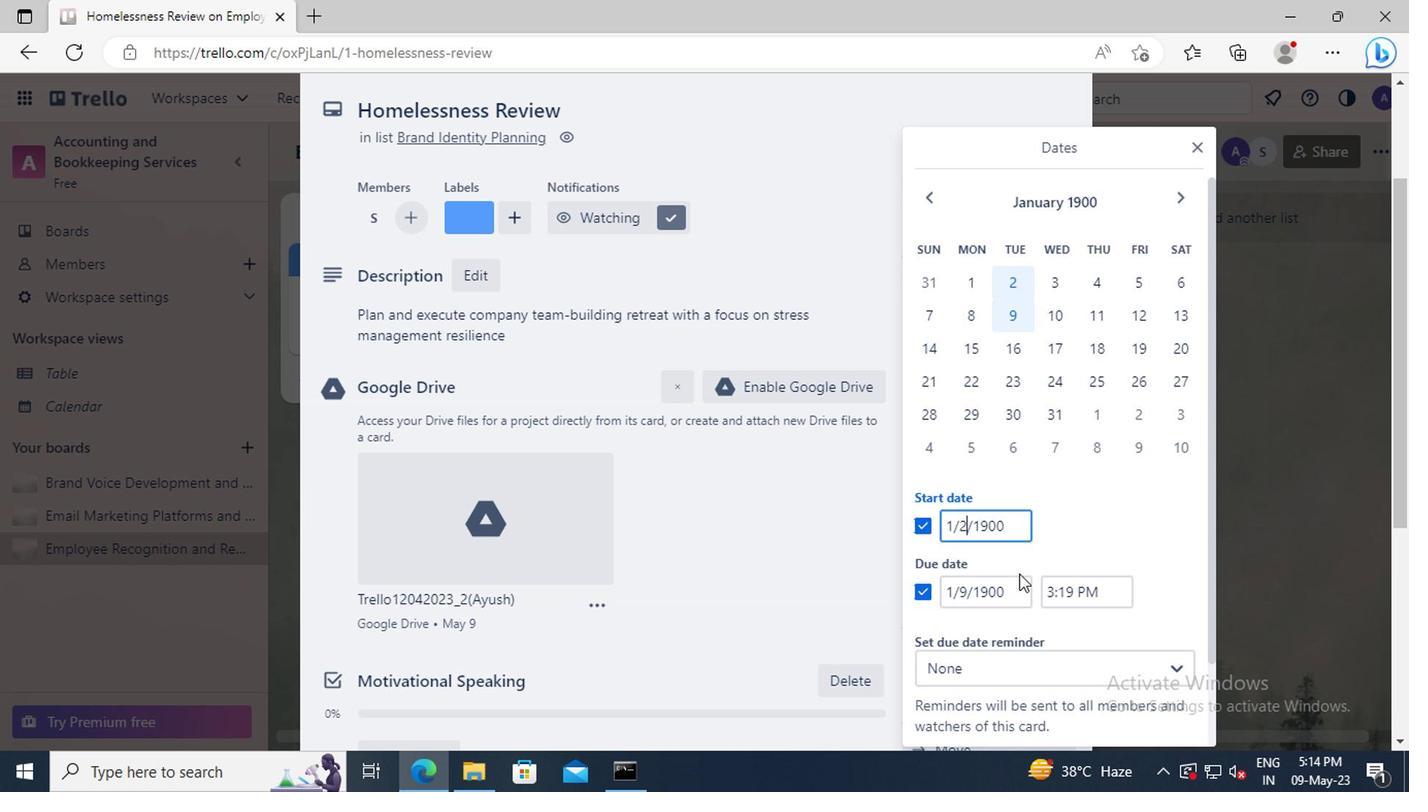 
Action: Mouse pressed left at (1013, 599)
Screenshot: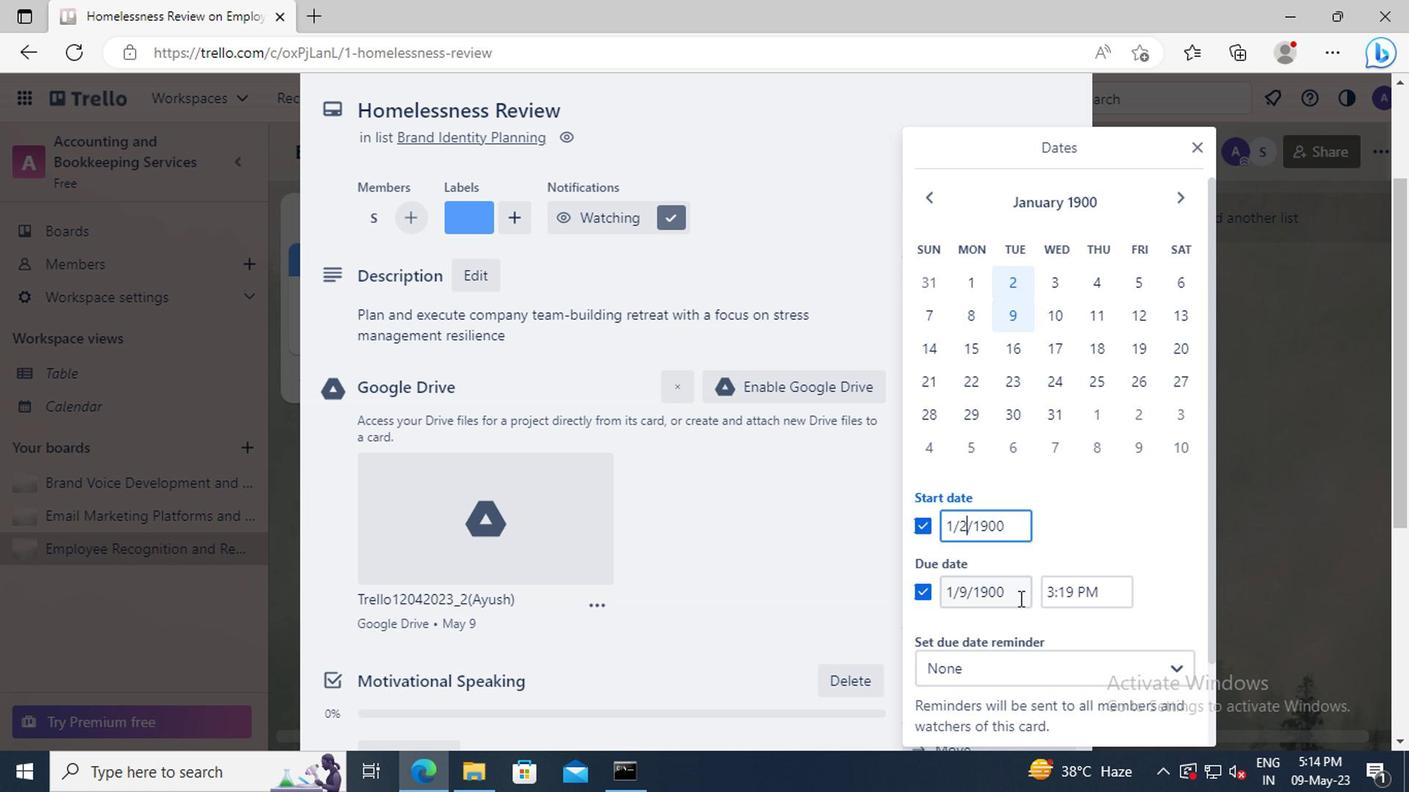 
Action: Mouse moved to (1013, 601)
Screenshot: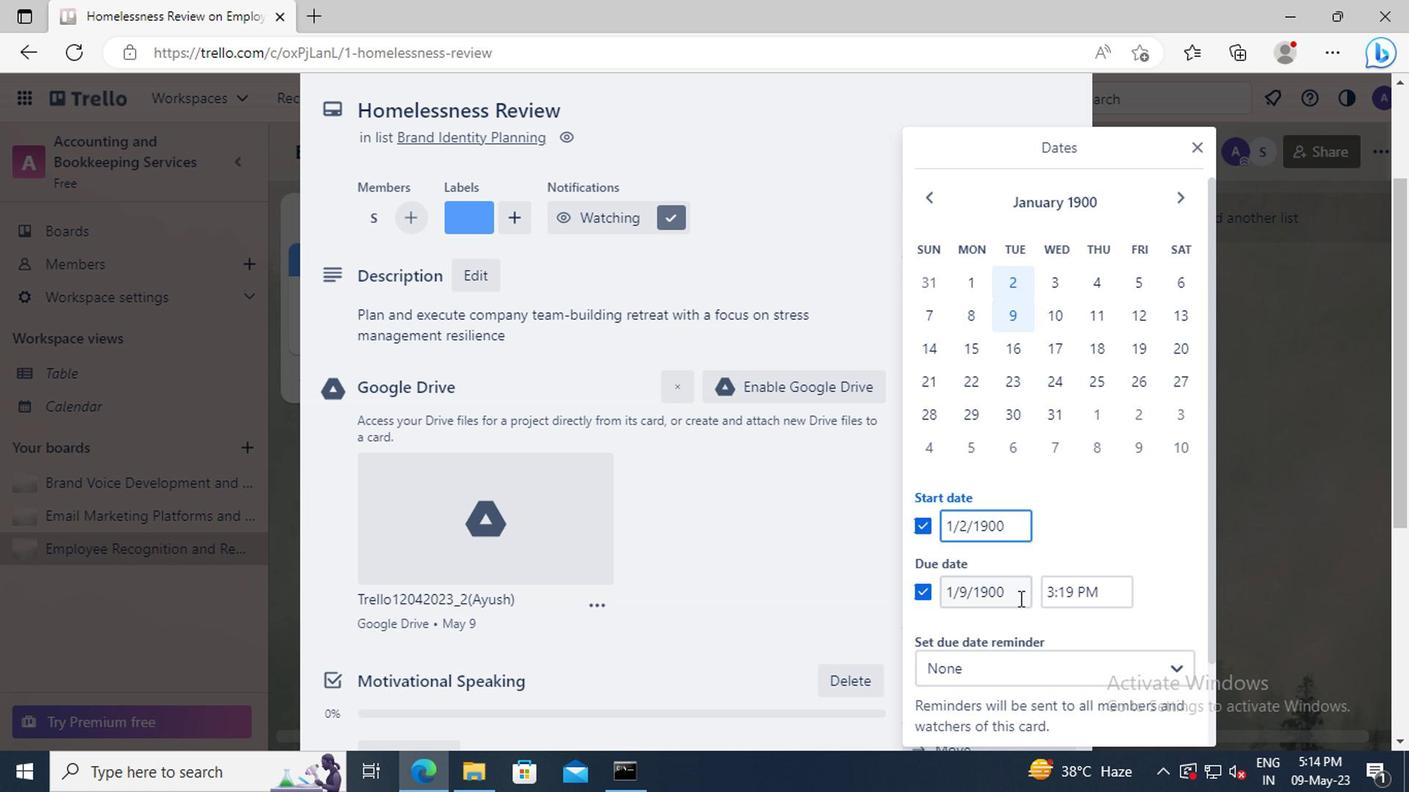 
Action: Key pressed <Key.down><Key.left><Key.left><Key.left><Key.left><Key.left><Key.backspace>9
Screenshot: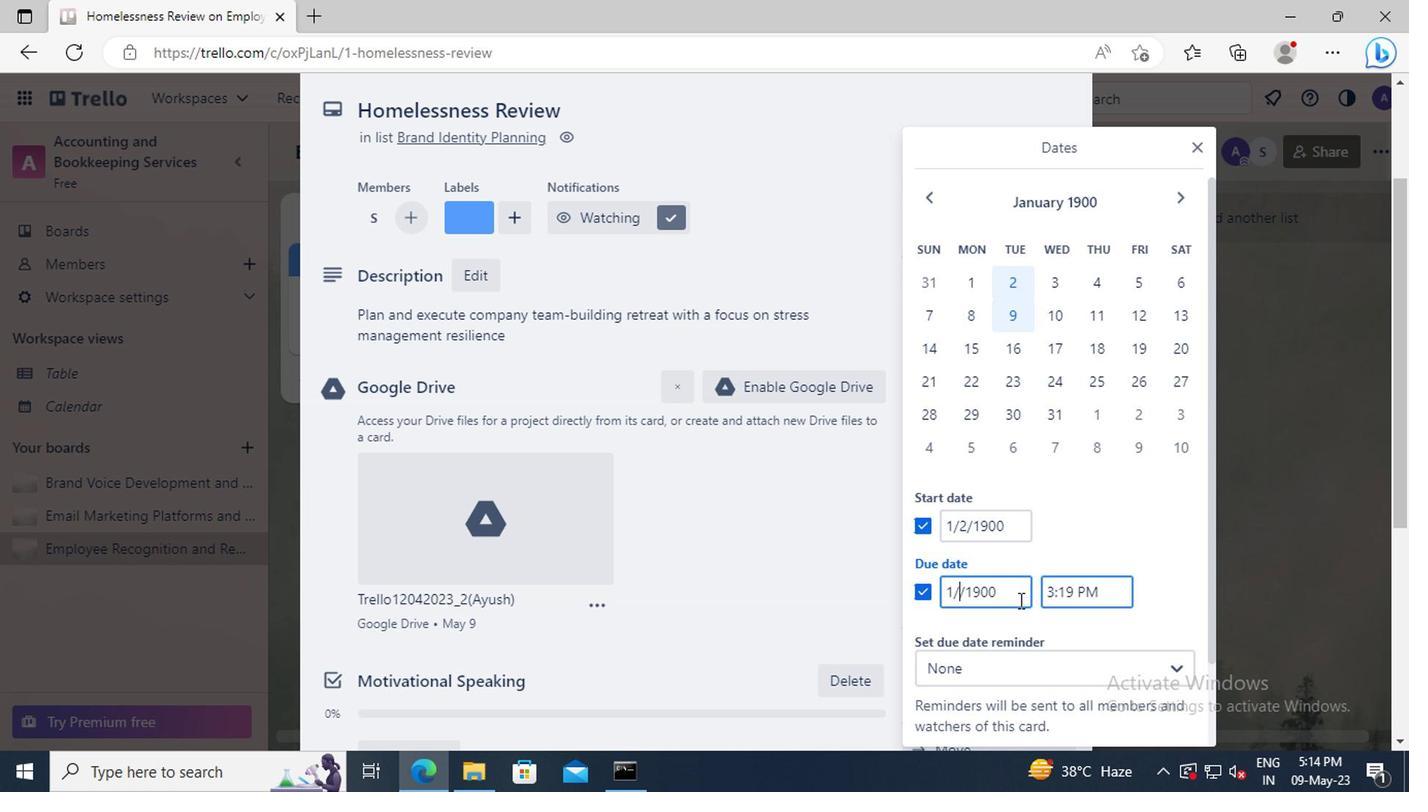 
Action: Mouse moved to (1010, 604)
Screenshot: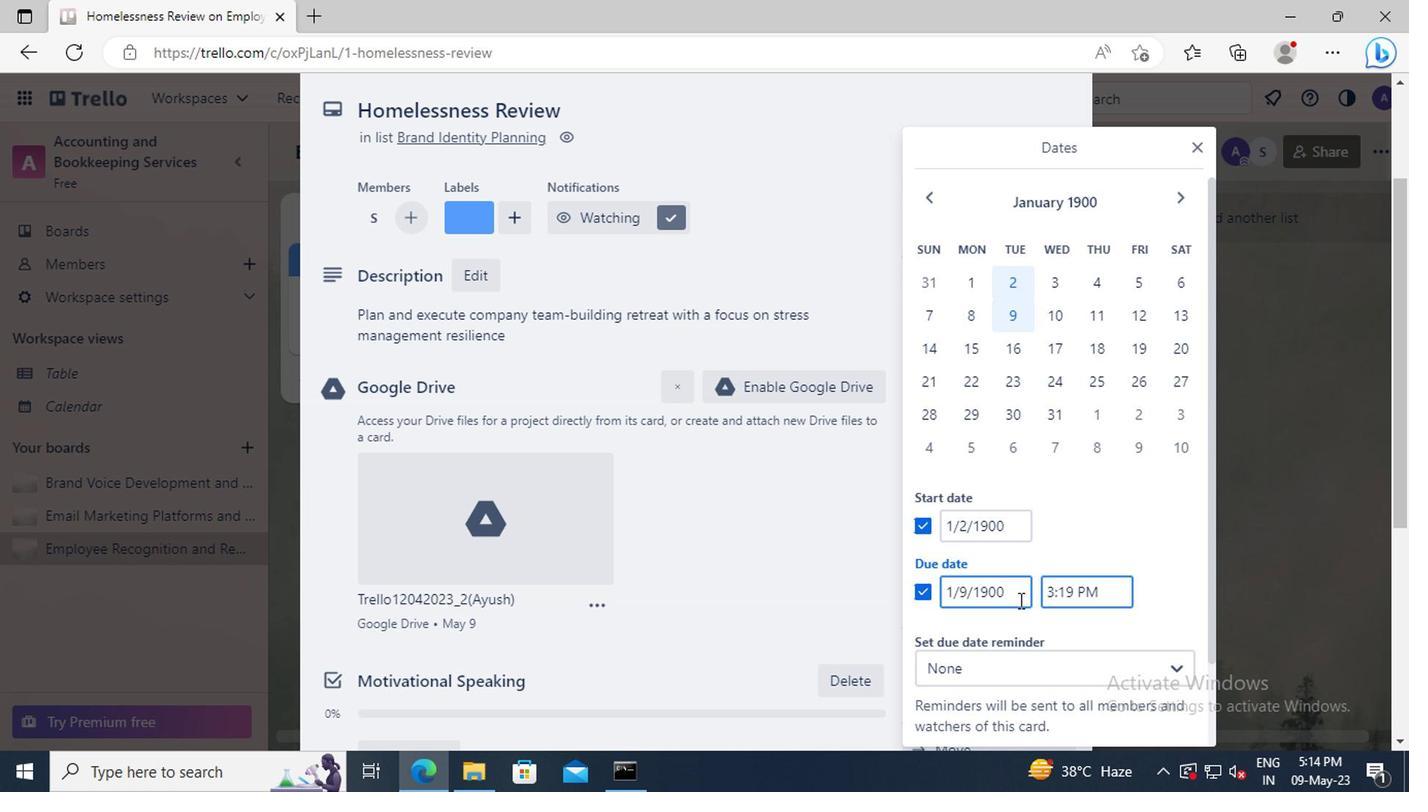 
Action: Mouse scrolled (1010, 604) with delta (0, 0)
Screenshot: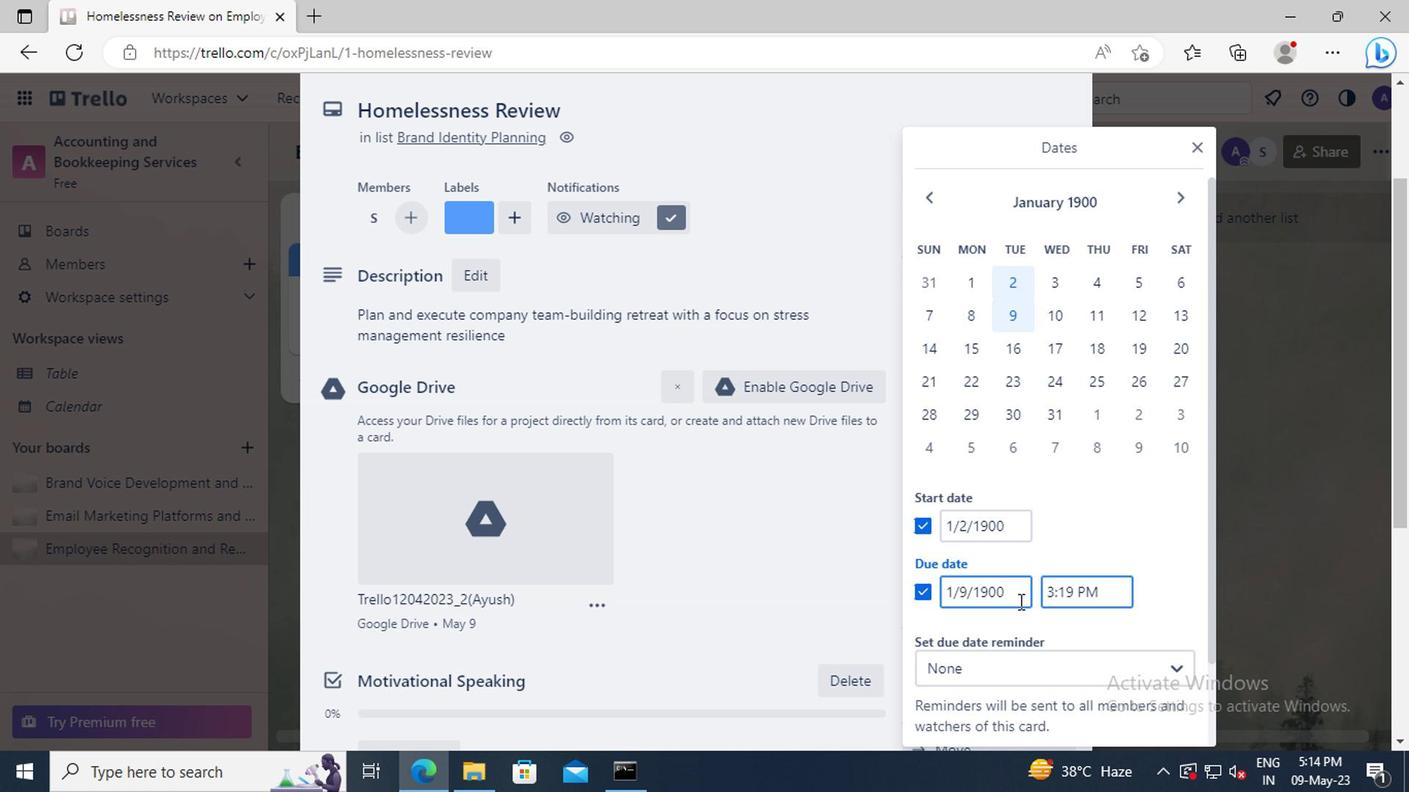 
Action: Mouse scrolled (1010, 604) with delta (0, 0)
Screenshot: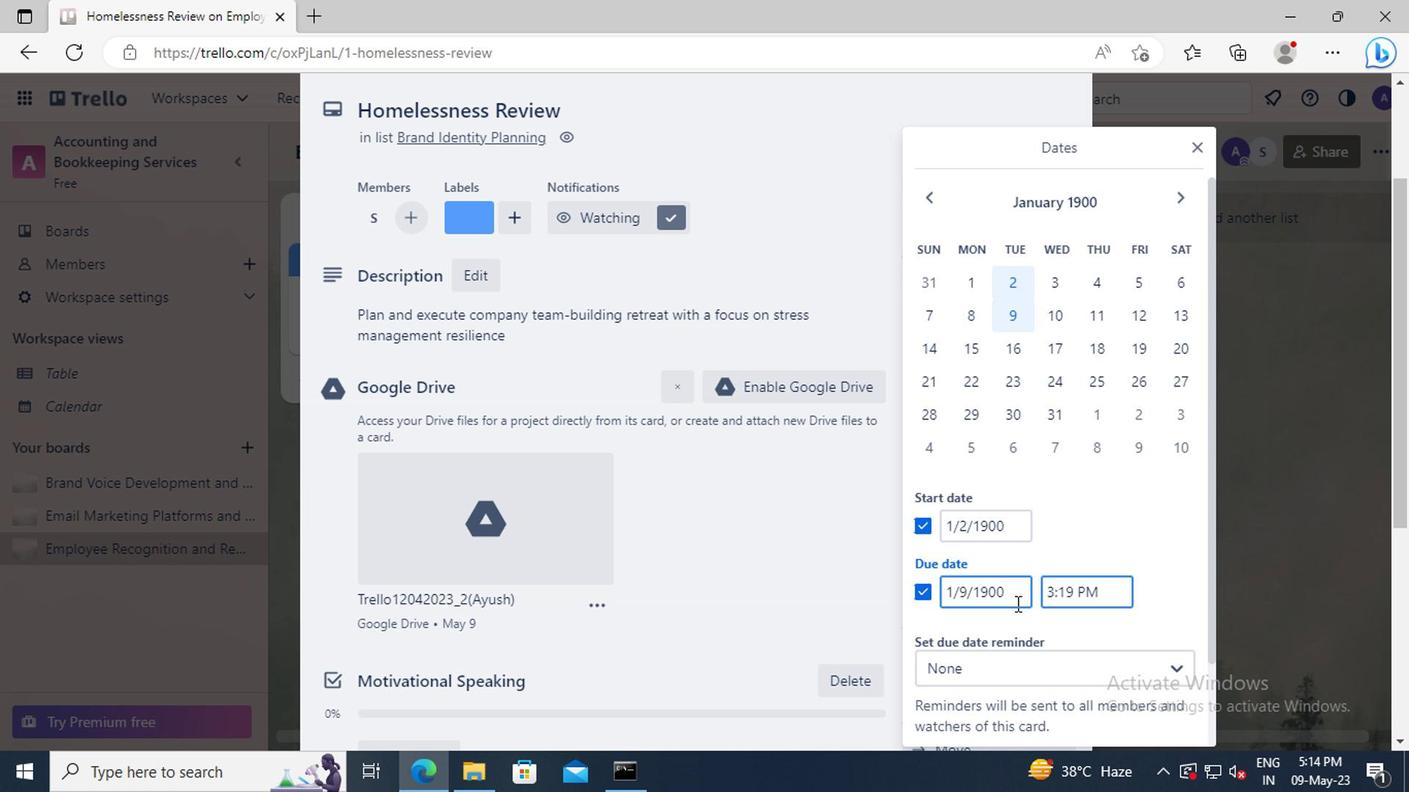 
Action: Mouse moved to (1024, 660)
Screenshot: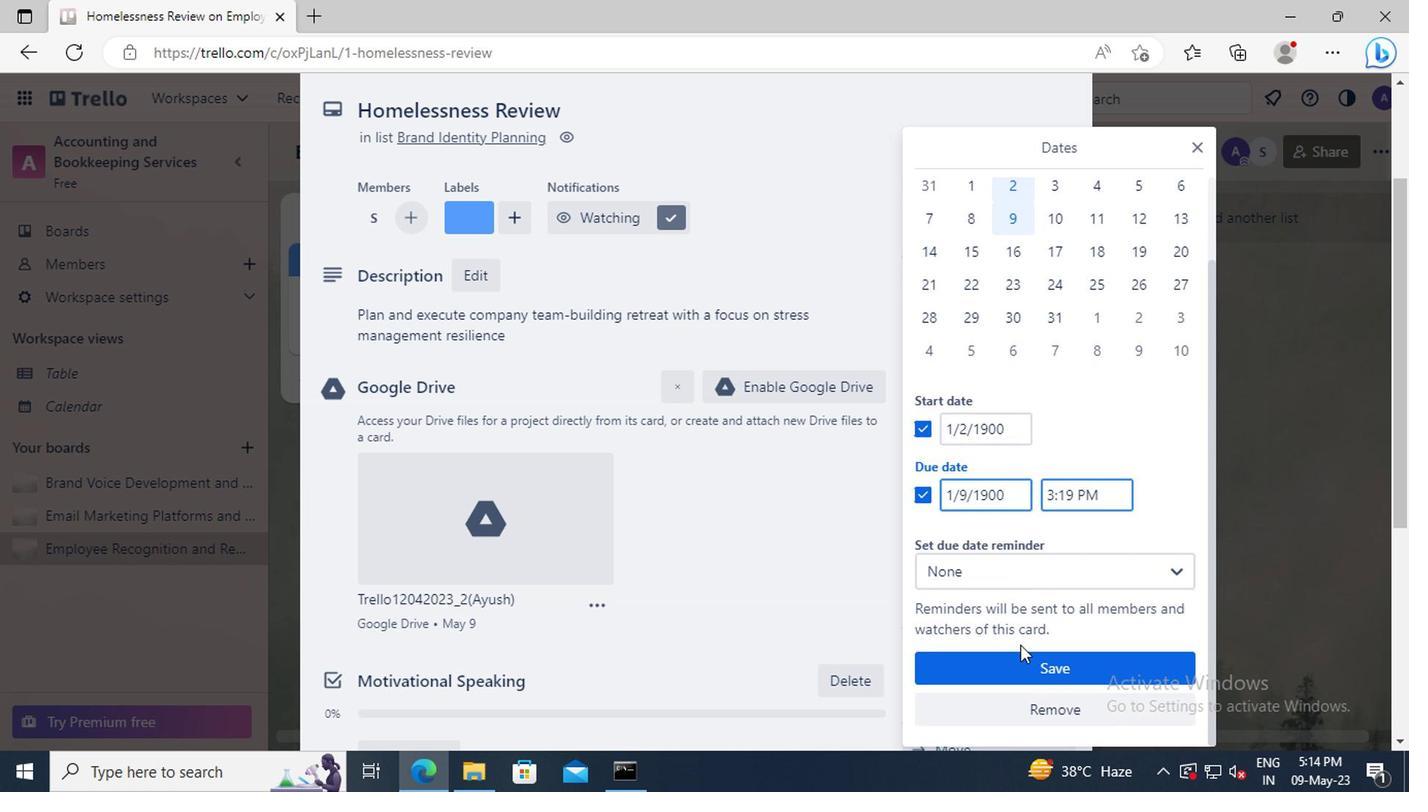 
Action: Mouse pressed left at (1024, 660)
Screenshot: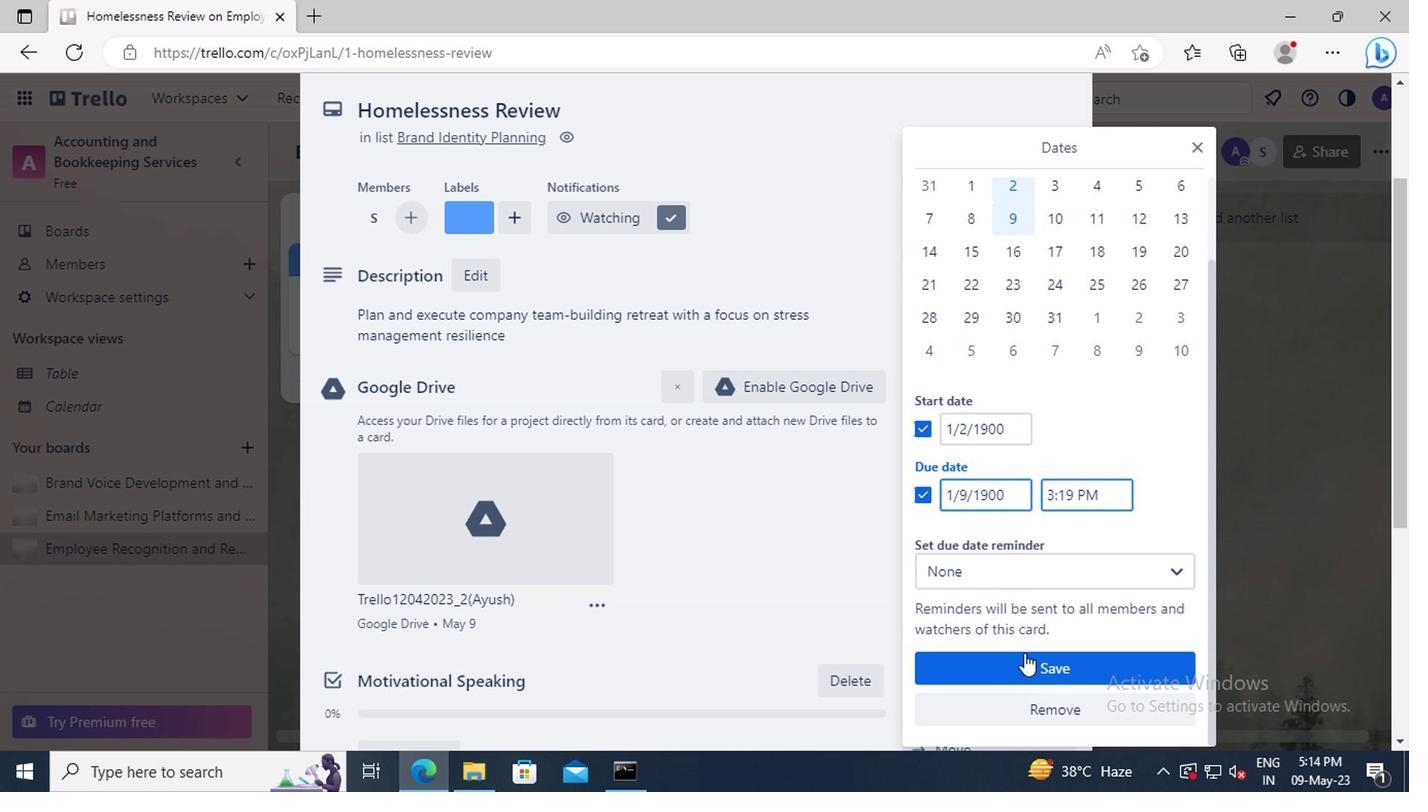 
